Task: Move emails with specific subjects from Sent Items to designated folders.
Action: Mouse moved to (220, 404)
Screenshot: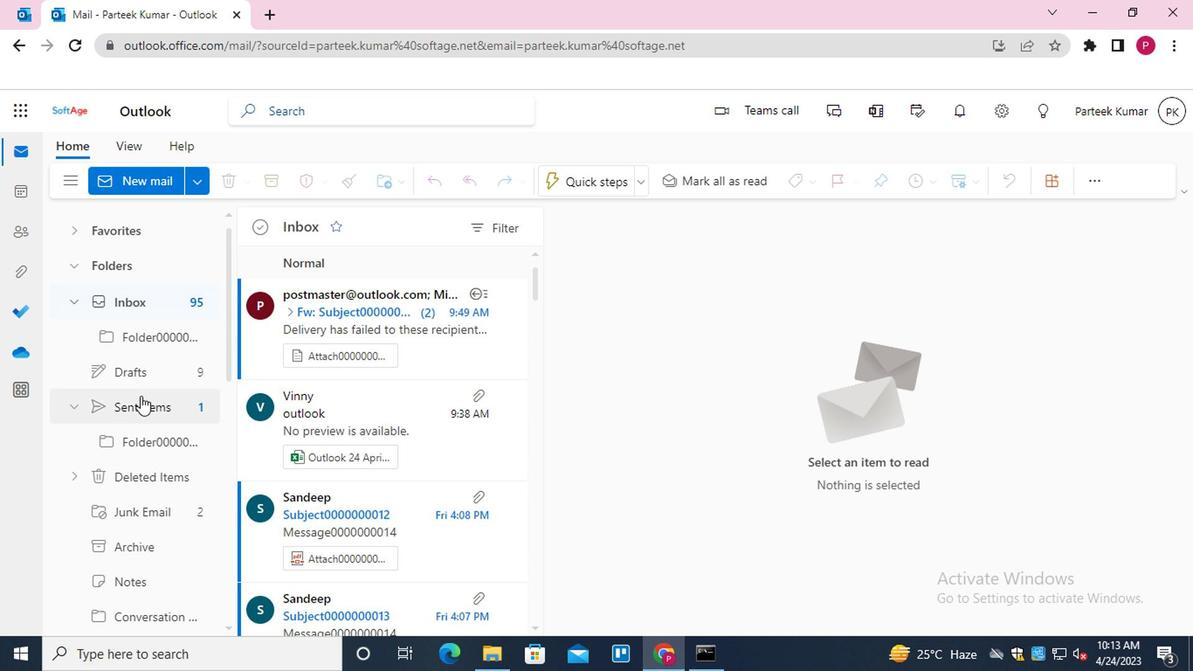 
Action: Mouse pressed left at (220, 404)
Screenshot: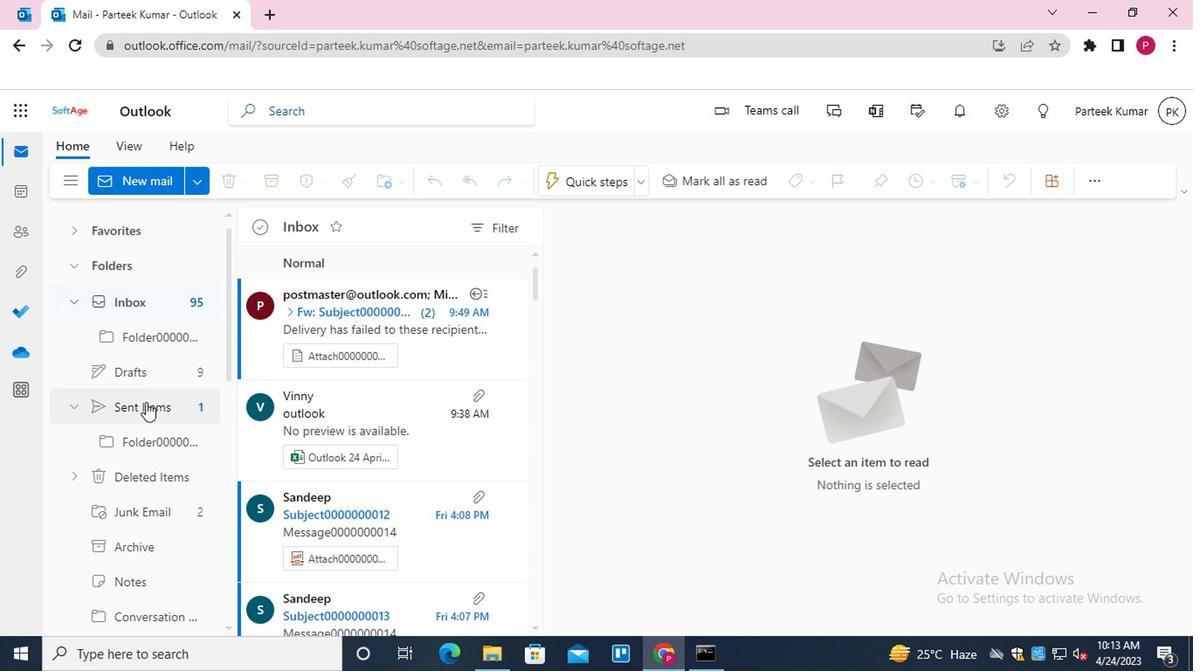 
Action: Mouse moved to (396, 391)
Screenshot: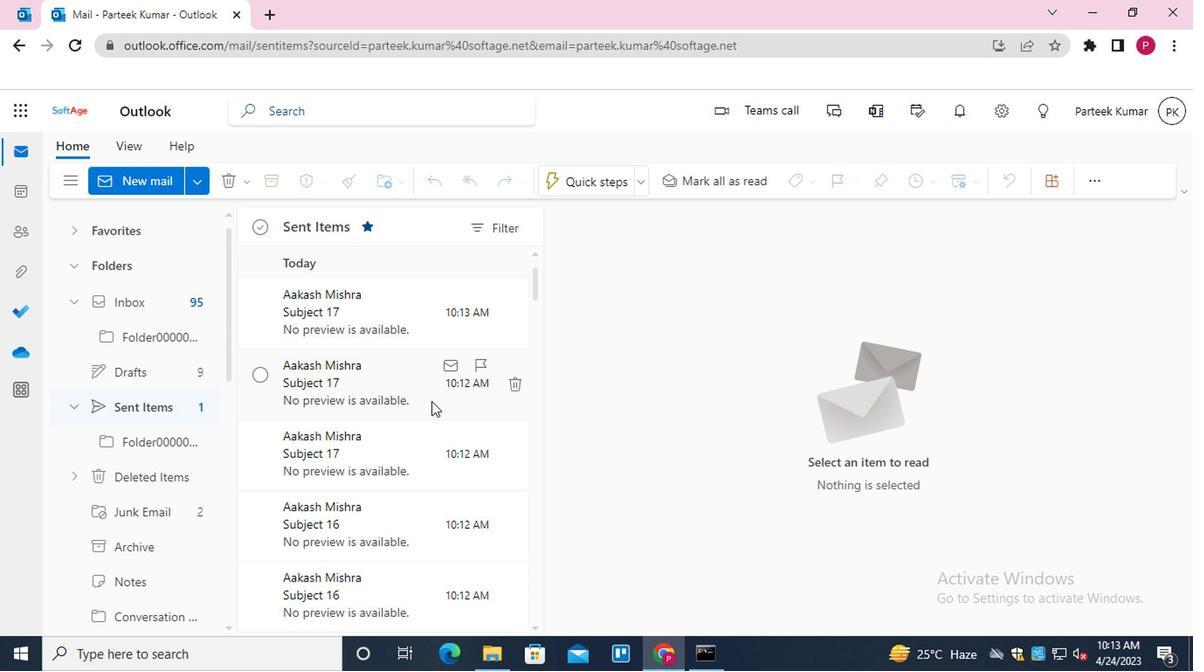
Action: Mouse scrolled (396, 391) with delta (0, 0)
Screenshot: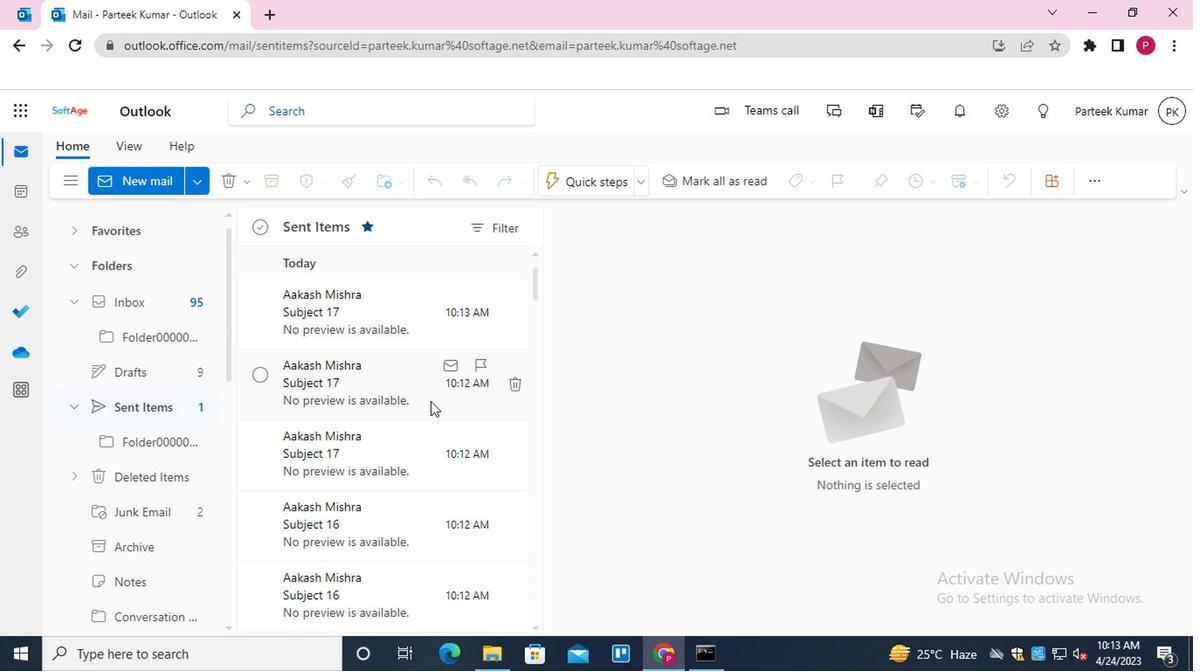 
Action: Mouse scrolled (396, 391) with delta (0, 0)
Screenshot: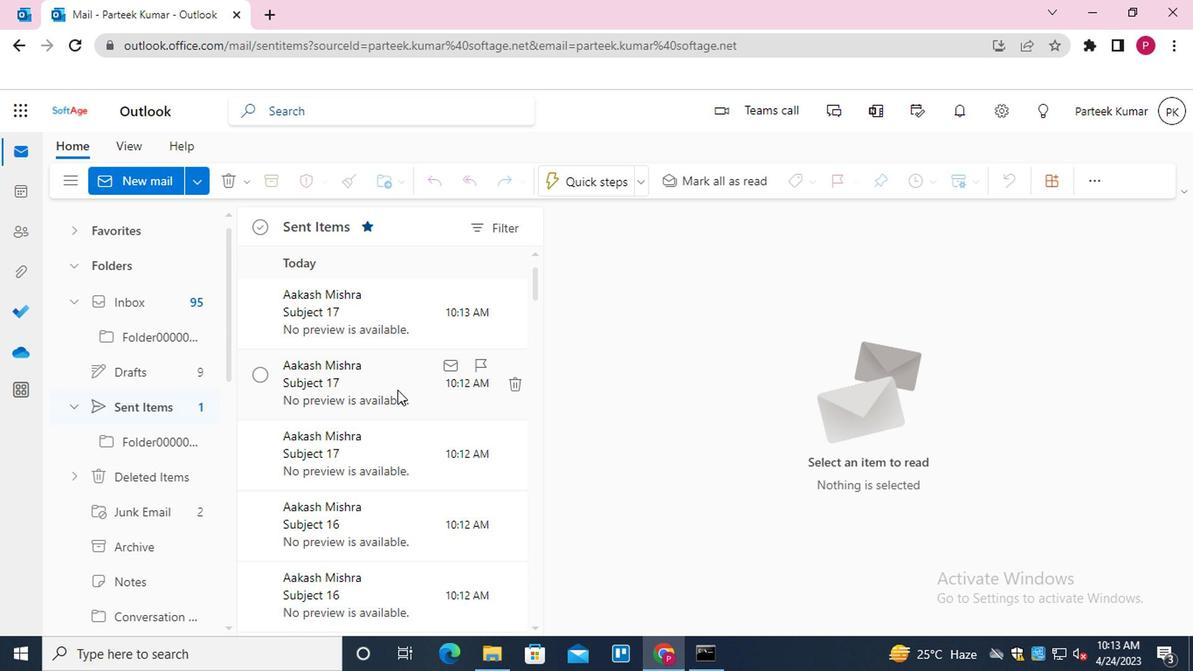 
Action: Mouse scrolled (396, 391) with delta (0, 0)
Screenshot: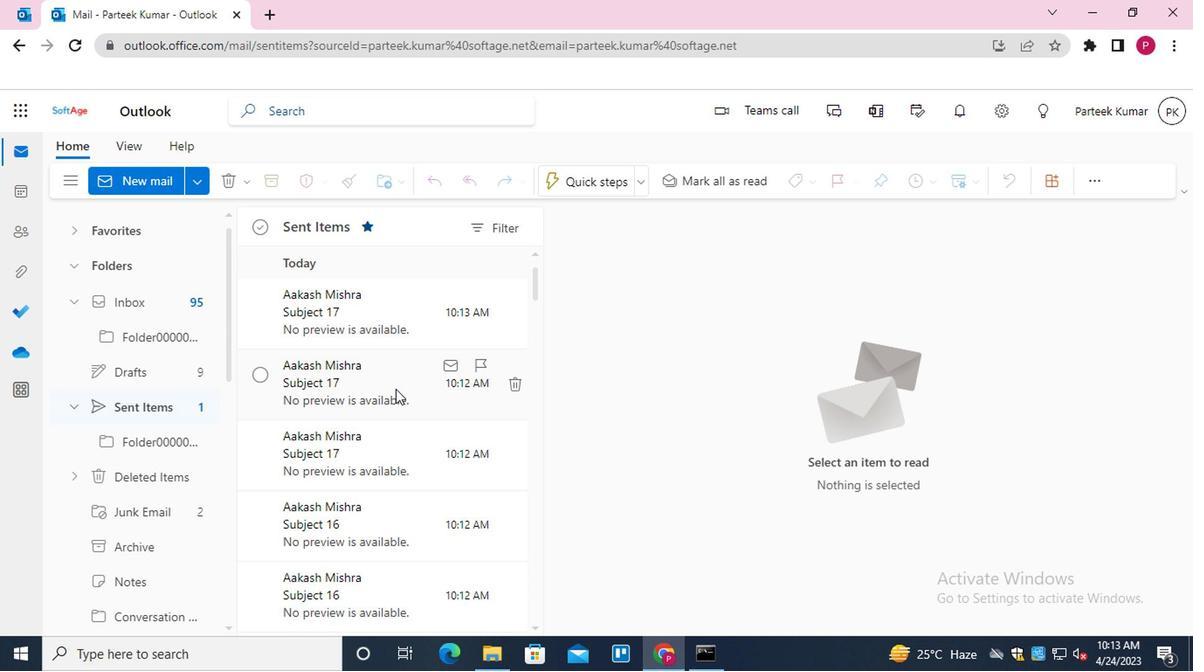 
Action: Mouse moved to (395, 402)
Screenshot: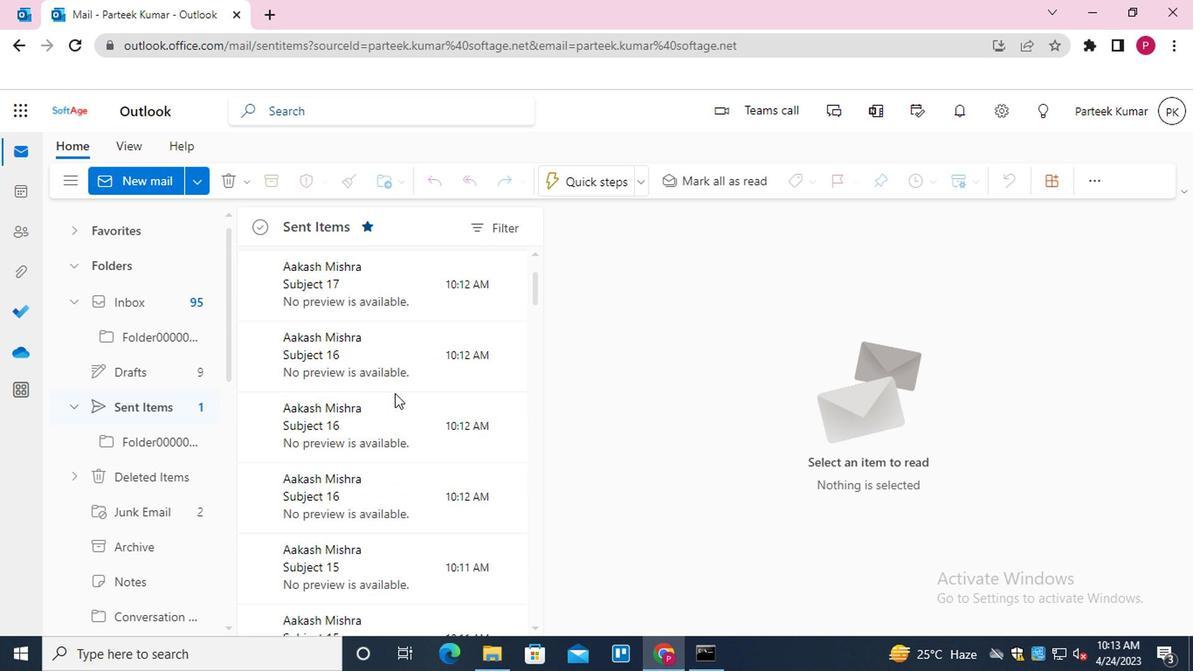 
Action: Mouse scrolled (395, 401) with delta (0, 0)
Screenshot: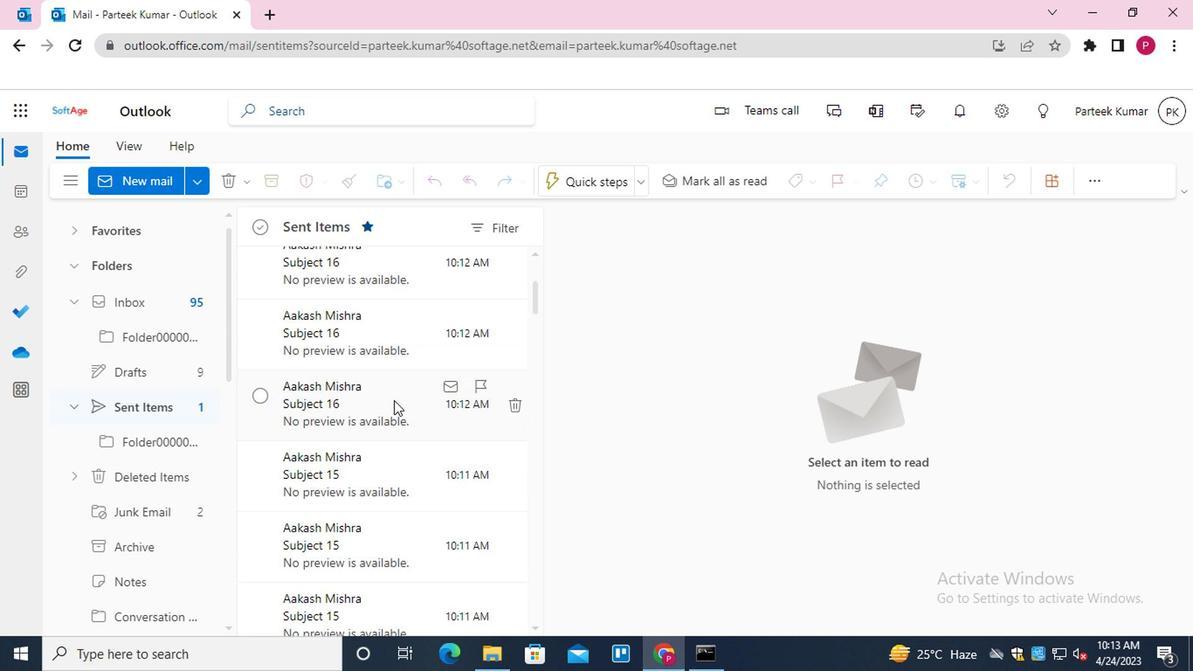 
Action: Mouse moved to (391, 405)
Screenshot: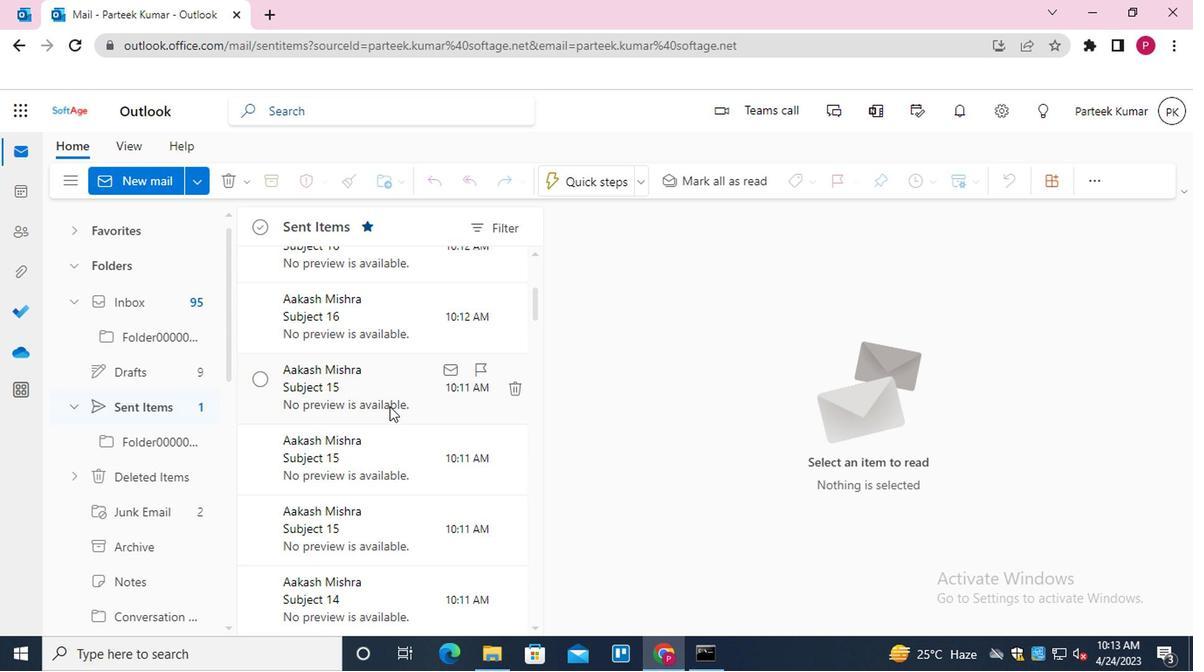 
Action: Mouse scrolled (391, 405) with delta (0, 0)
Screenshot: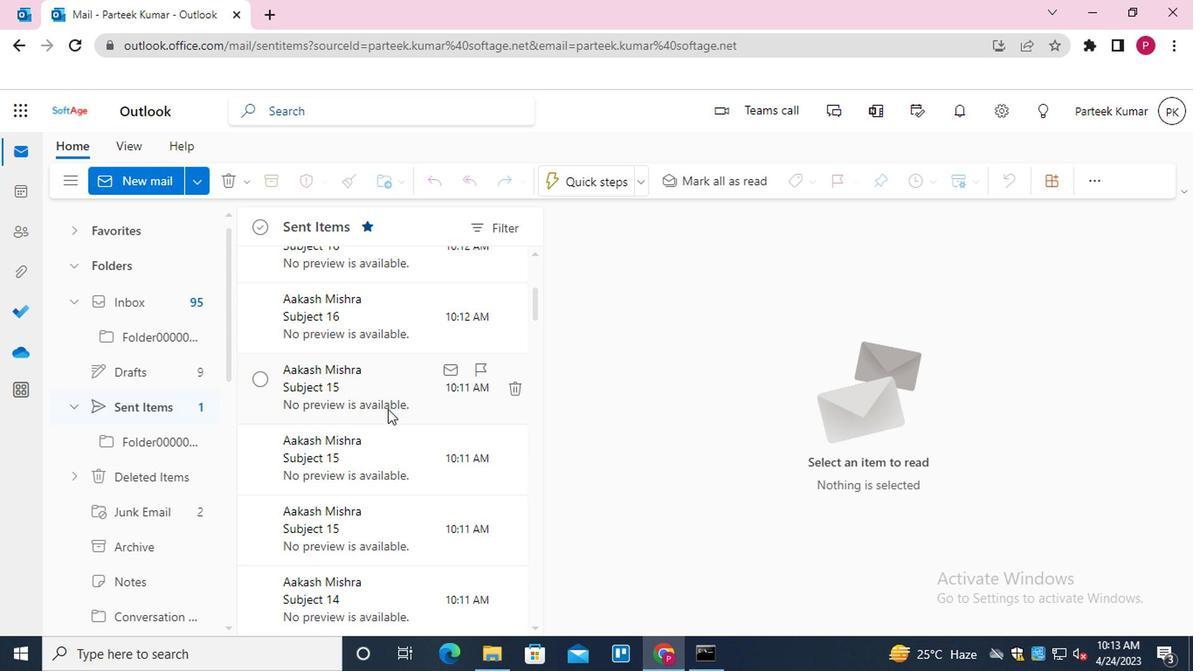 
Action: Mouse scrolled (391, 405) with delta (0, 0)
Screenshot: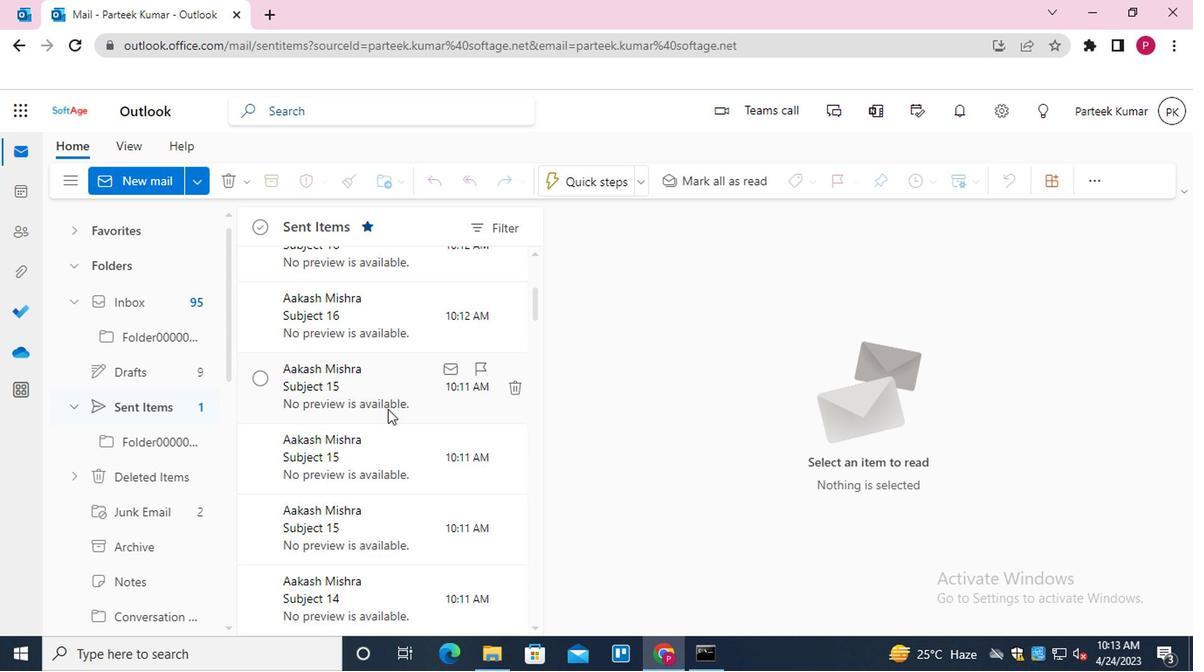 
Action: Mouse moved to (297, 463)
Screenshot: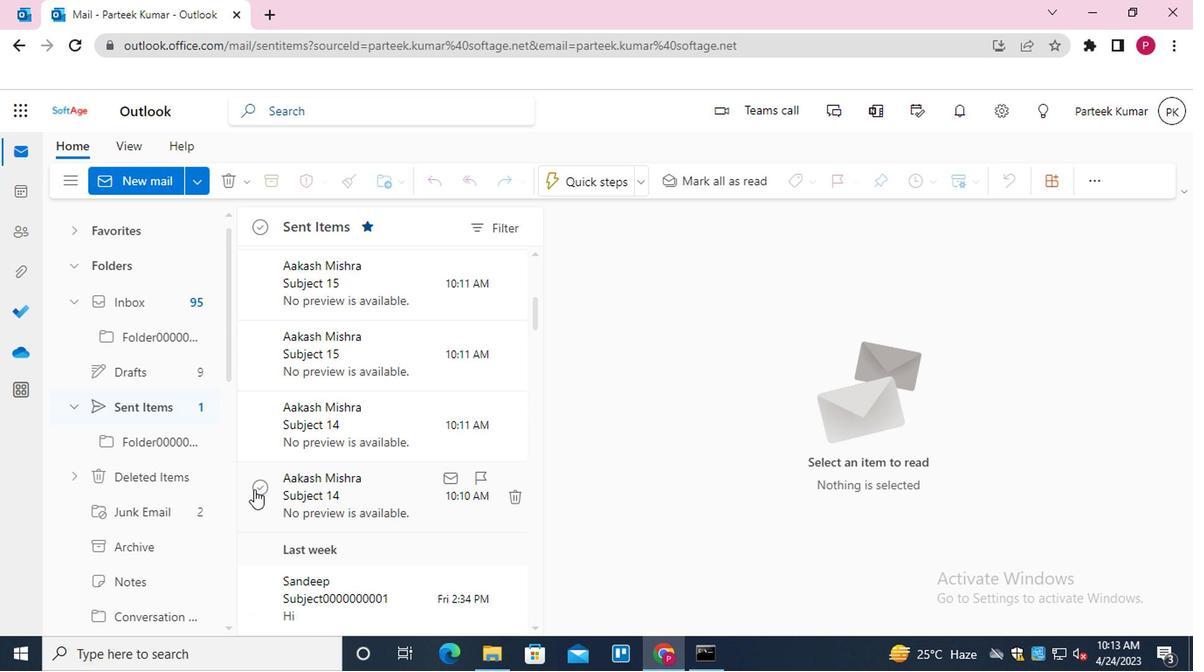 
Action: Mouse pressed left at (297, 463)
Screenshot: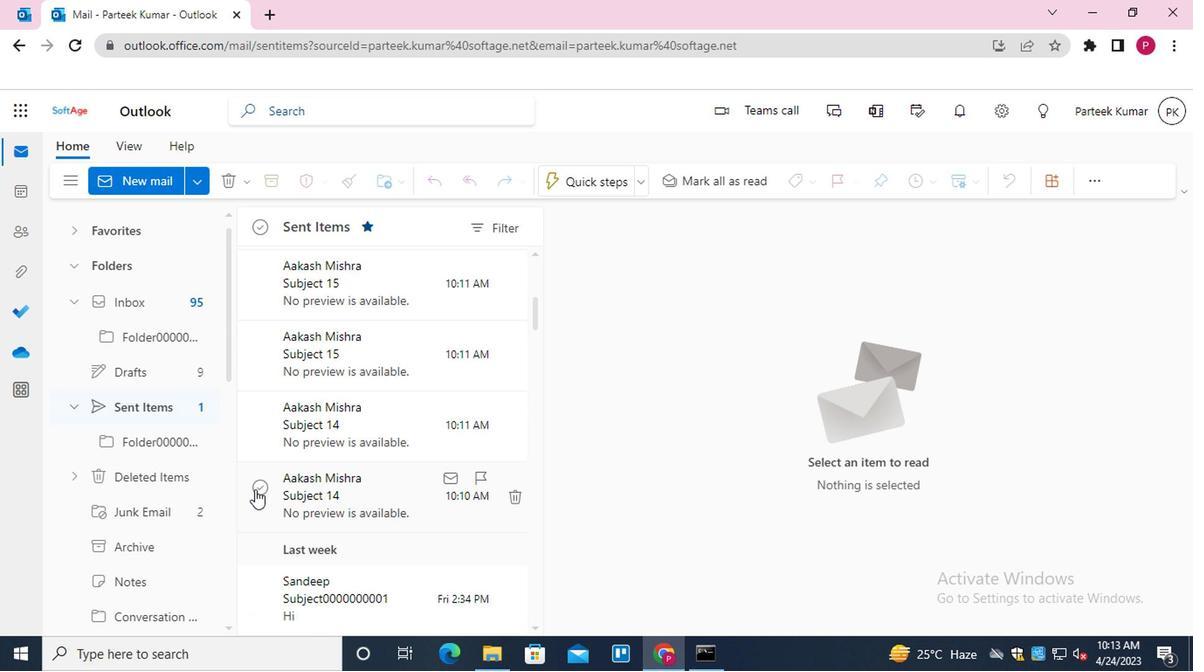 
Action: Mouse moved to (299, 408)
Screenshot: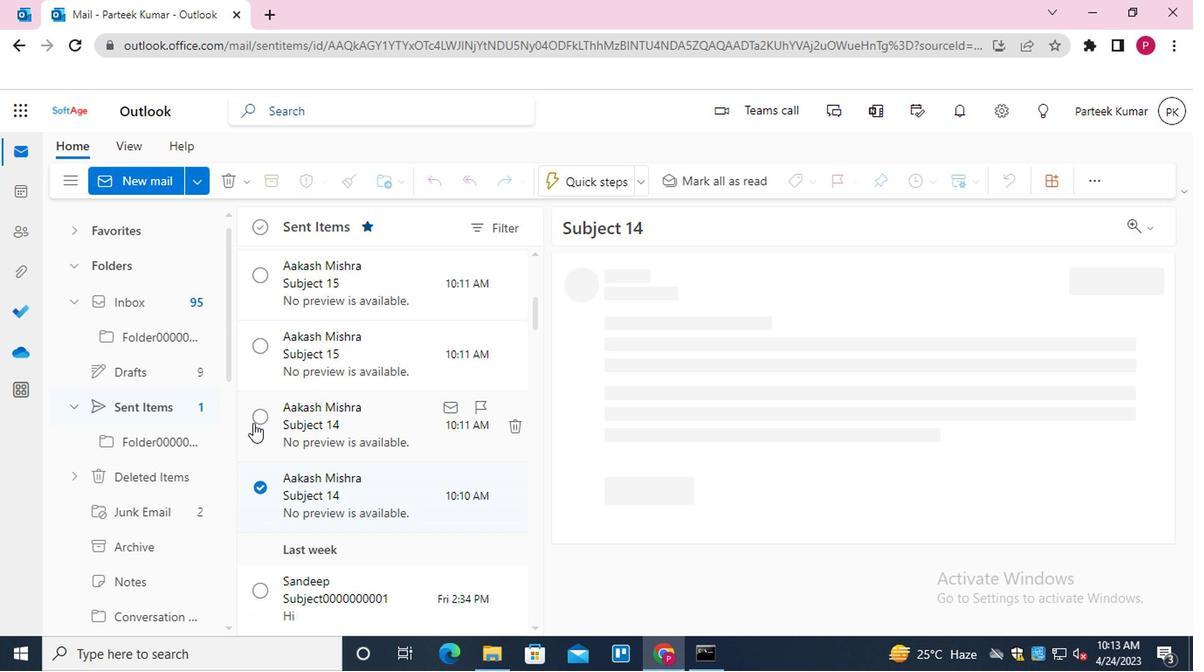 
Action: Mouse pressed left at (299, 408)
Screenshot: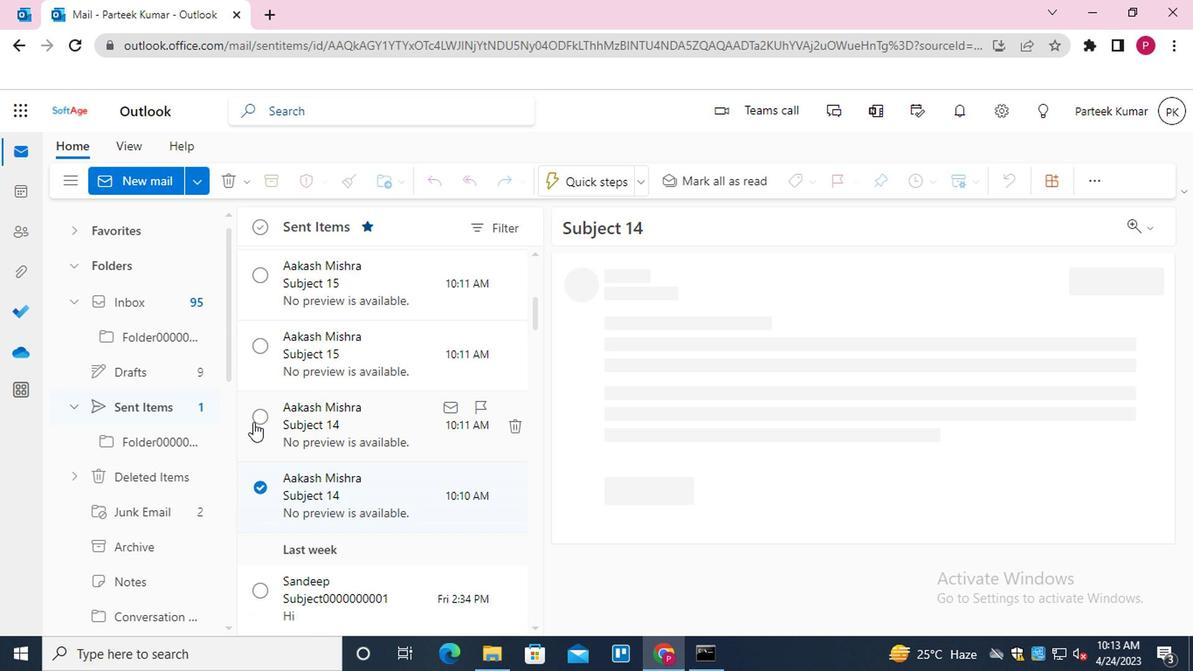 
Action: Mouse moved to (385, 463)
Screenshot: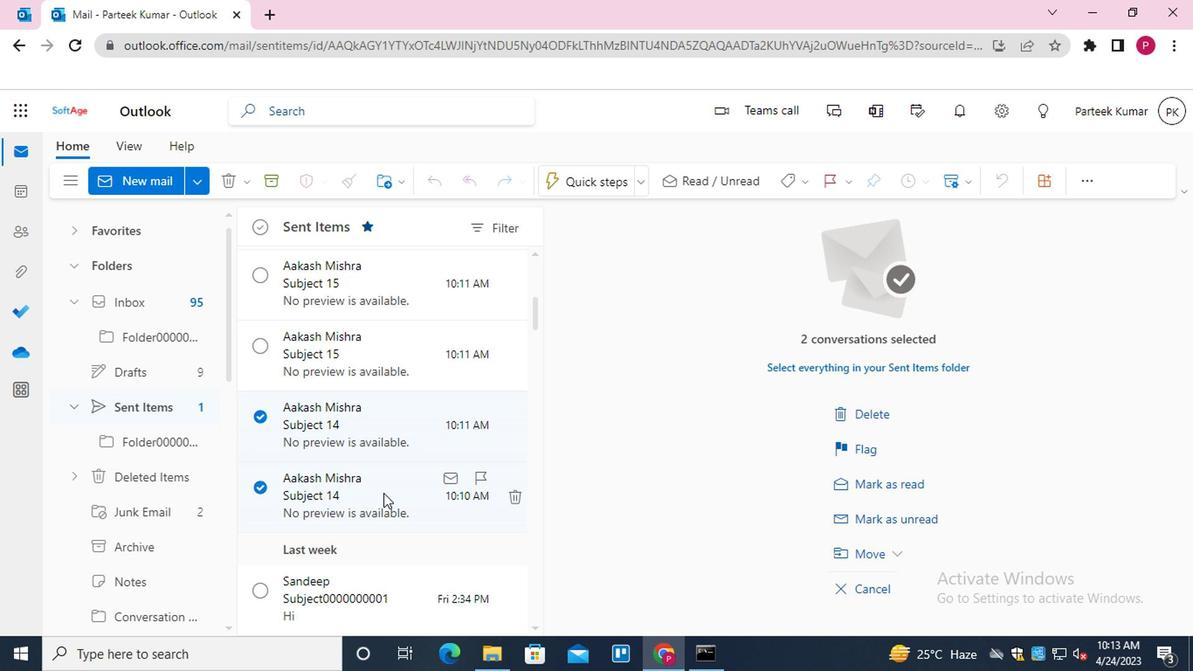 
Action: Mouse scrolled (385, 462) with delta (0, 0)
Screenshot: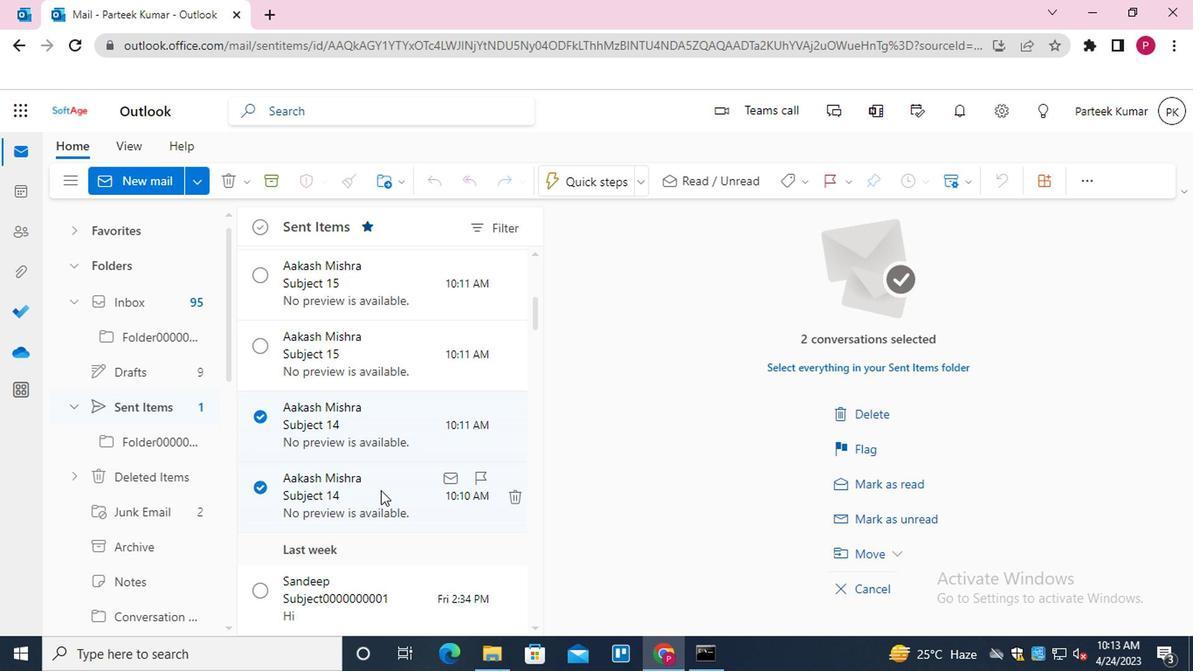 
Action: Mouse scrolled (385, 462) with delta (0, 0)
Screenshot: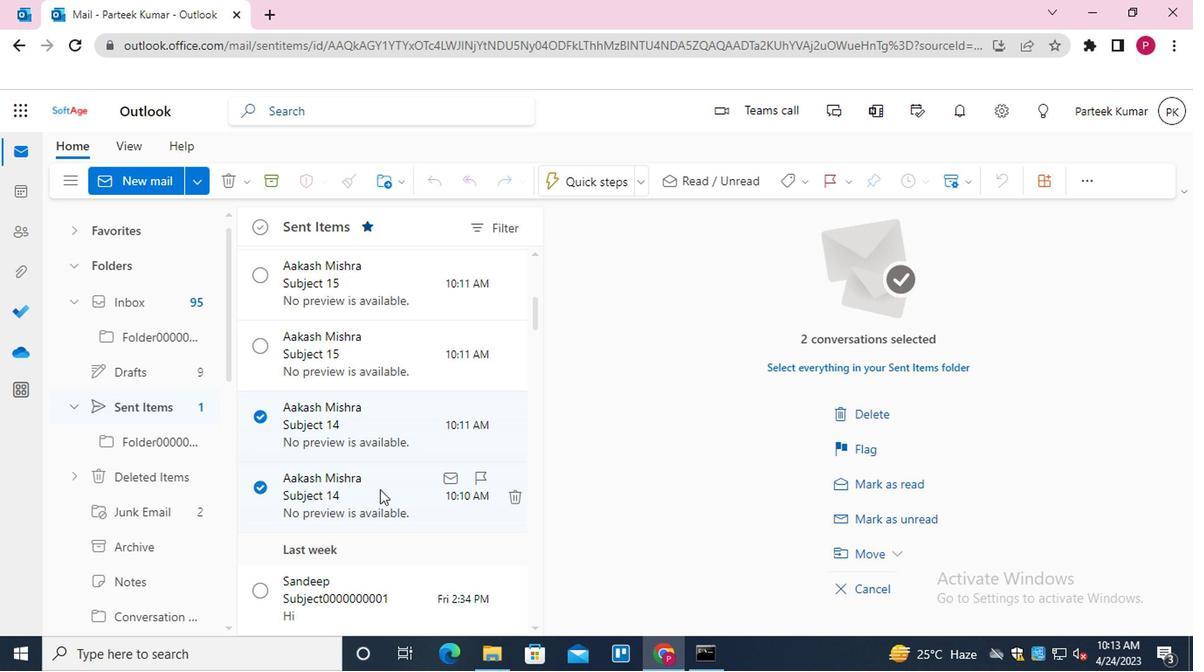 
Action: Mouse moved to (384, 463)
Screenshot: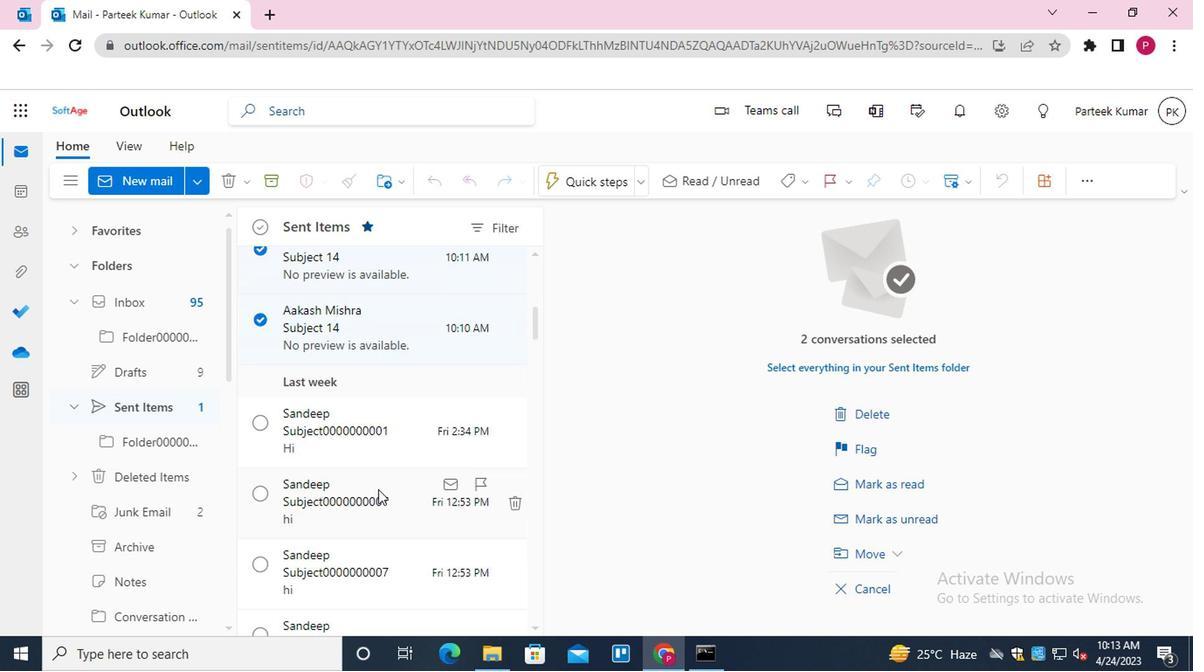 
Action: Mouse scrolled (384, 462) with delta (0, 0)
Screenshot: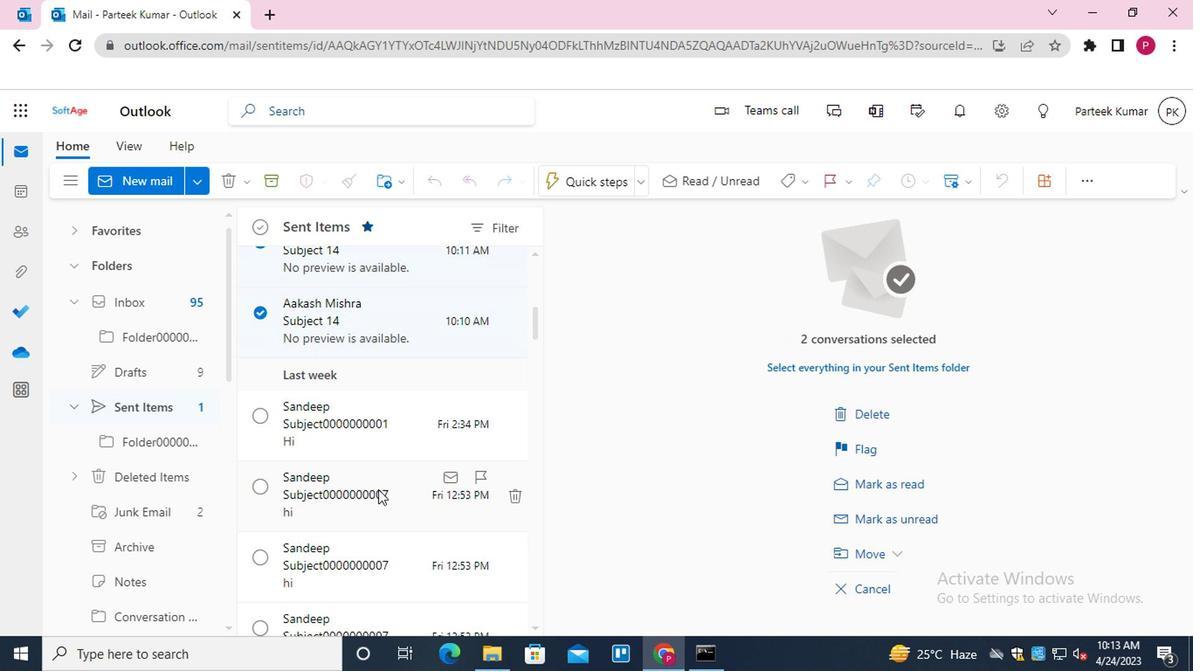 
Action: Mouse moved to (384, 463)
Screenshot: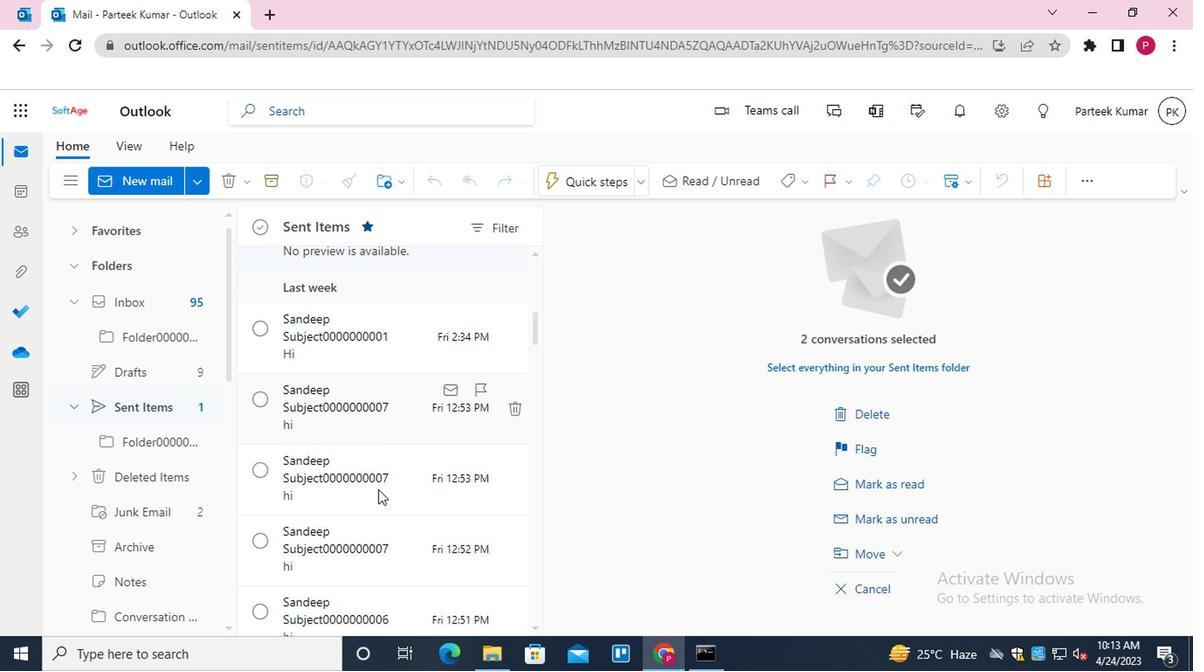 
Action: Mouse scrolled (384, 462) with delta (0, 0)
Screenshot: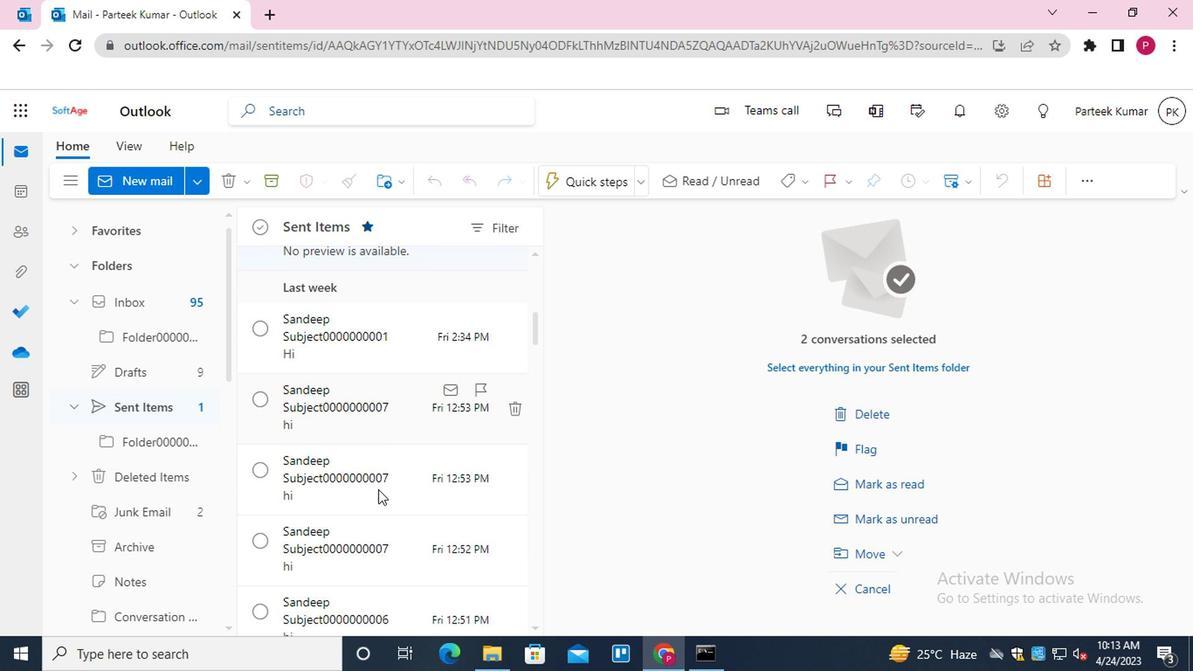 
Action: Mouse scrolled (384, 462) with delta (0, 0)
Screenshot: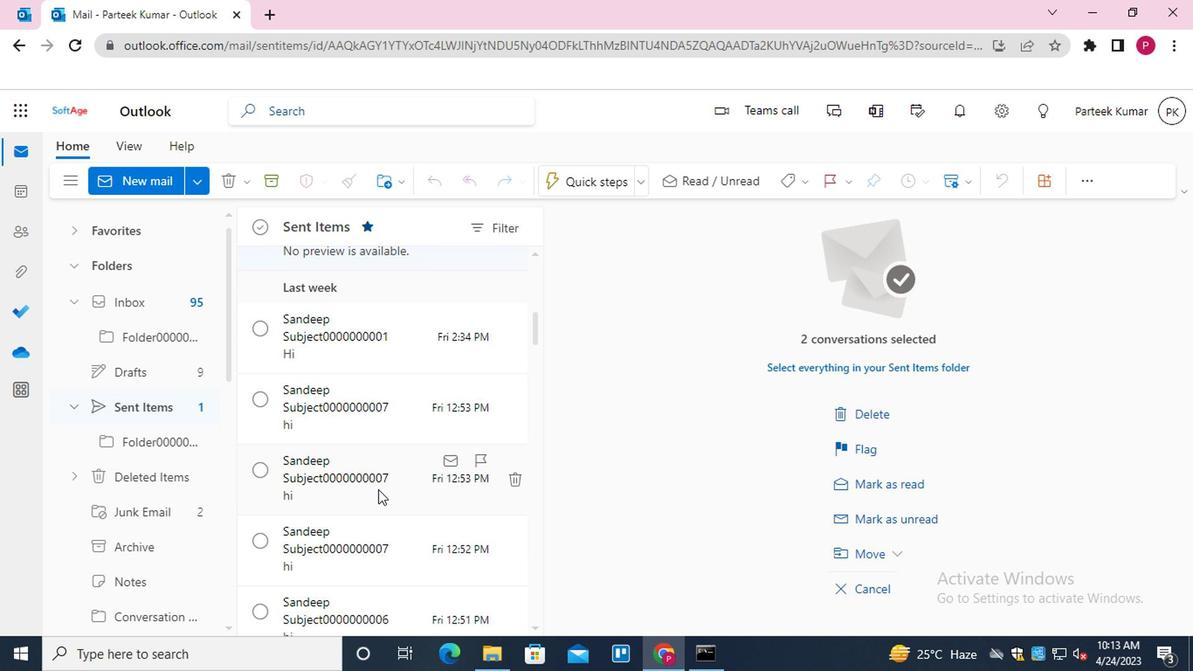 
Action: Mouse moved to (386, 437)
Screenshot: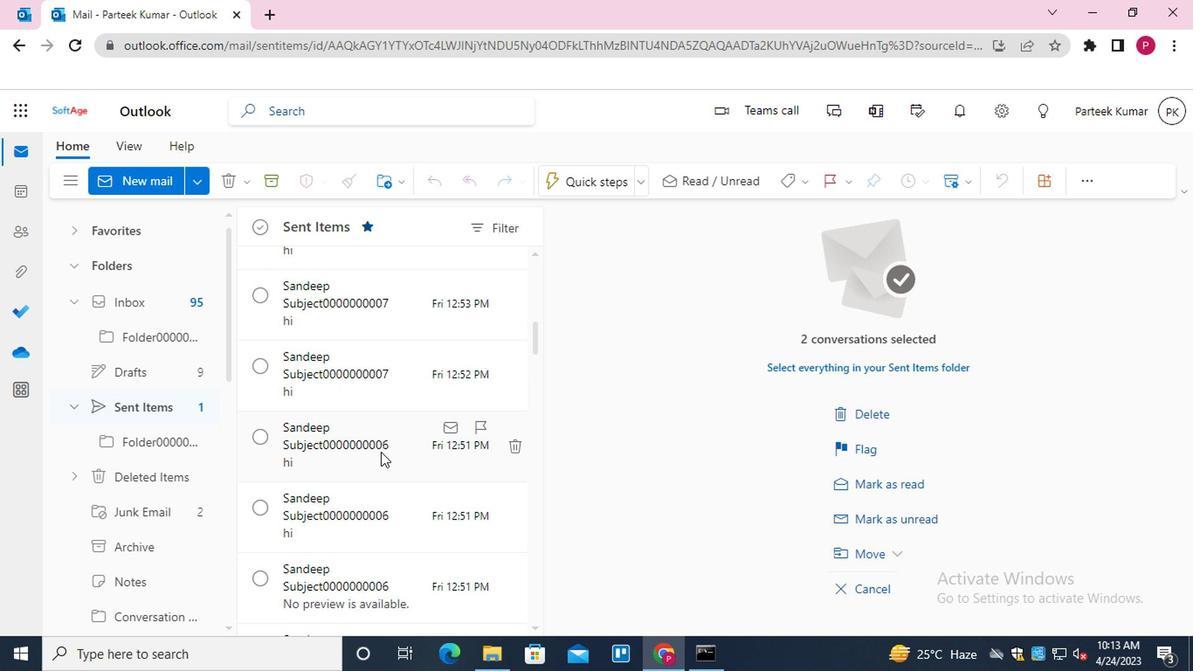 
Action: Mouse scrolled (386, 436) with delta (0, 0)
Screenshot: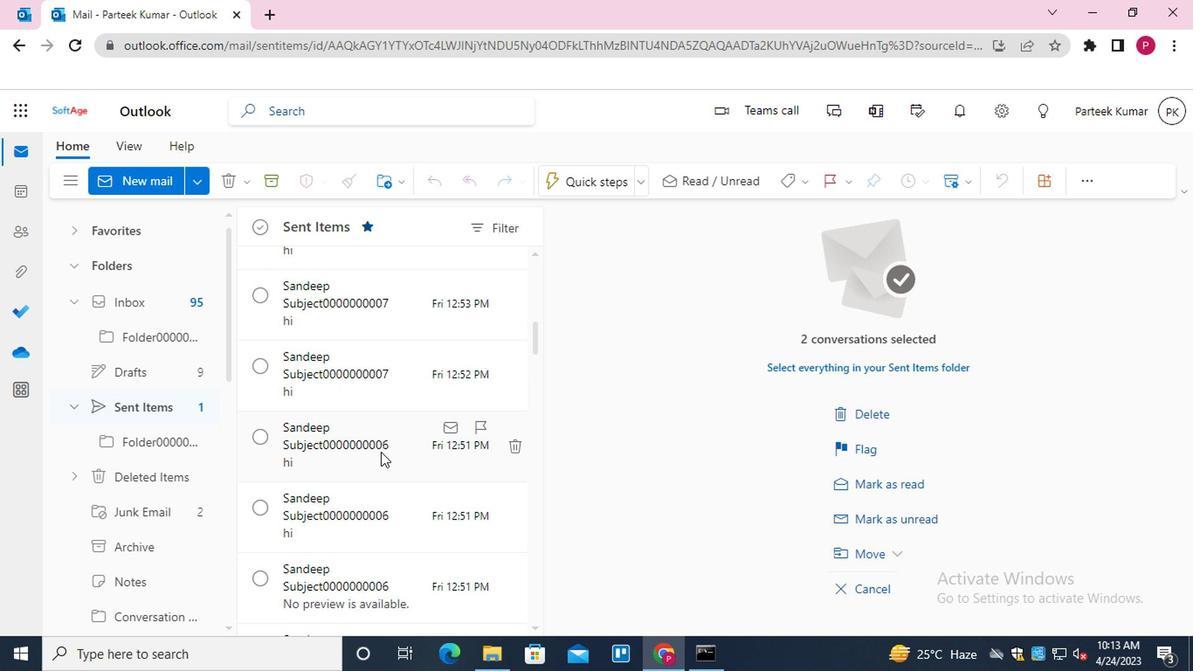 
Action: Mouse scrolled (386, 436) with delta (0, 0)
Screenshot: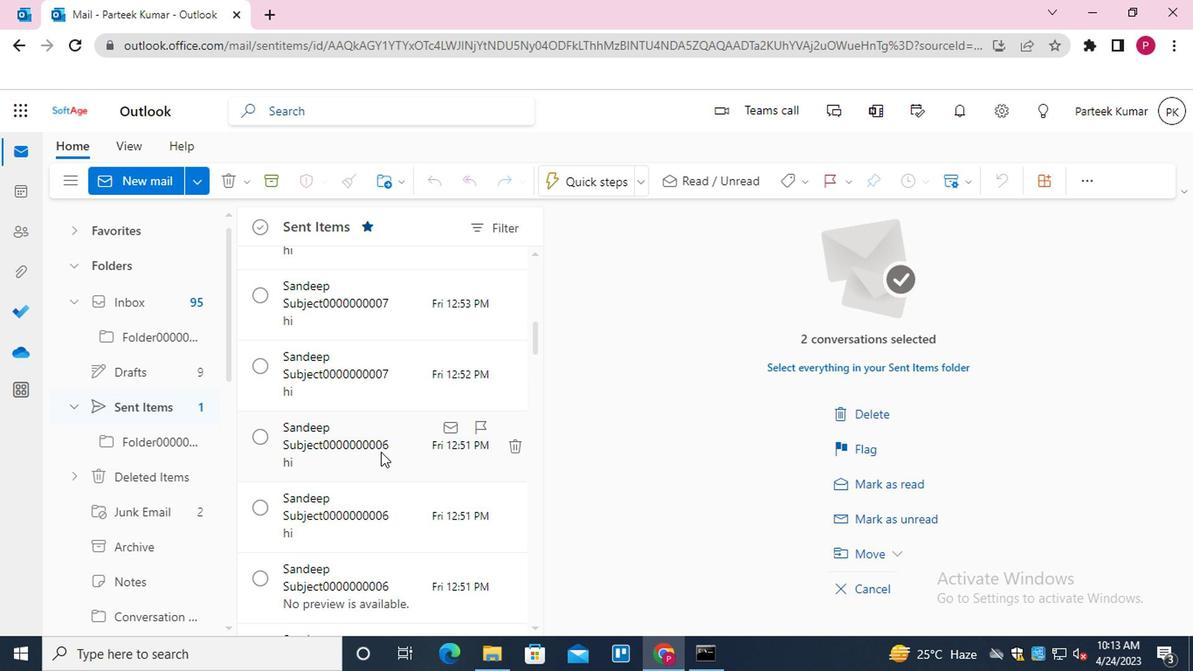 
Action: Mouse scrolled (386, 436) with delta (0, 0)
Screenshot: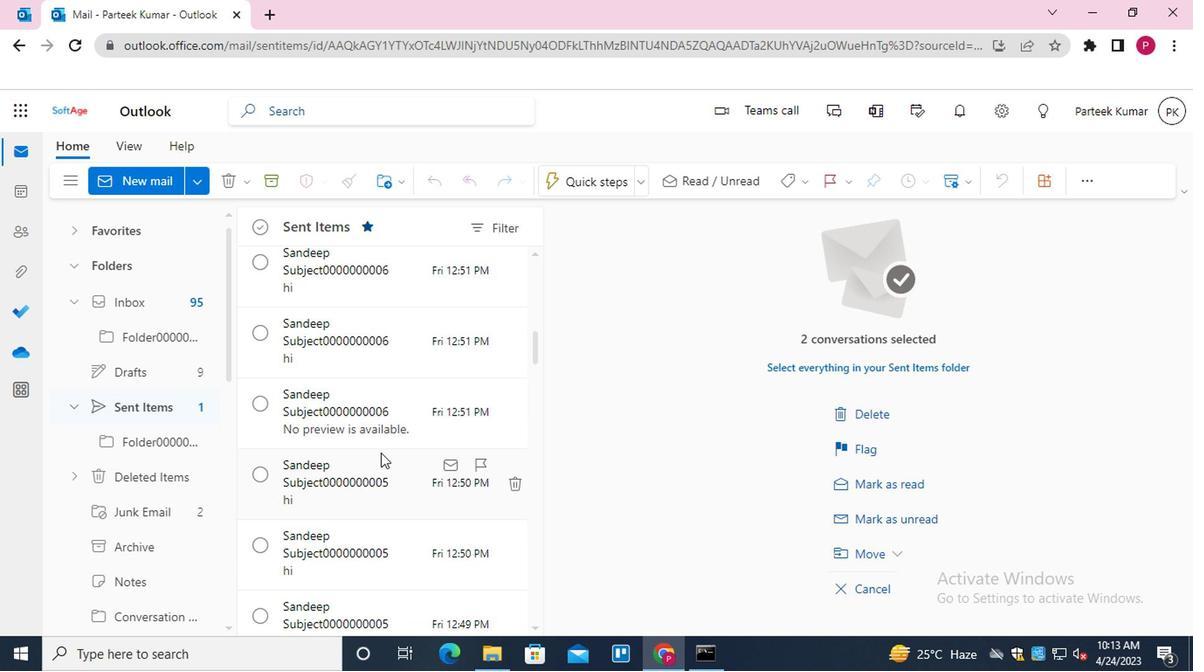 
Action: Mouse scrolled (386, 436) with delta (0, 0)
Screenshot: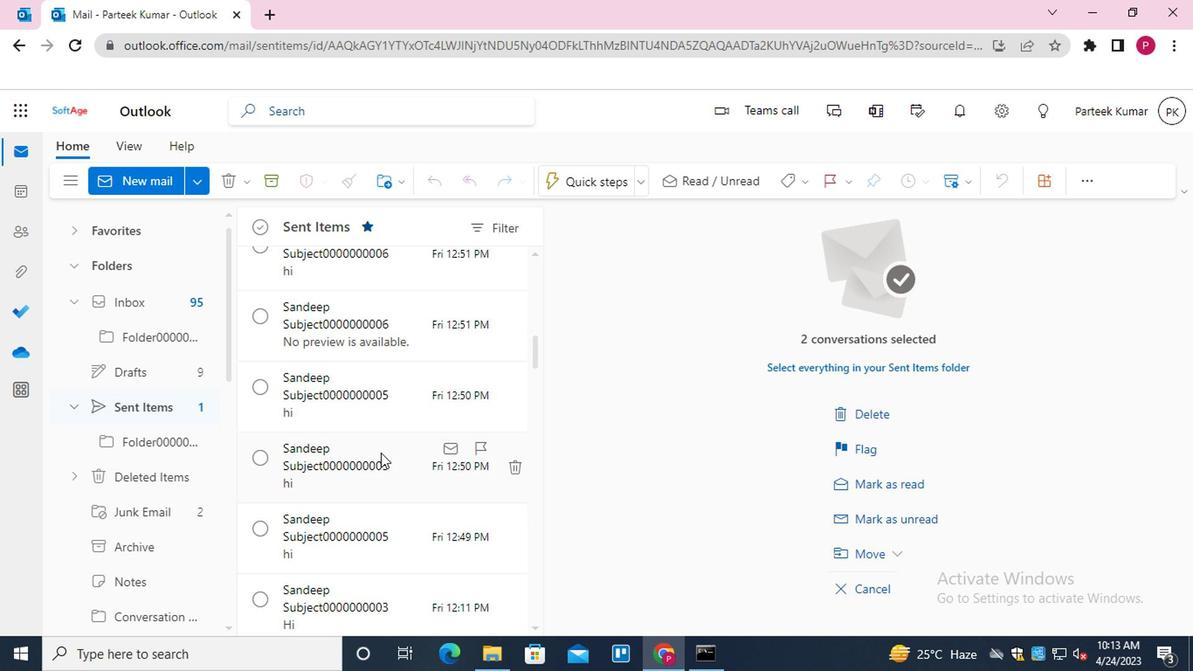 
Action: Mouse moved to (386, 438)
Screenshot: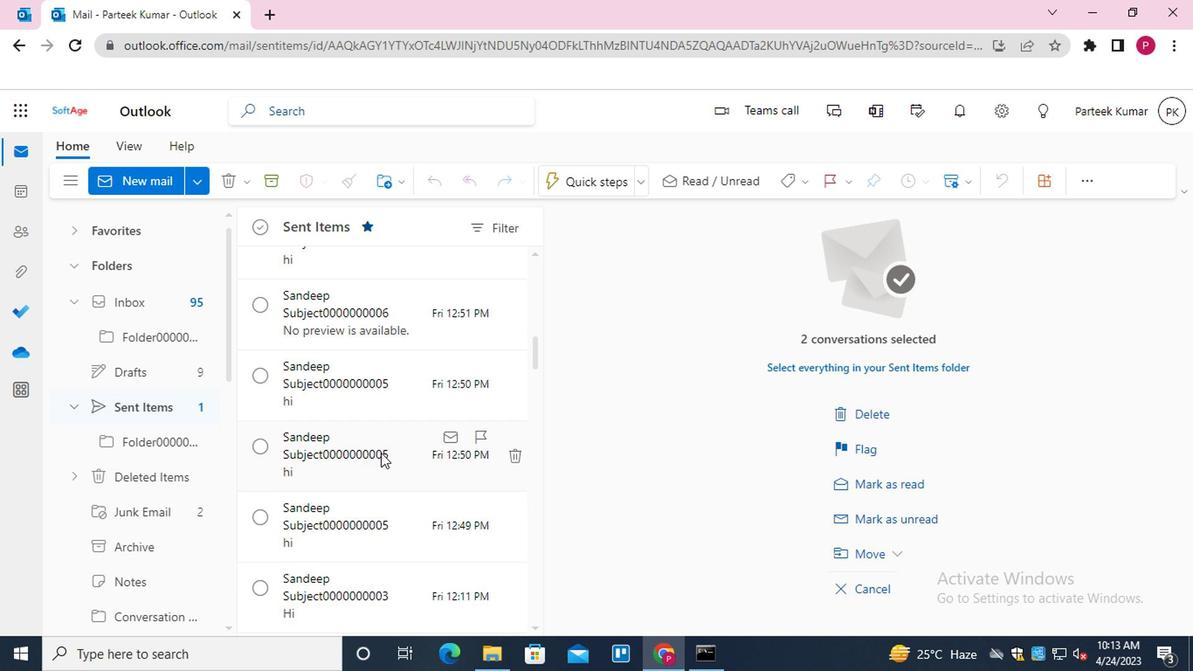 
Action: Mouse scrolled (386, 437) with delta (0, 0)
Screenshot: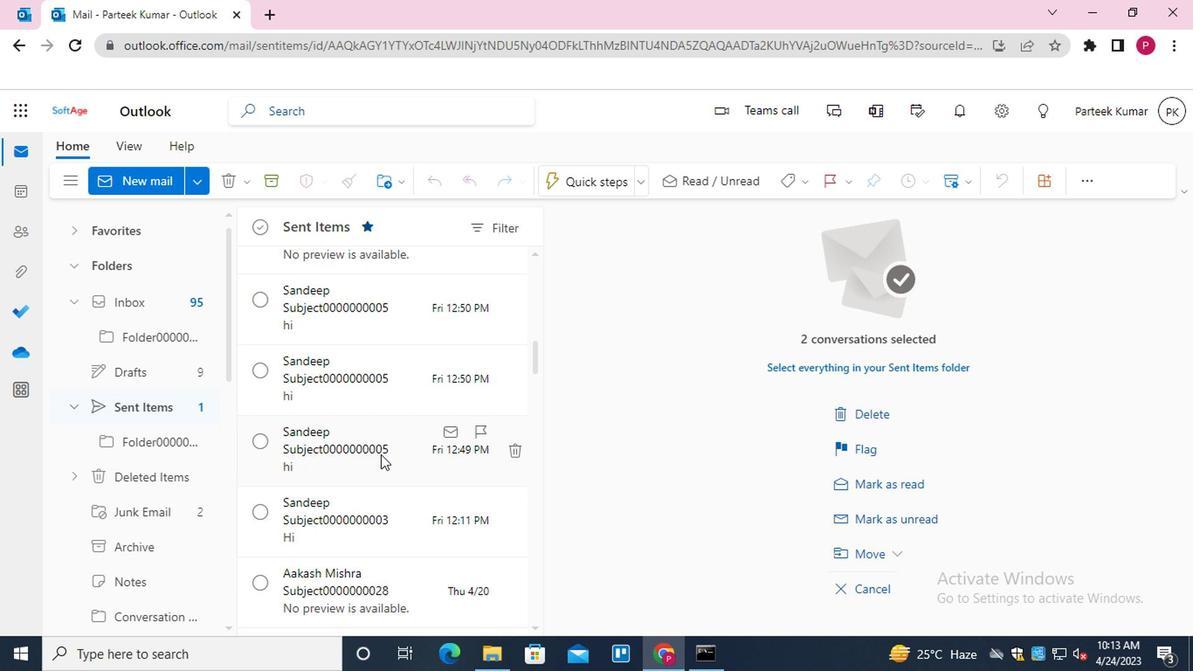 
Action: Mouse scrolled (386, 437) with delta (0, 0)
Screenshot: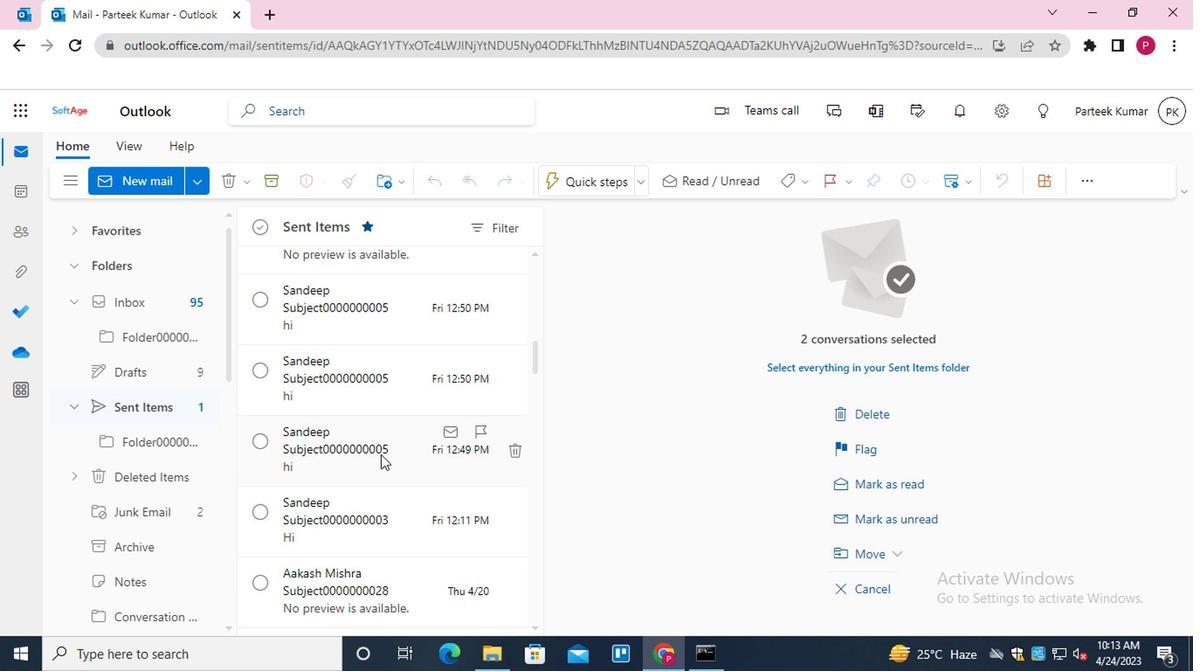 
Action: Mouse scrolled (386, 437) with delta (0, 0)
Screenshot: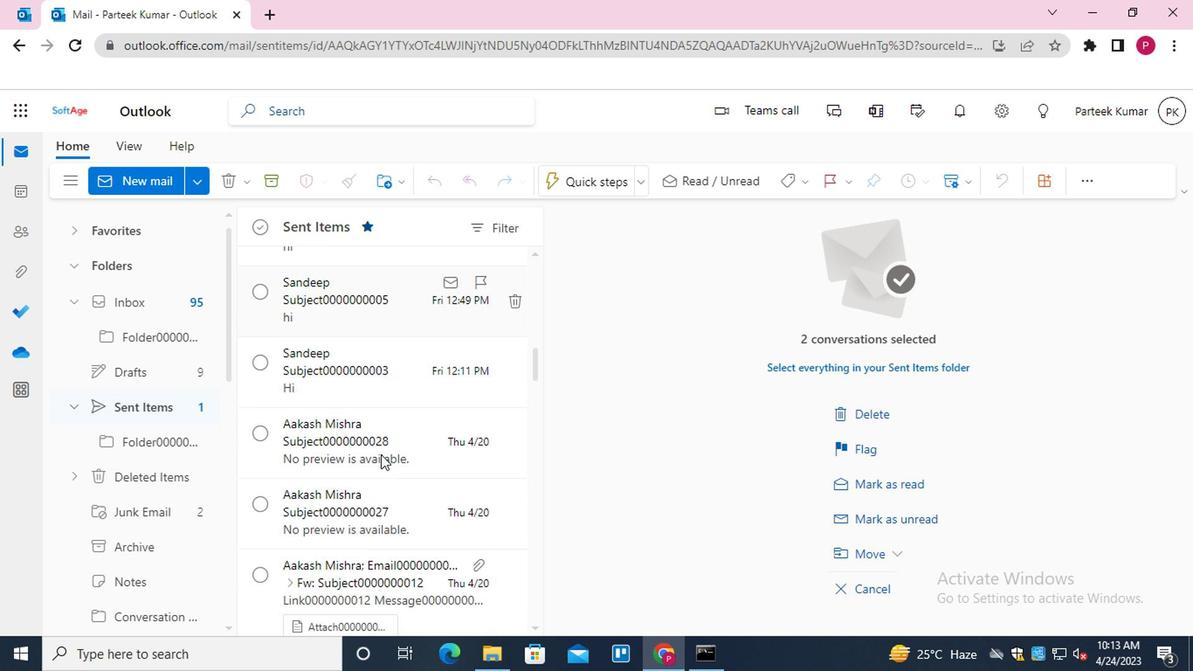 
Action: Mouse scrolled (386, 437) with delta (0, 0)
Screenshot: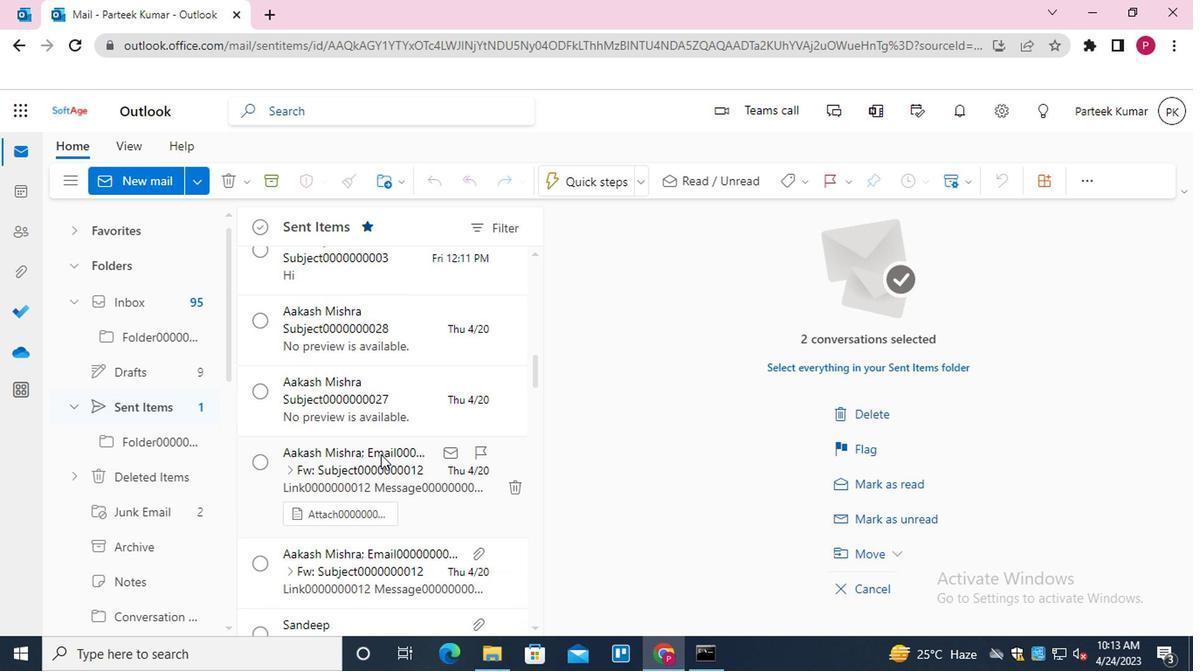
Action: Mouse scrolled (386, 438) with delta (0, 0)
Screenshot: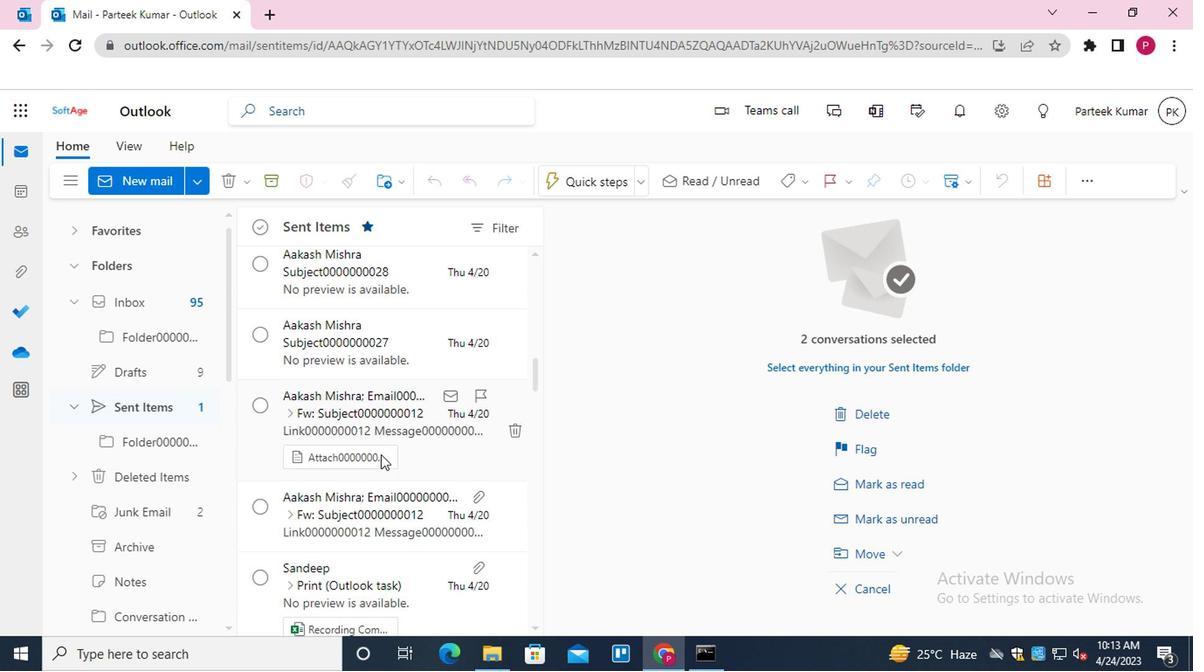 
Action: Mouse scrolled (386, 437) with delta (0, 0)
Screenshot: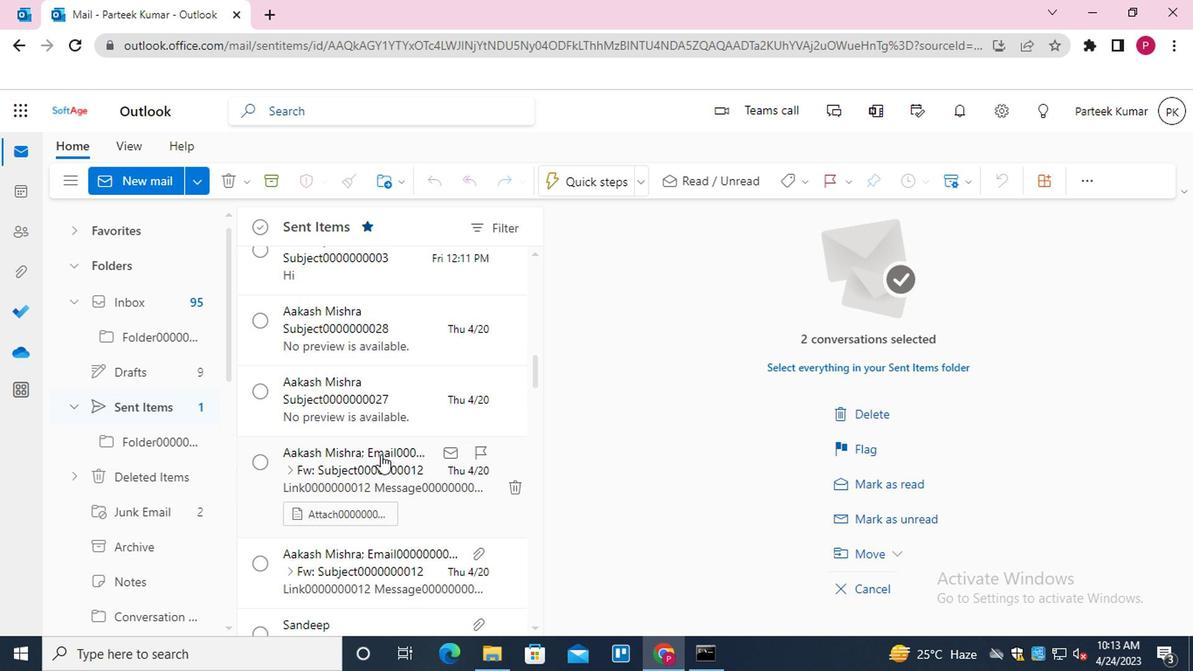 
Action: Mouse scrolled (386, 437) with delta (0, 0)
Screenshot: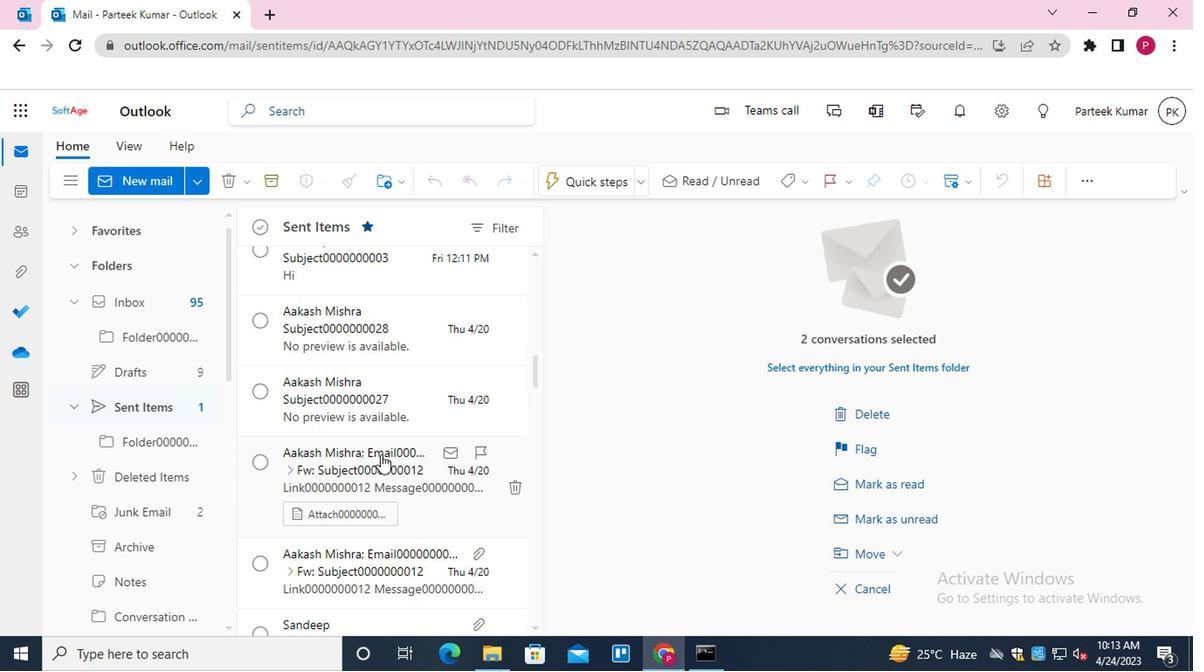 
Action: Mouse scrolled (386, 437) with delta (0, 0)
Screenshot: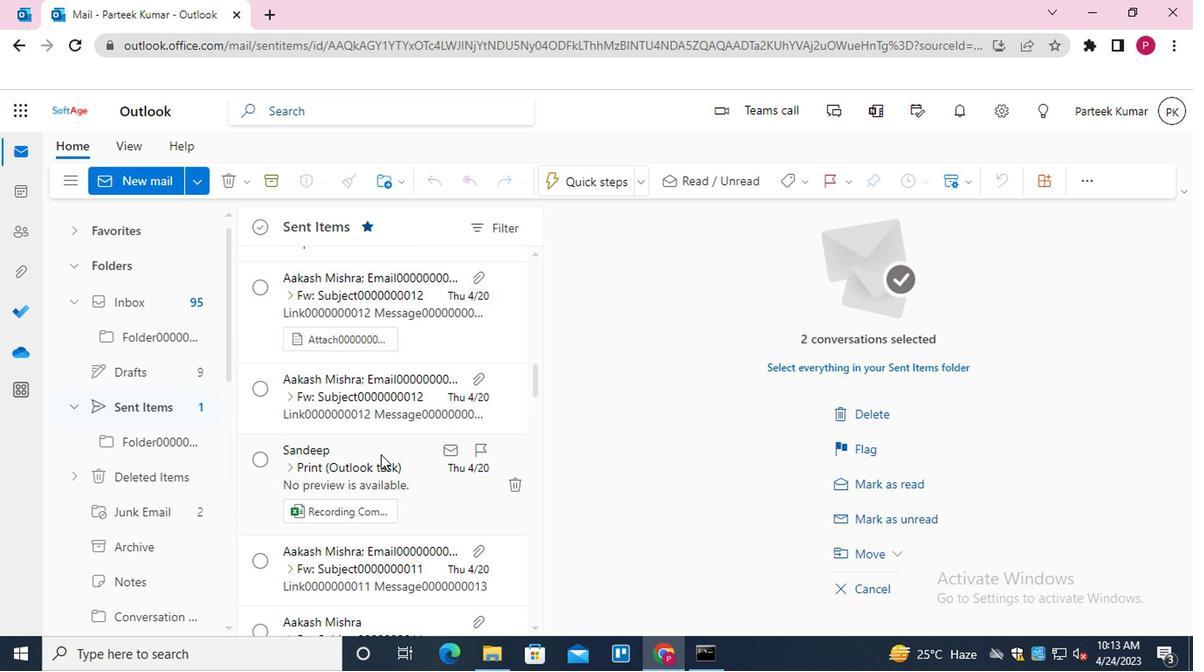 
Action: Mouse scrolled (386, 437) with delta (0, 0)
Screenshot: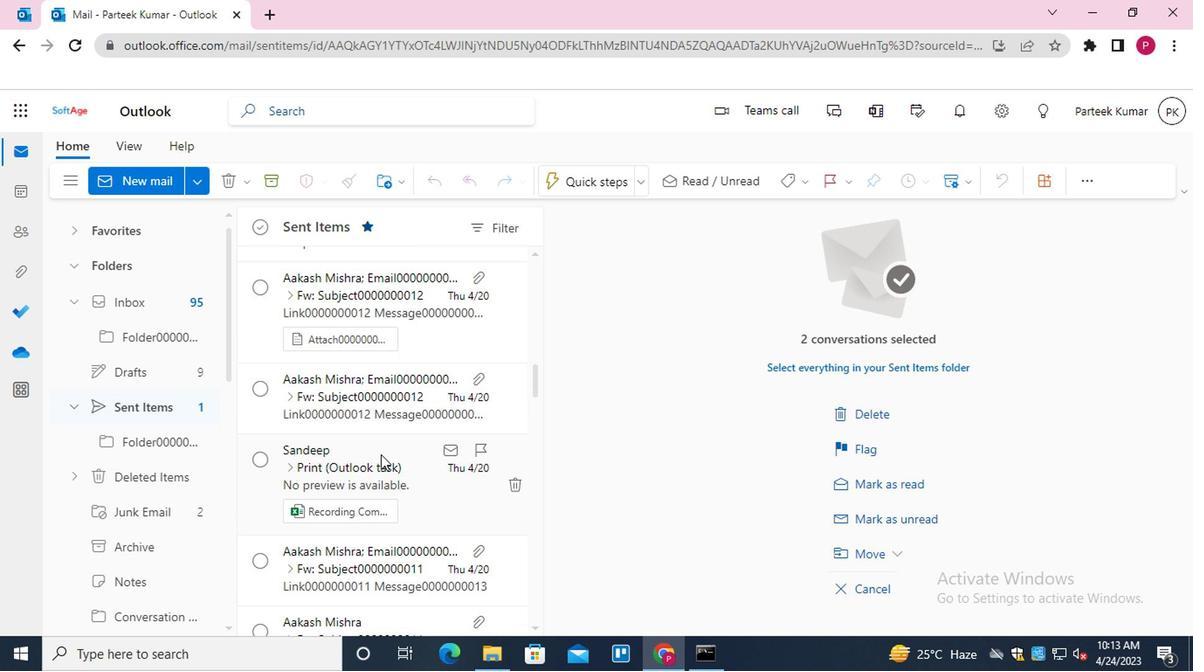 
Action: Mouse scrolled (386, 437) with delta (0, 0)
Screenshot: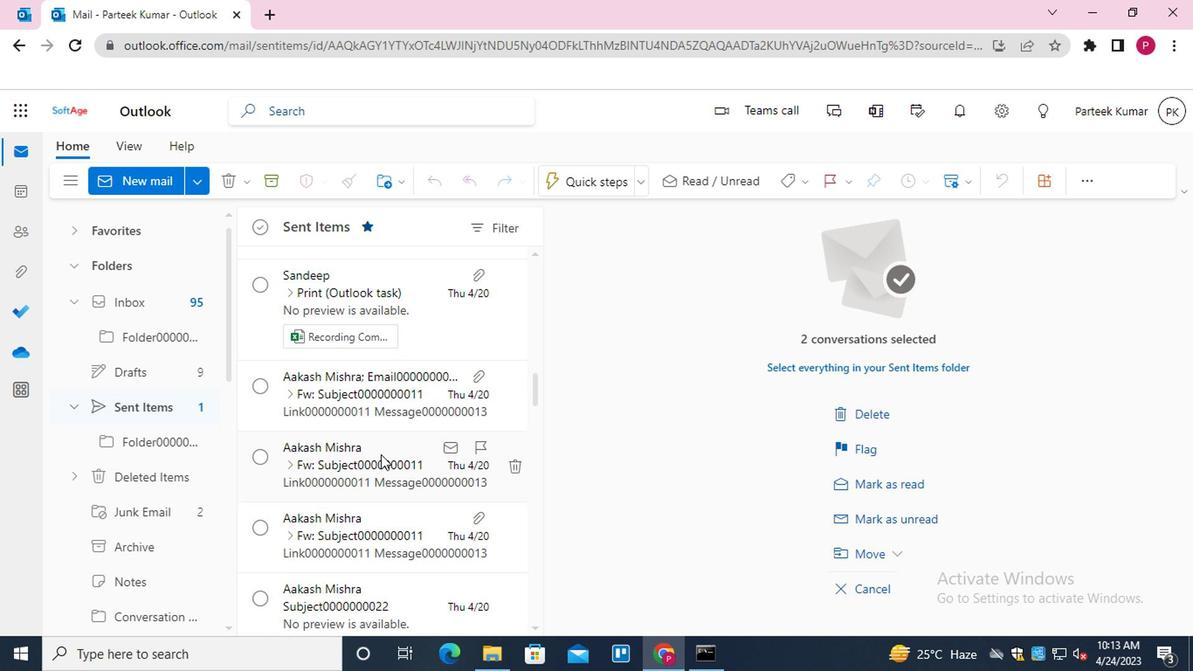 
Action: Mouse scrolled (386, 437) with delta (0, 0)
Screenshot: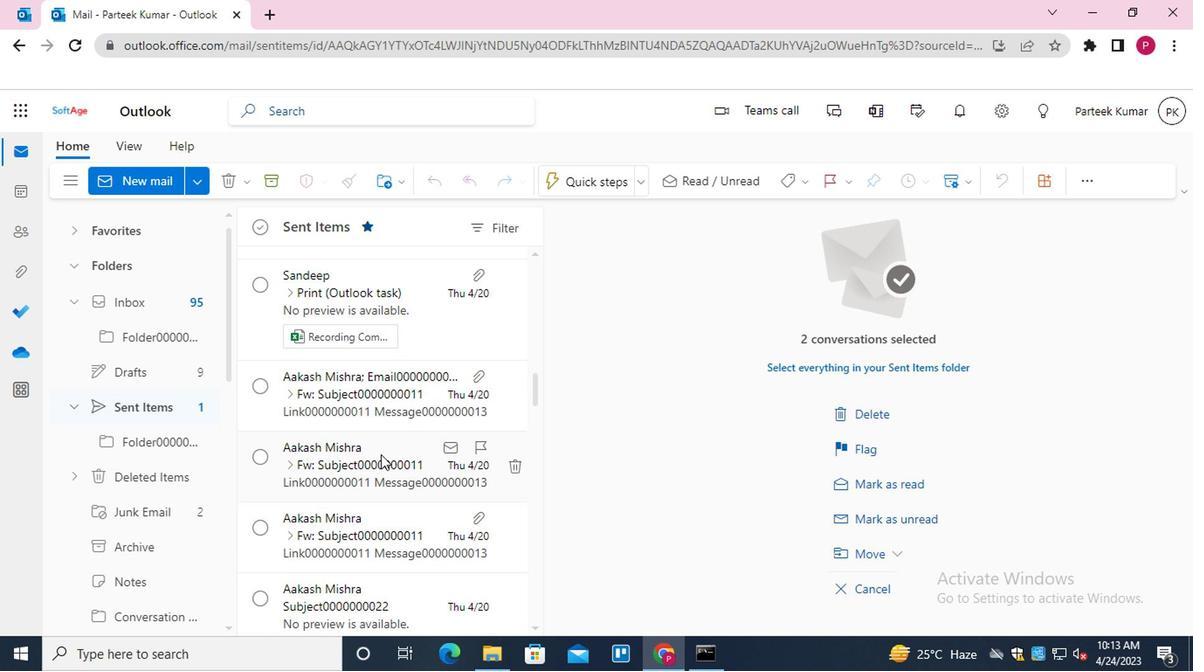 
Action: Mouse scrolled (386, 437) with delta (0, 0)
Screenshot: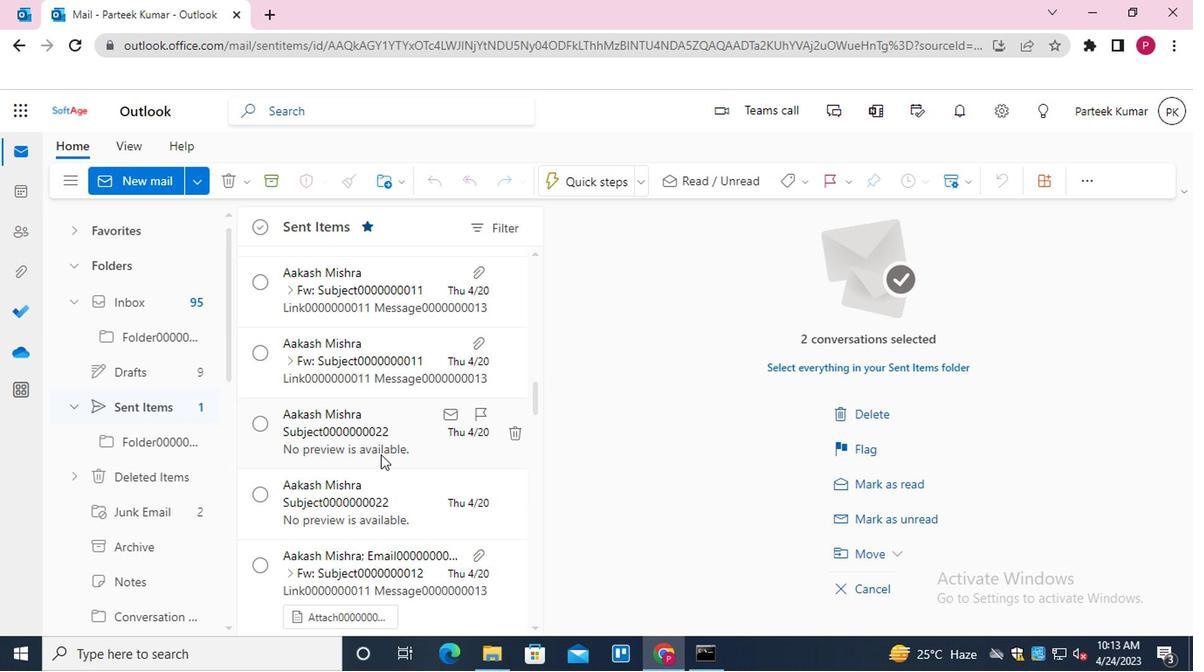 
Action: Mouse scrolled (386, 437) with delta (0, 0)
Screenshot: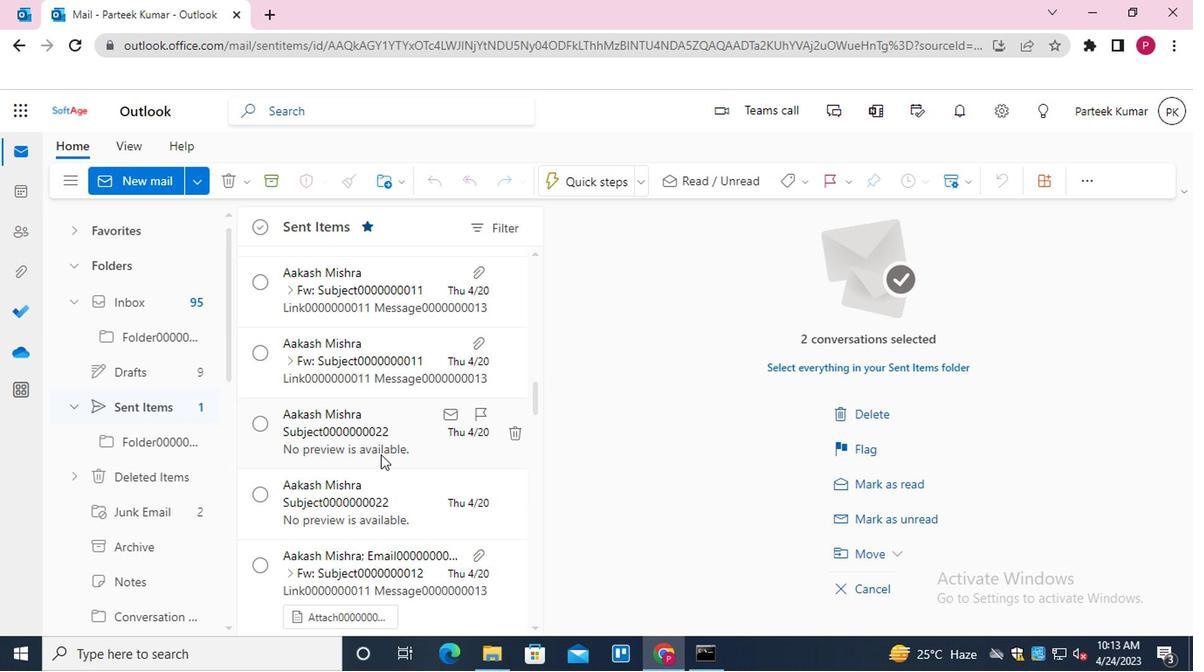 
Action: Mouse scrolled (386, 437) with delta (0, 0)
Screenshot: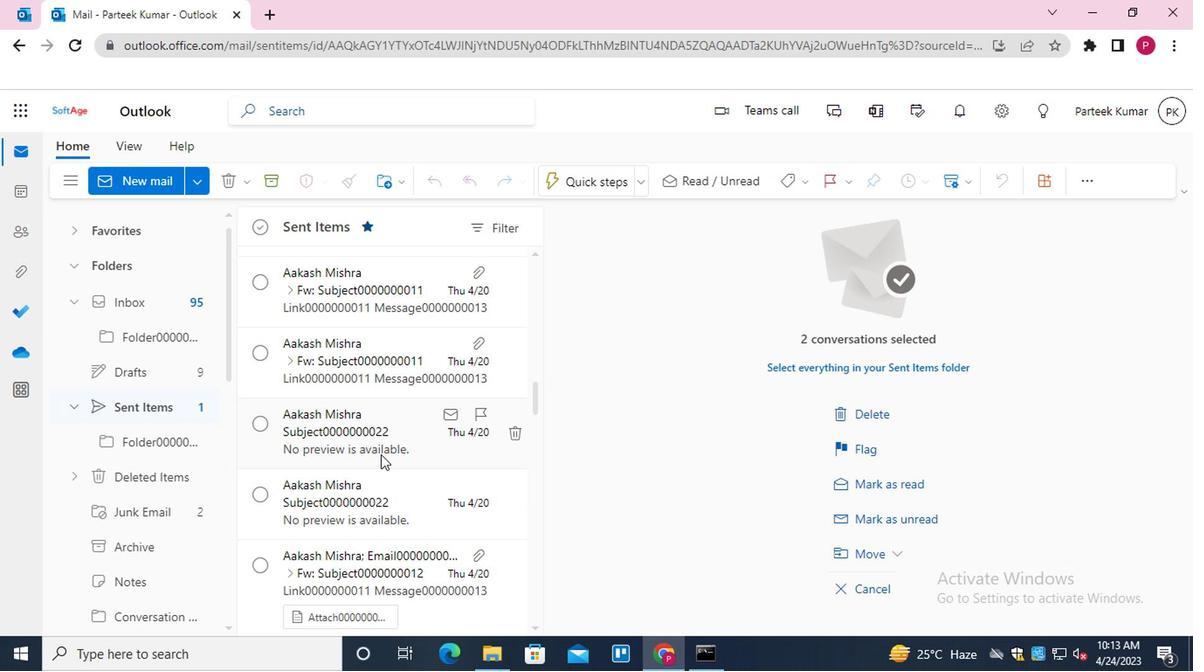 
Action: Mouse scrolled (386, 437) with delta (0, 0)
Screenshot: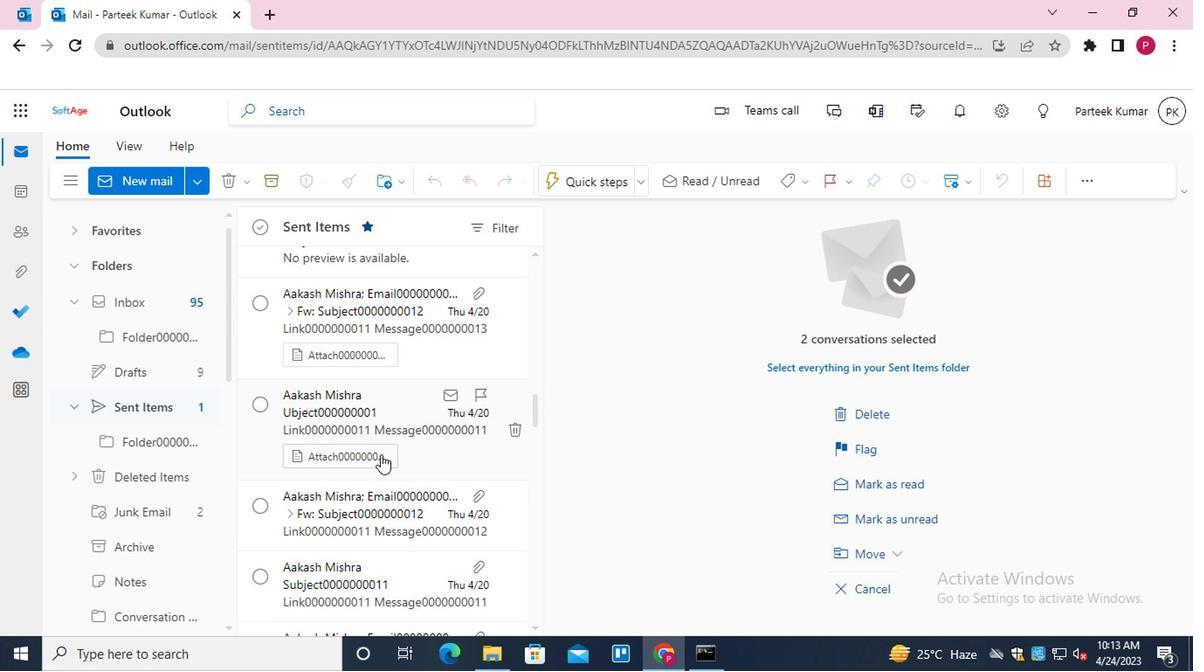 
Action: Mouse scrolled (386, 437) with delta (0, 0)
Screenshot: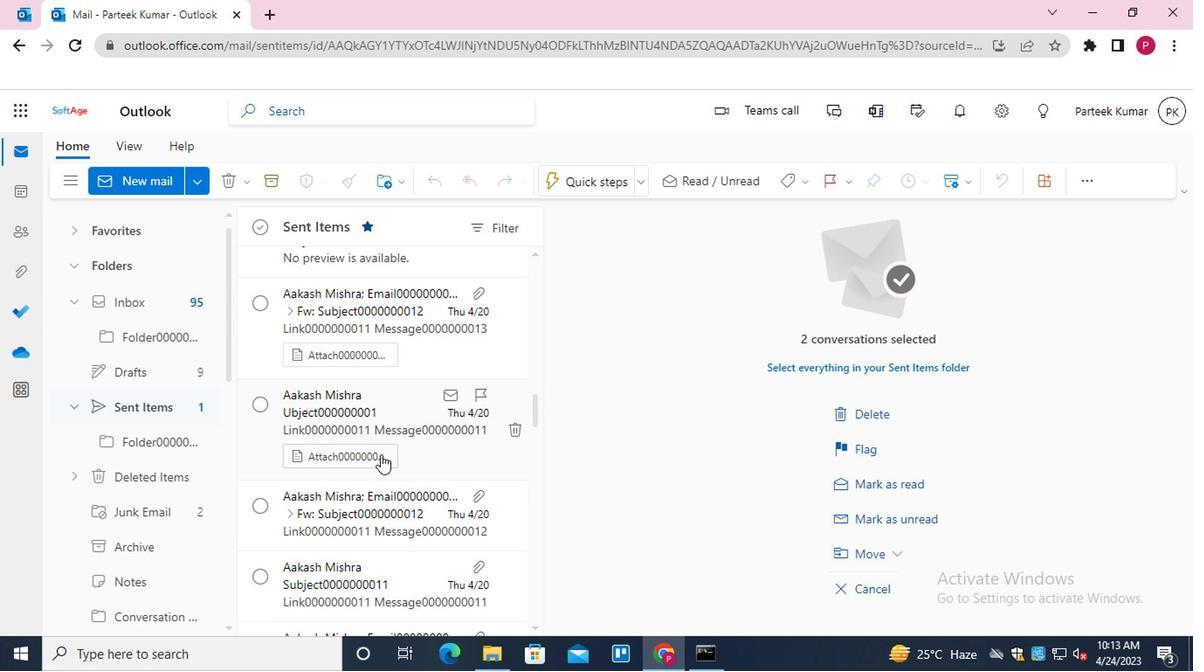 
Action: Mouse scrolled (386, 437) with delta (0, 0)
Screenshot: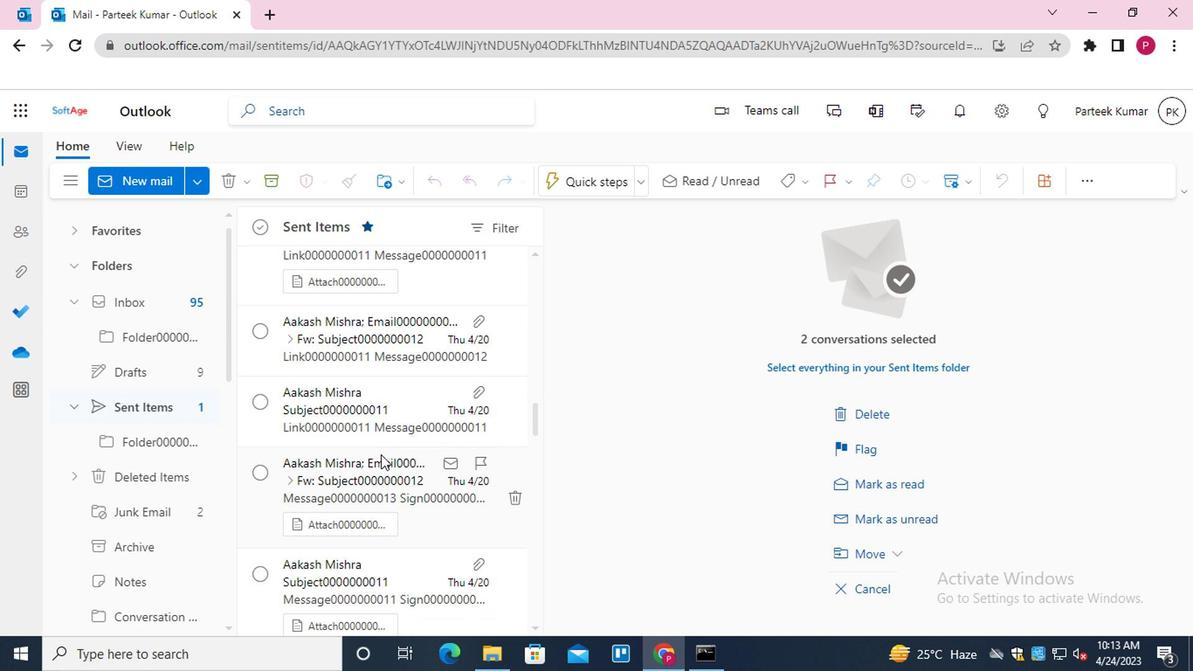
Action: Mouse scrolled (386, 437) with delta (0, 0)
Screenshot: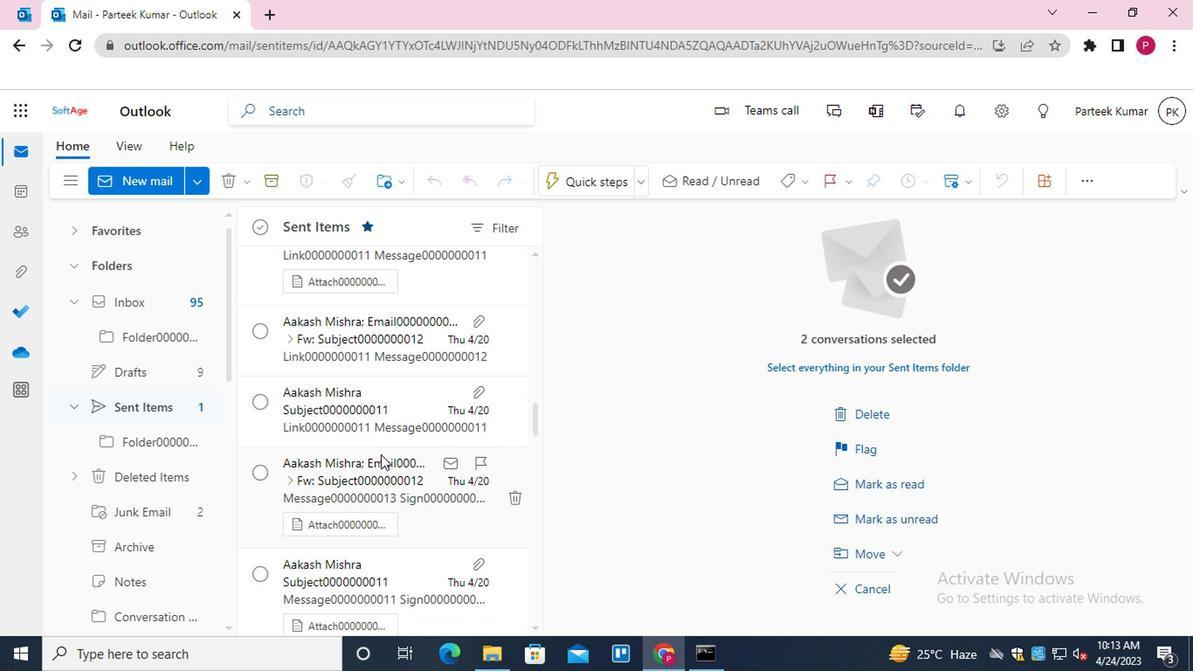 
Action: Mouse scrolled (386, 437) with delta (0, 0)
Screenshot: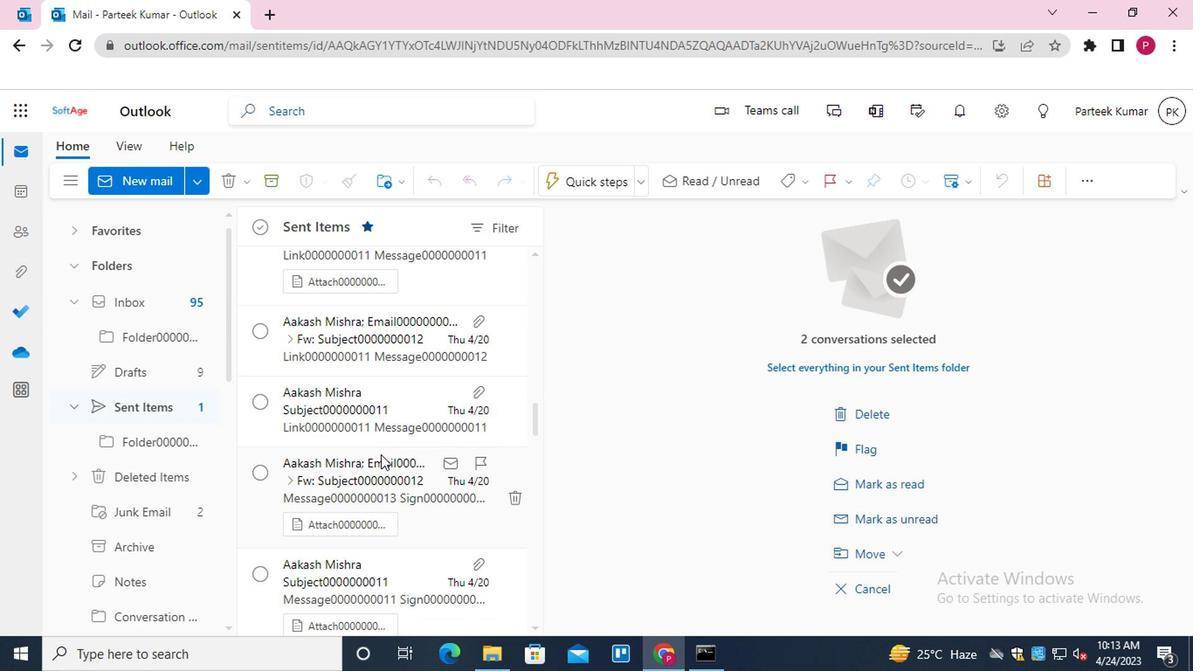 
Action: Mouse scrolled (386, 437) with delta (0, 0)
Screenshot: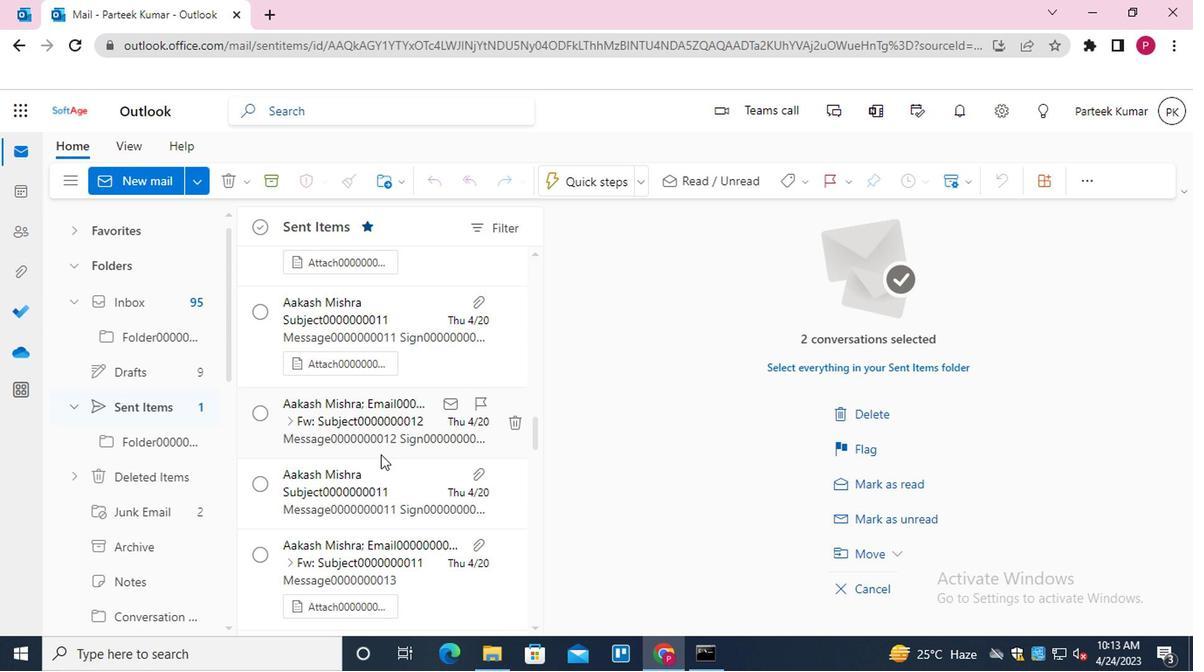 
Action: Mouse scrolled (386, 437) with delta (0, 0)
Screenshot: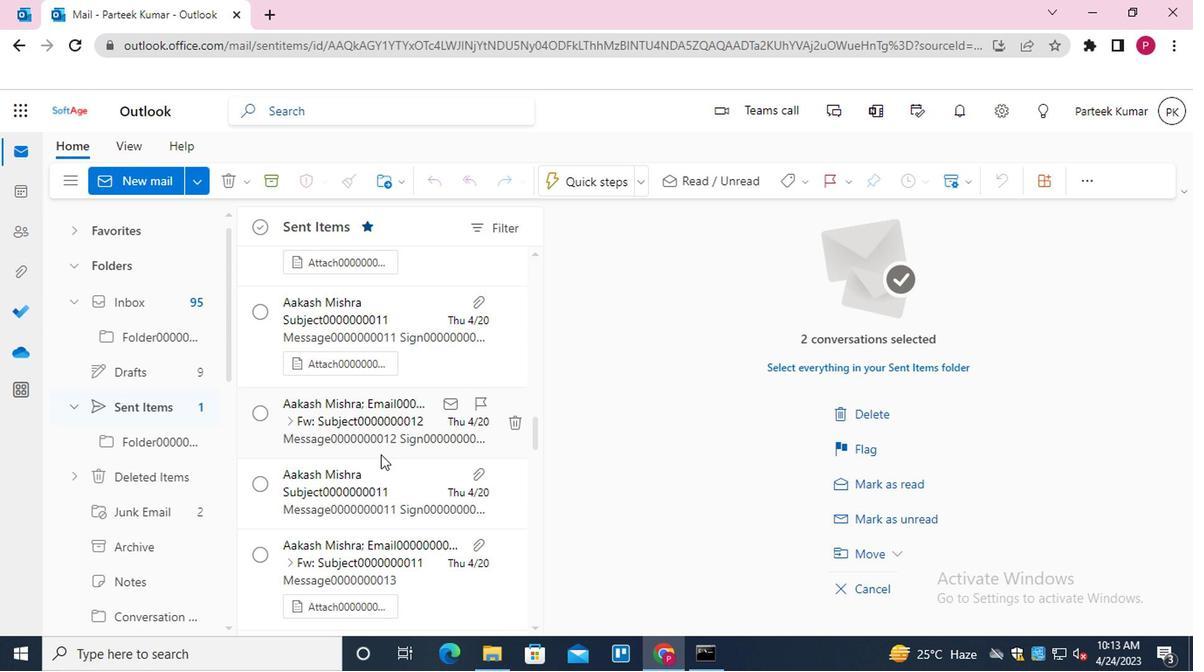 
Action: Mouse scrolled (386, 437) with delta (0, 0)
Screenshot: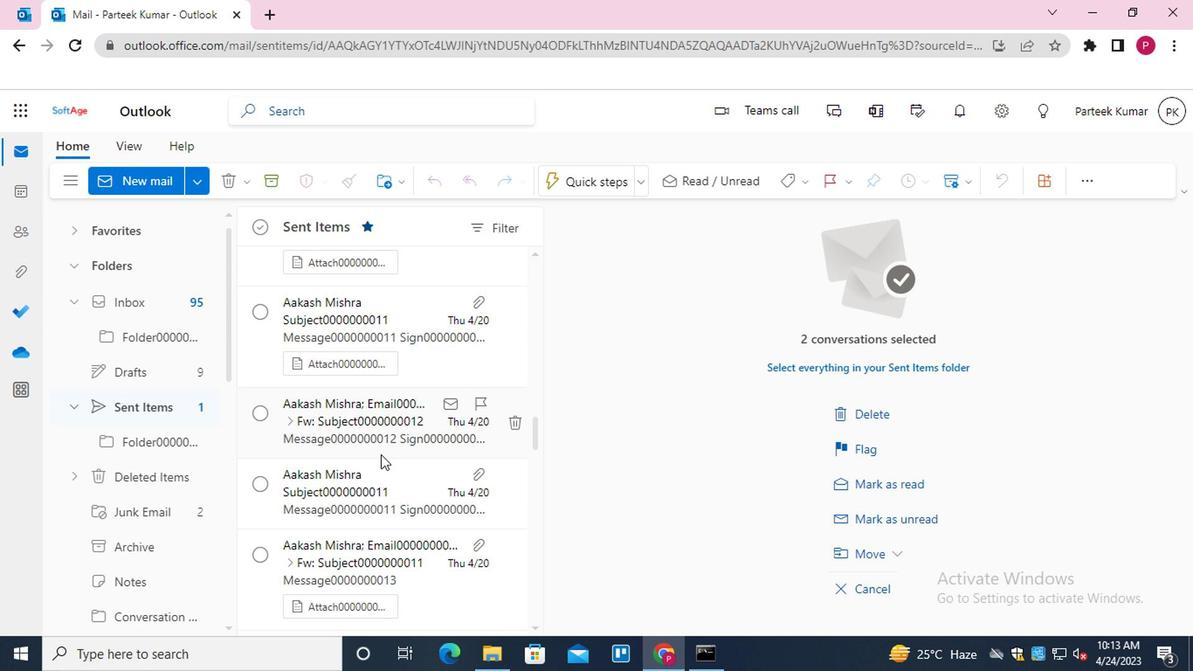 
Action: Mouse scrolled (386, 437) with delta (0, 0)
Screenshot: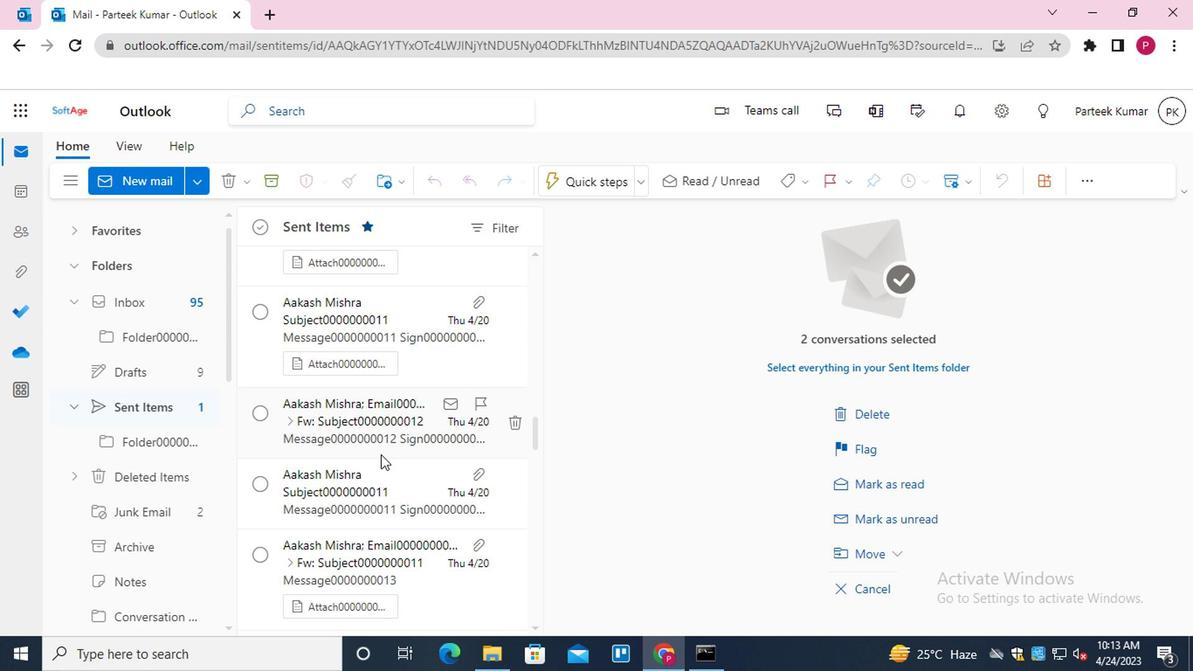 
Action: Mouse scrolled (386, 437) with delta (0, 0)
Screenshot: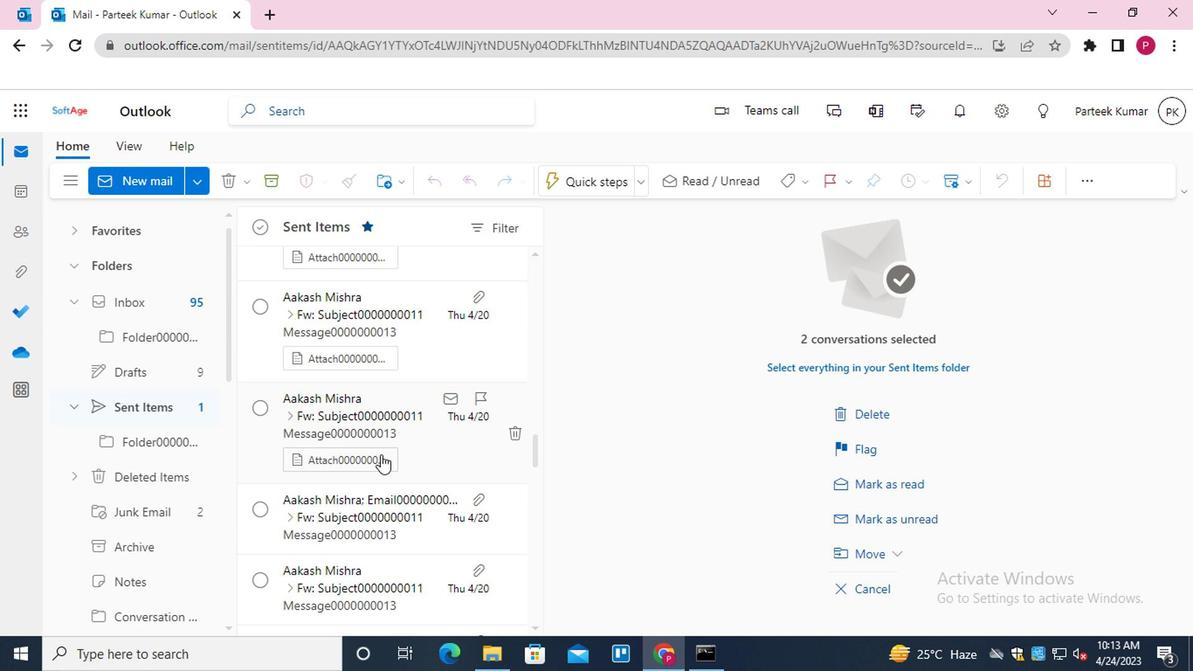 
Action: Mouse scrolled (386, 437) with delta (0, 0)
Screenshot: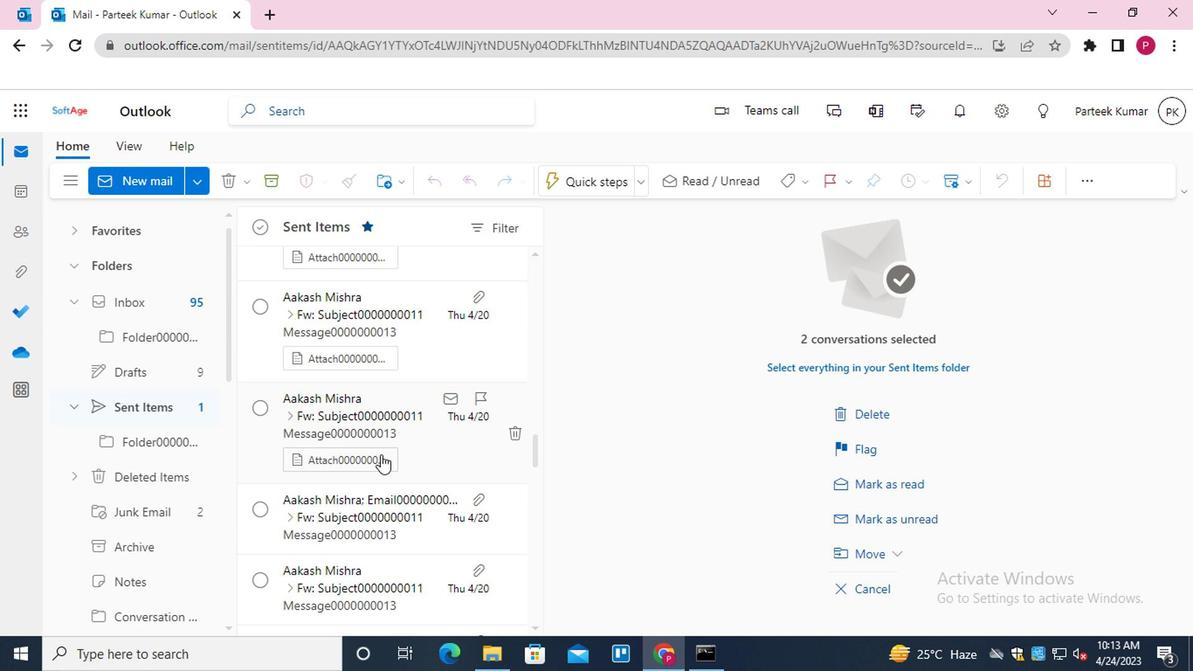 
Action: Mouse scrolled (386, 437) with delta (0, 0)
Screenshot: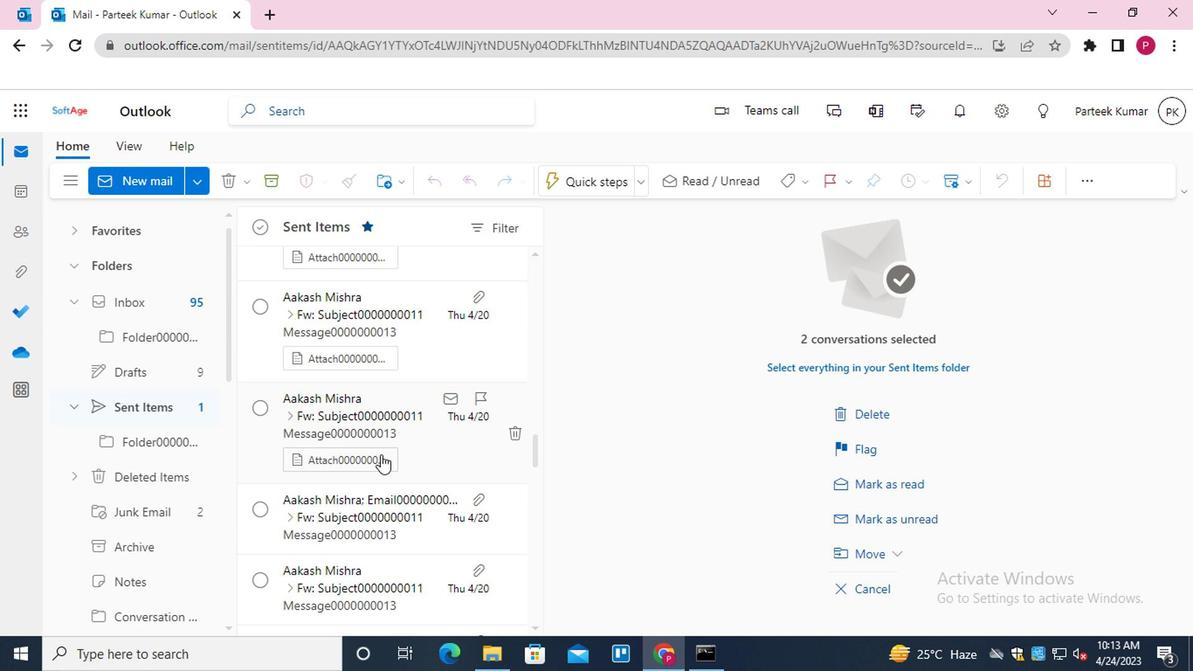 
Action: Mouse scrolled (386, 437) with delta (0, 0)
Screenshot: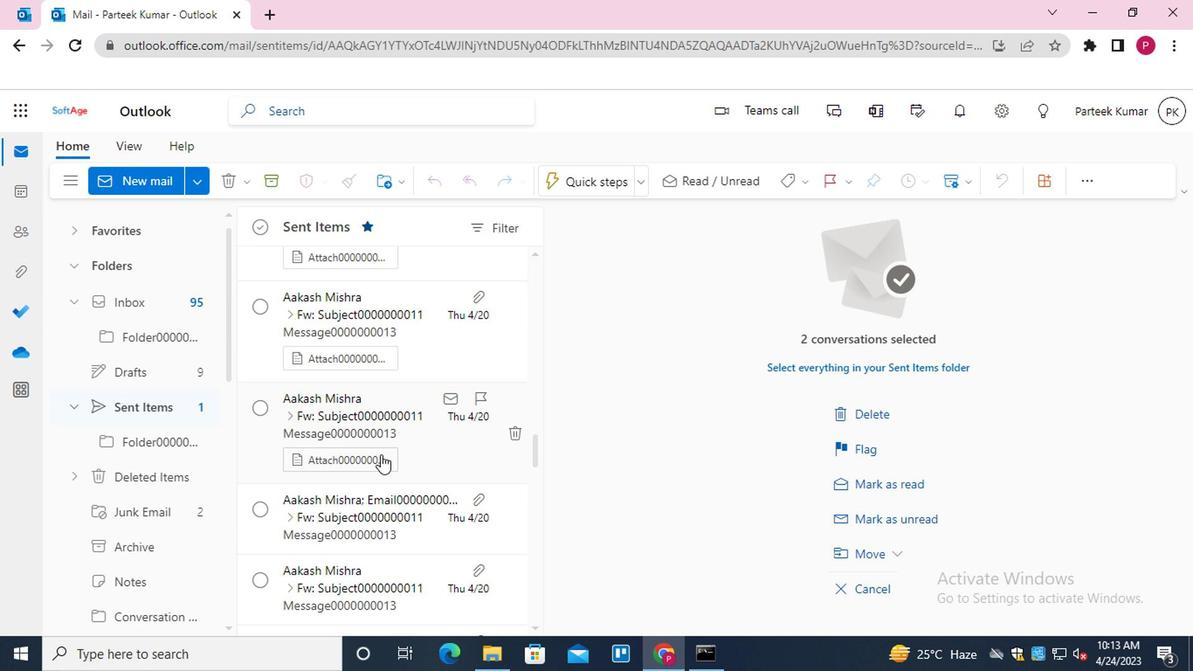 
Action: Mouse scrolled (386, 437) with delta (0, 0)
Screenshot: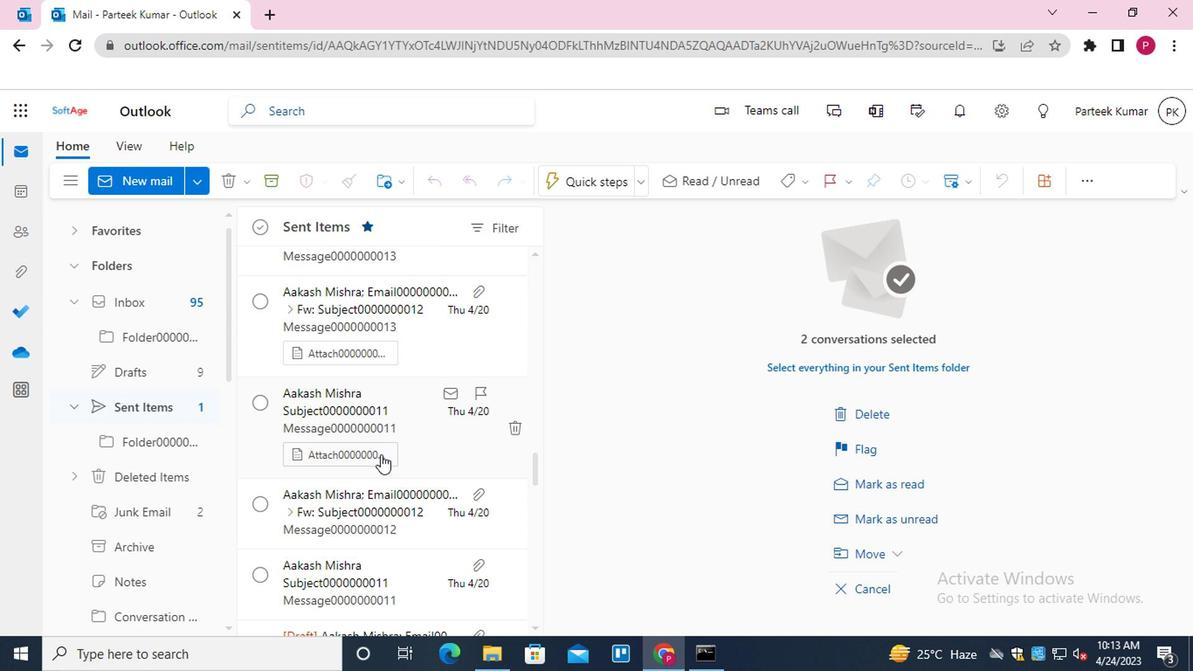 
Action: Mouse scrolled (386, 437) with delta (0, 0)
Screenshot: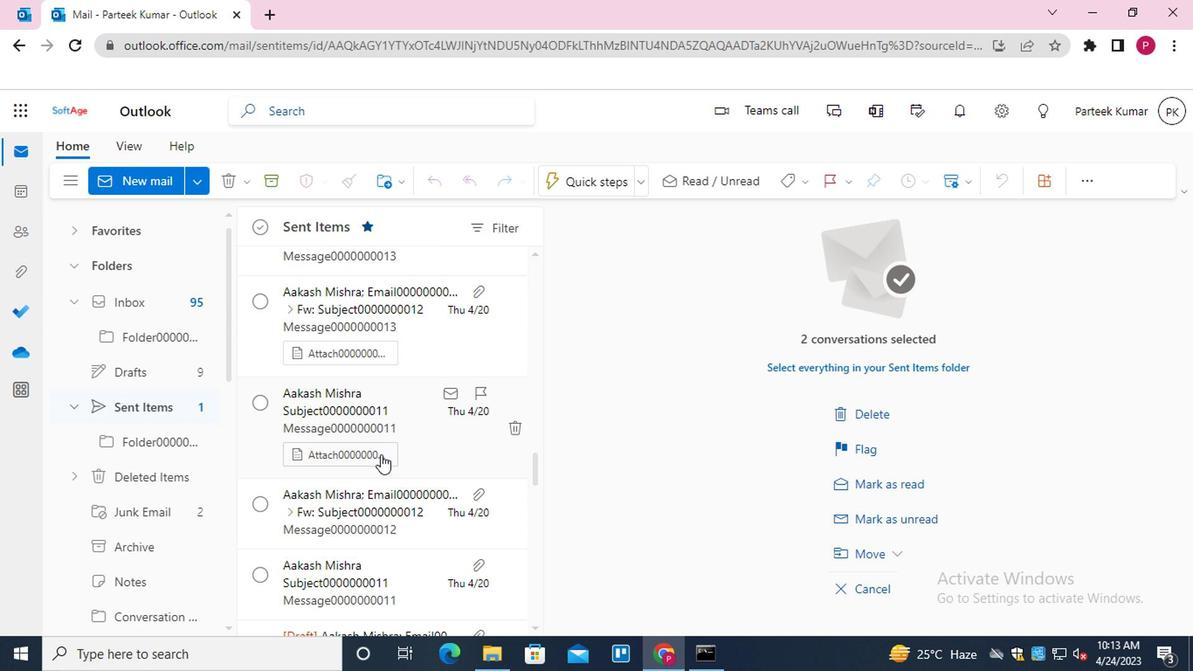 
Action: Mouse scrolled (386, 437) with delta (0, 0)
Screenshot: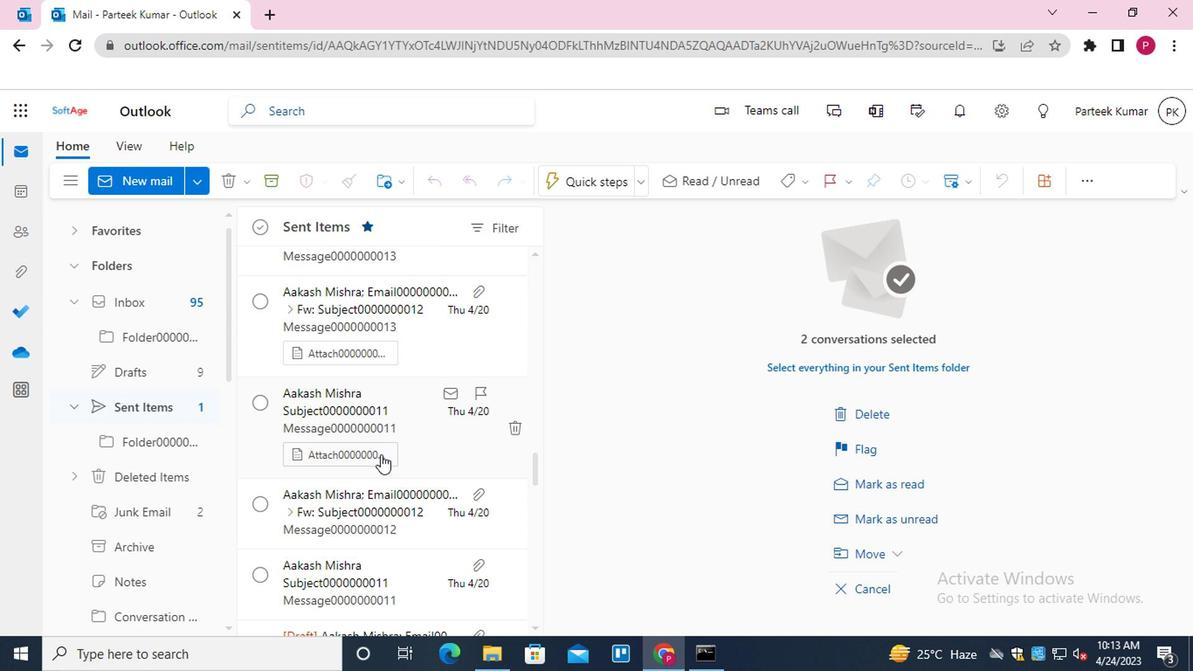 
Action: Mouse scrolled (386, 437) with delta (0, 0)
Screenshot: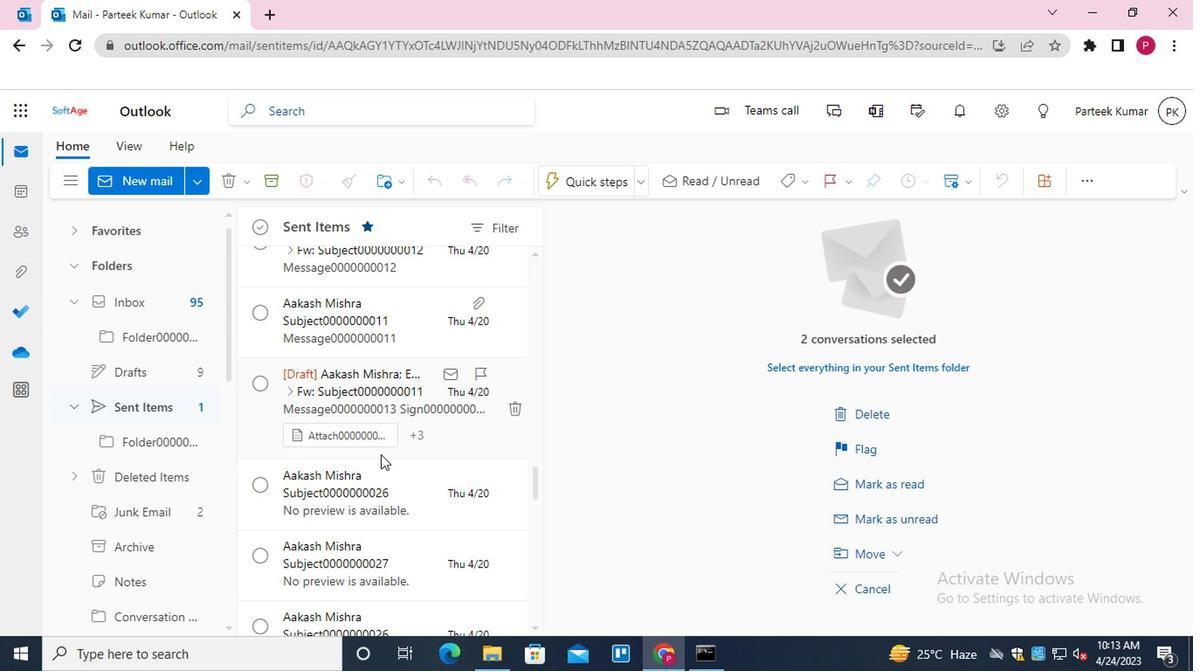 
Action: Mouse scrolled (386, 437) with delta (0, 0)
Screenshot: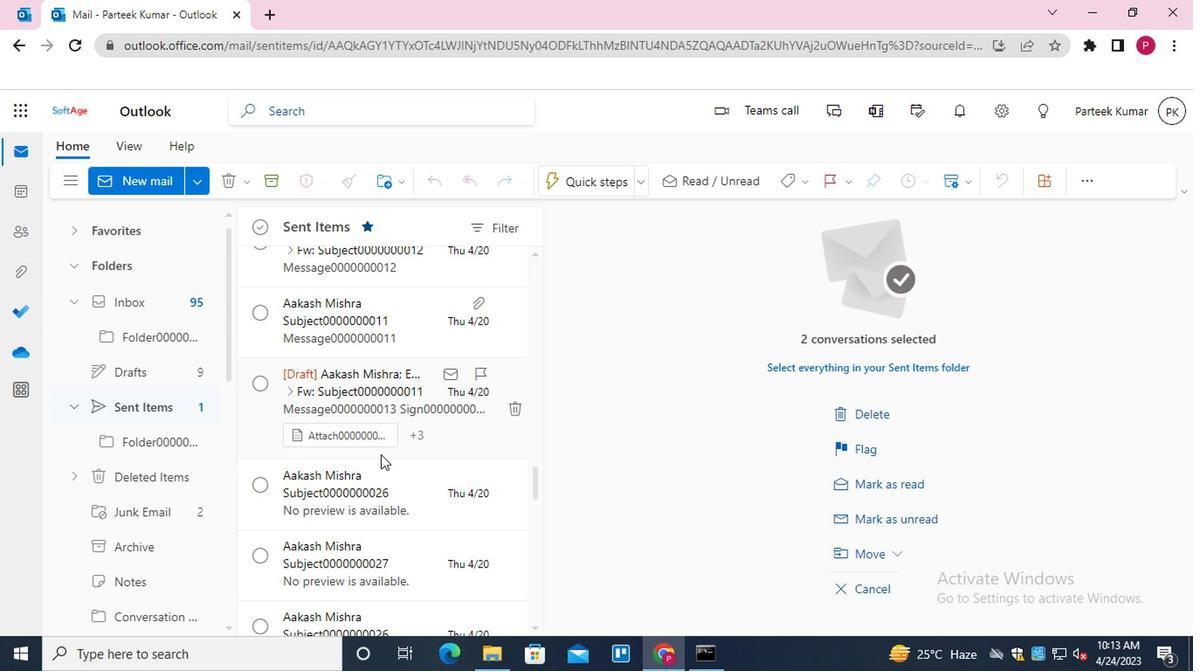 
Action: Mouse scrolled (386, 437) with delta (0, 0)
Screenshot: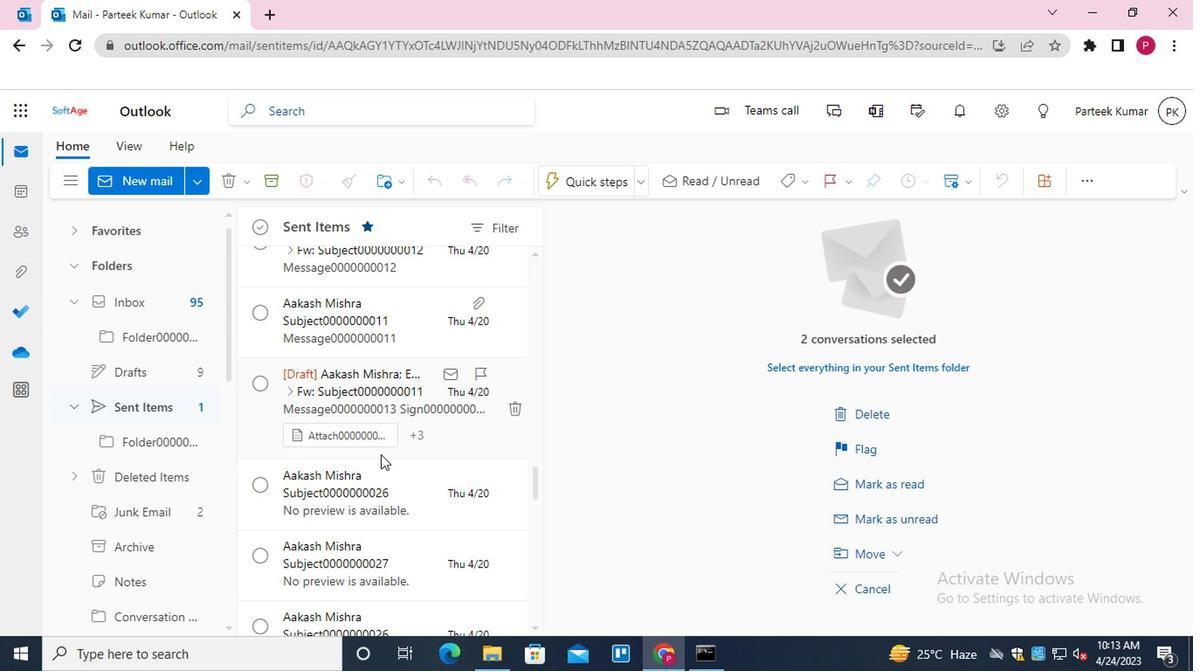 
Action: Mouse scrolled (386, 438) with delta (0, 0)
Screenshot: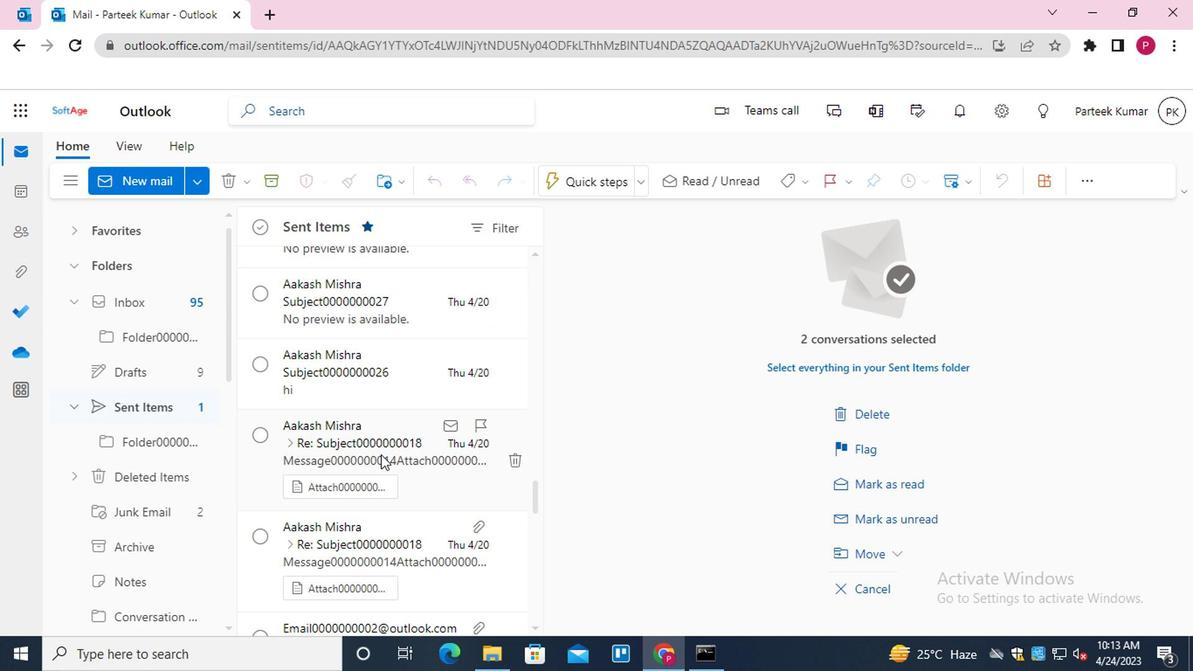 
Action: Mouse scrolled (386, 438) with delta (0, 0)
Screenshot: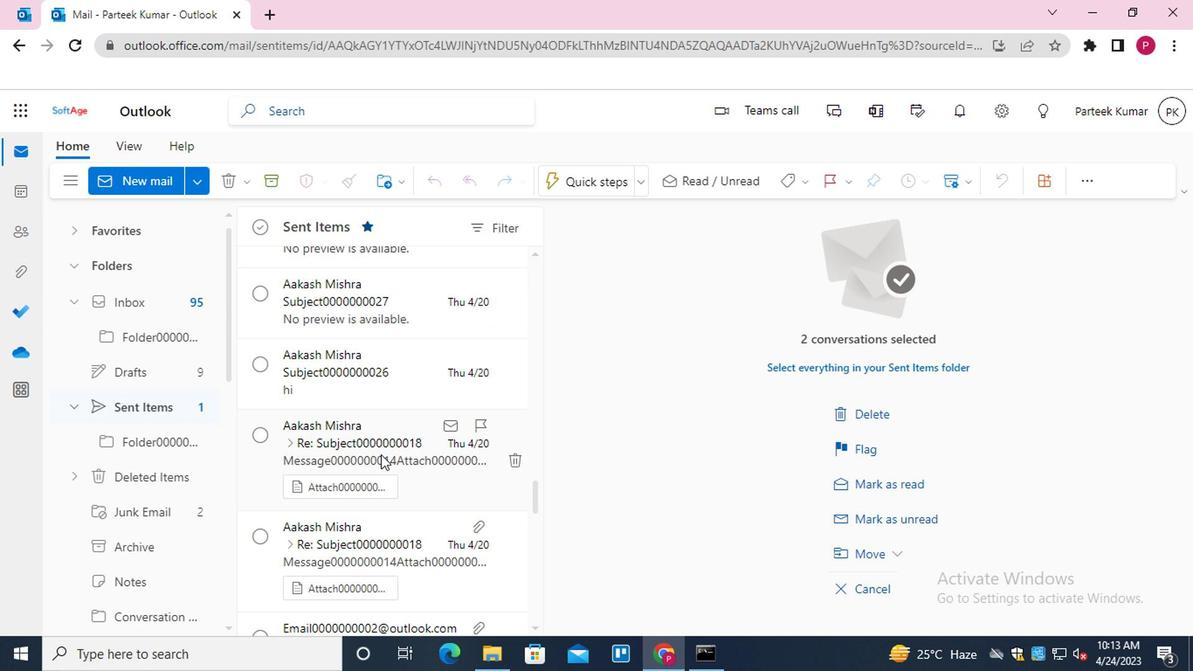 
Action: Mouse scrolled (386, 438) with delta (0, 0)
Screenshot: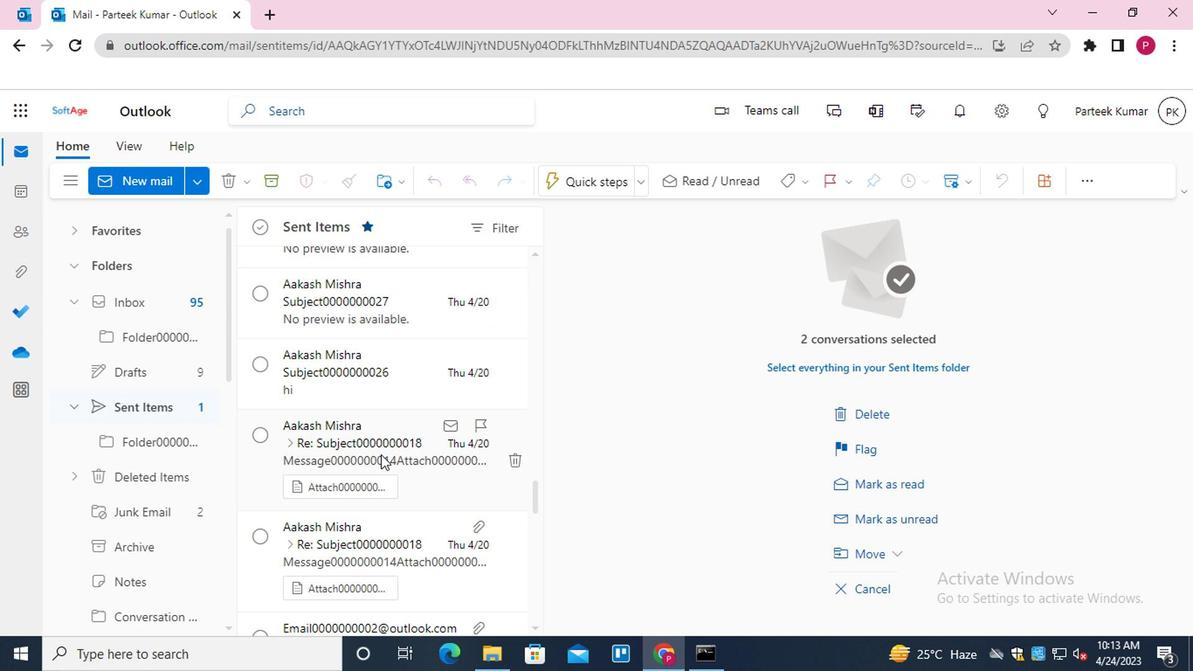 
Action: Mouse scrolled (386, 438) with delta (0, 0)
Screenshot: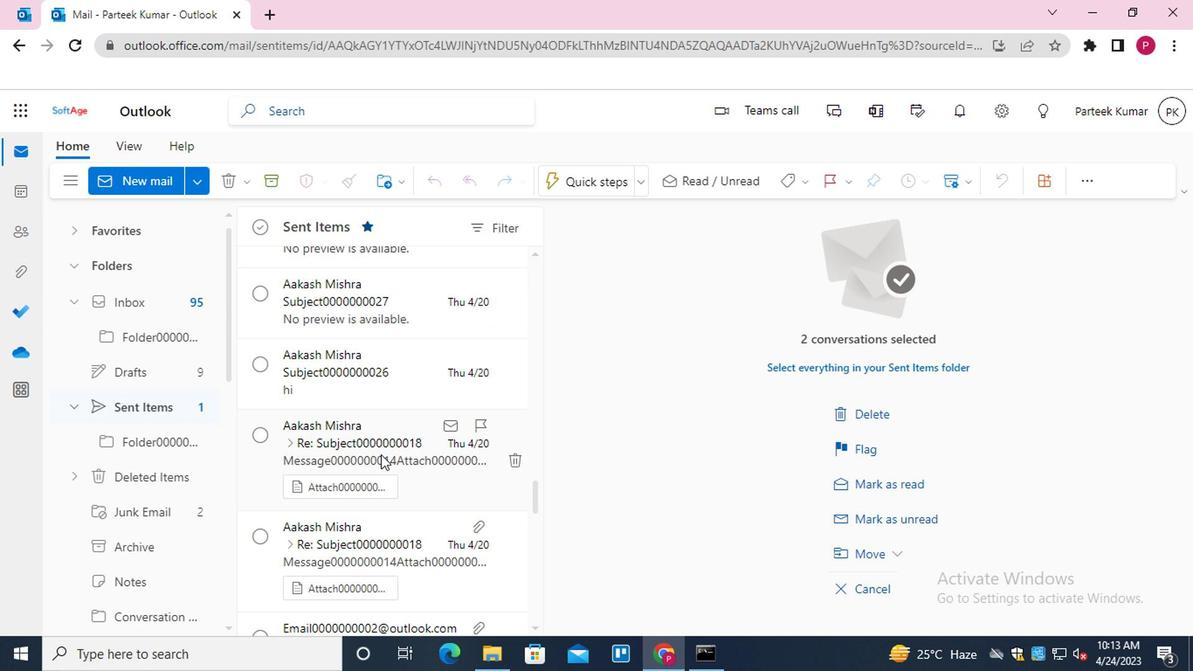 
Action: Mouse scrolled (386, 438) with delta (0, 0)
Screenshot: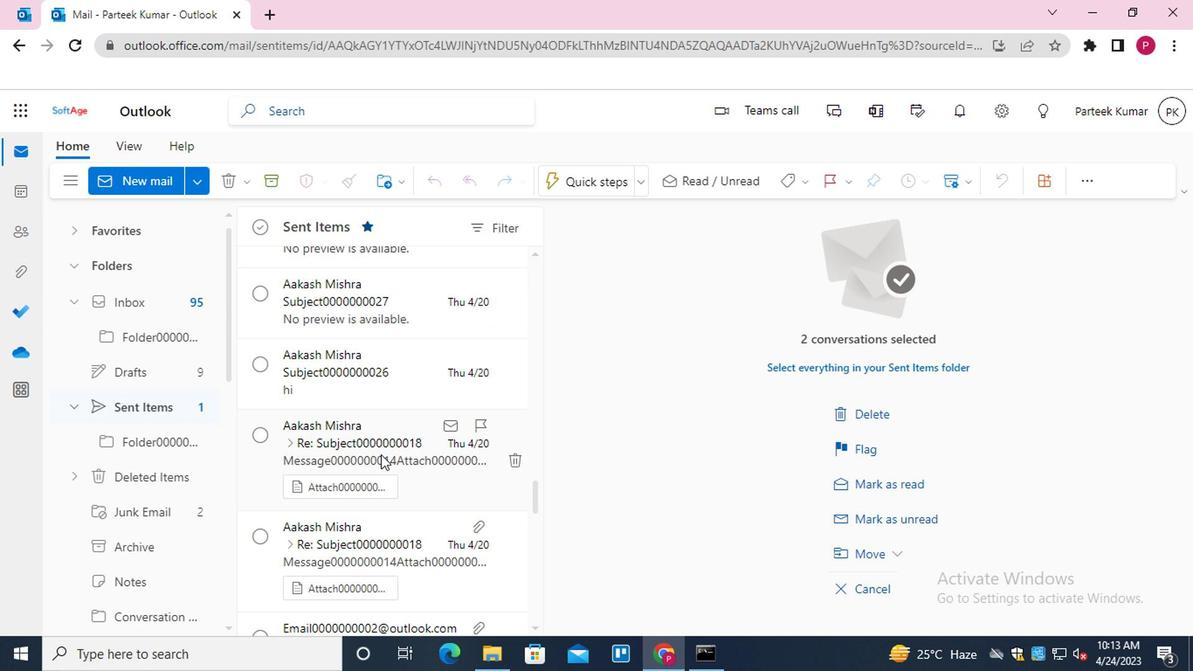
Action: Mouse scrolled (386, 438) with delta (0, 0)
Screenshot: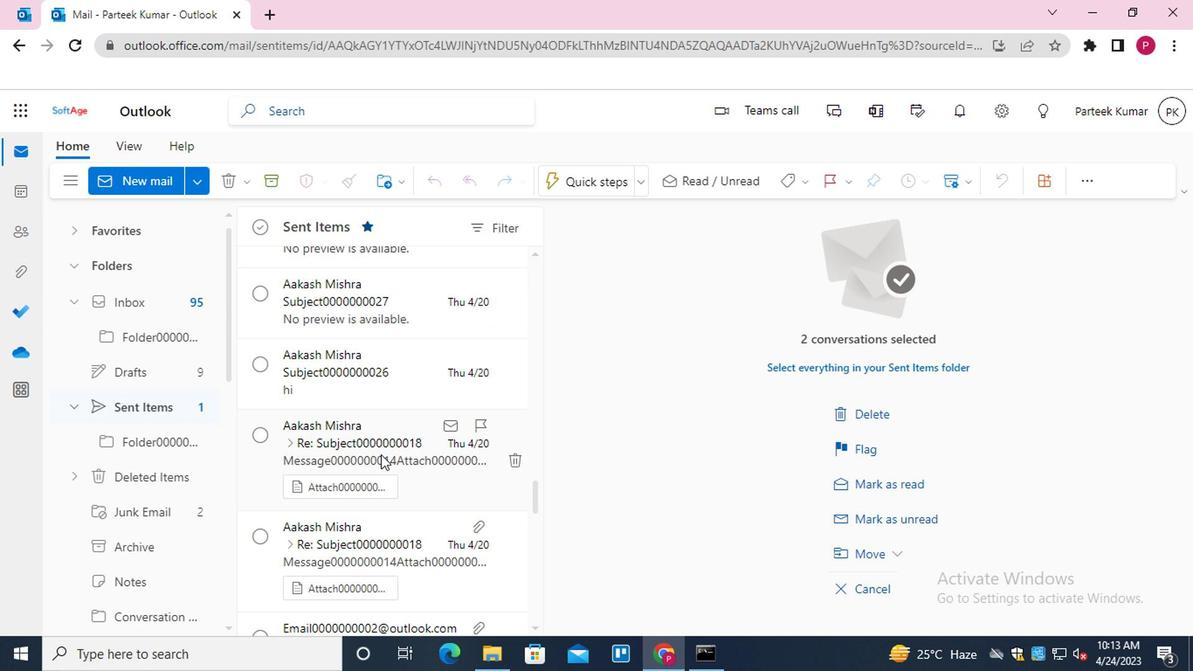 
Action: Mouse scrolled (386, 438) with delta (0, 0)
Screenshot: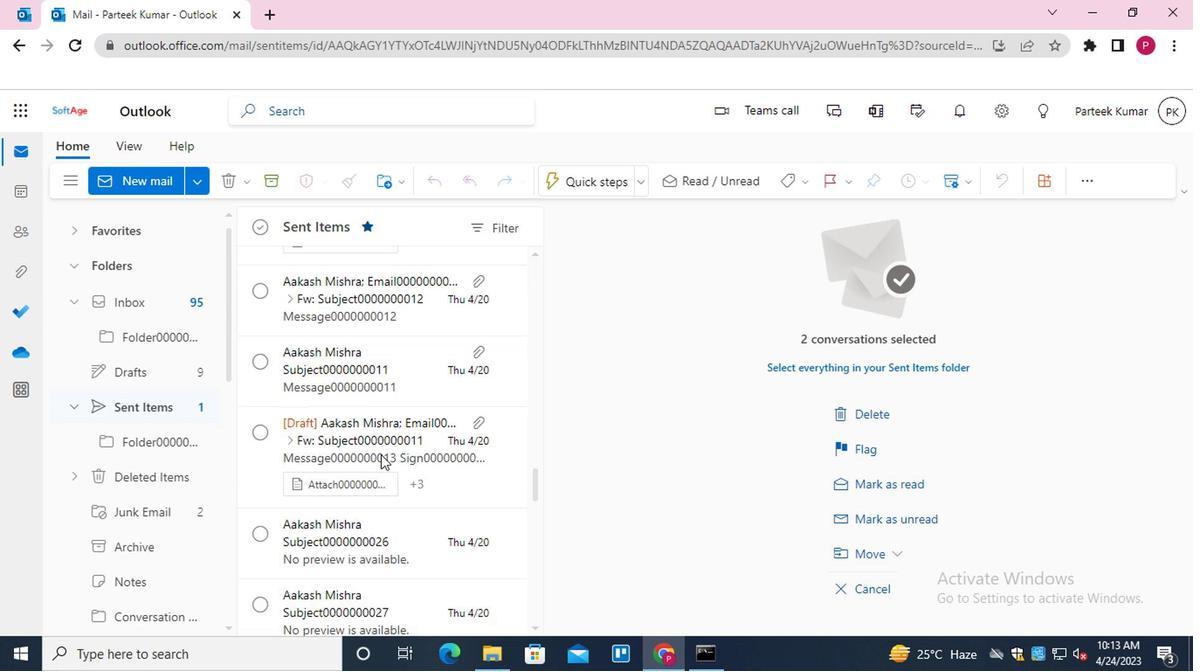 
Action: Mouse scrolled (386, 438) with delta (0, 0)
Screenshot: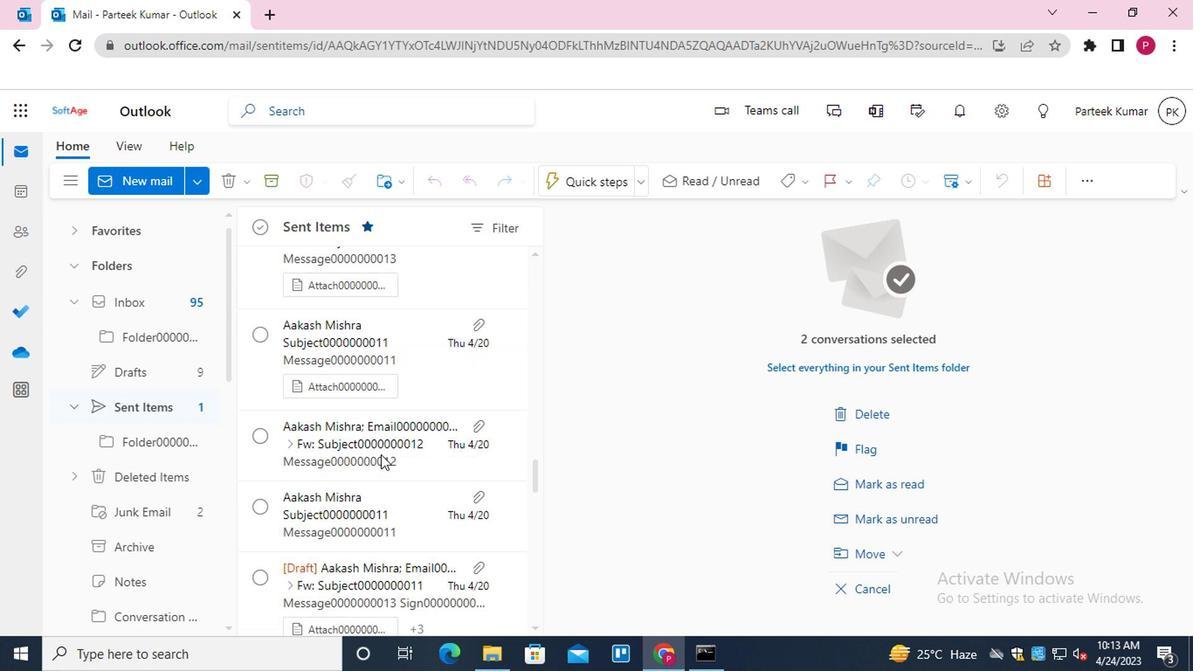 
Action: Mouse scrolled (386, 438) with delta (0, 0)
Screenshot: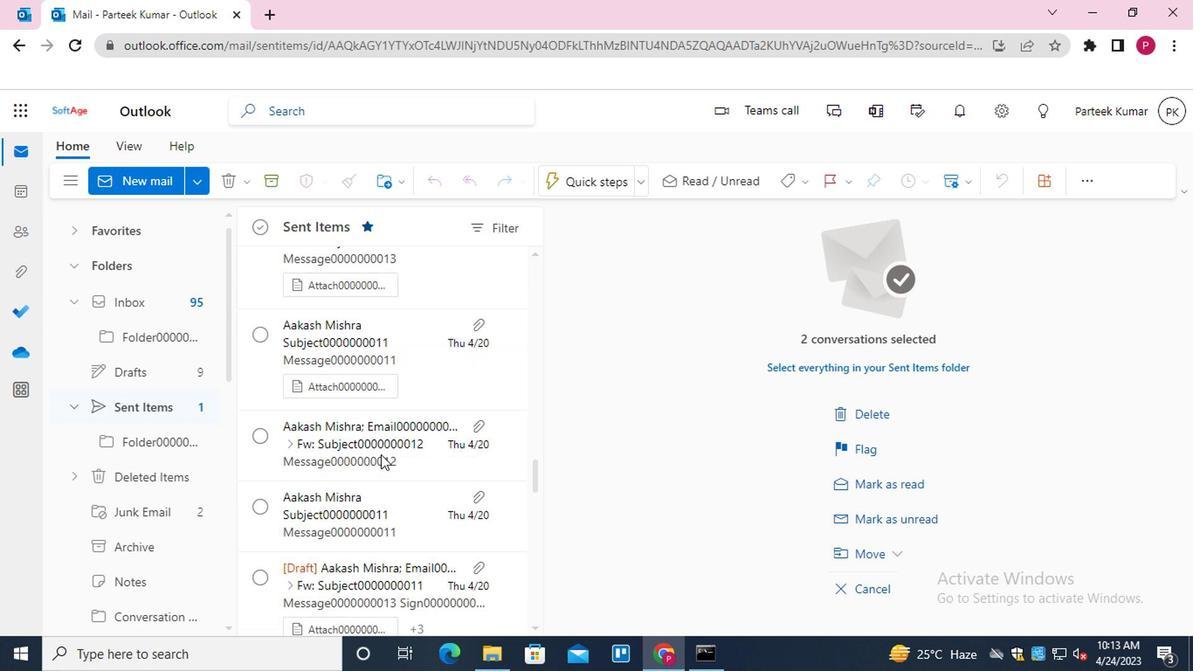
Action: Mouse scrolled (386, 438) with delta (0, 0)
Screenshot: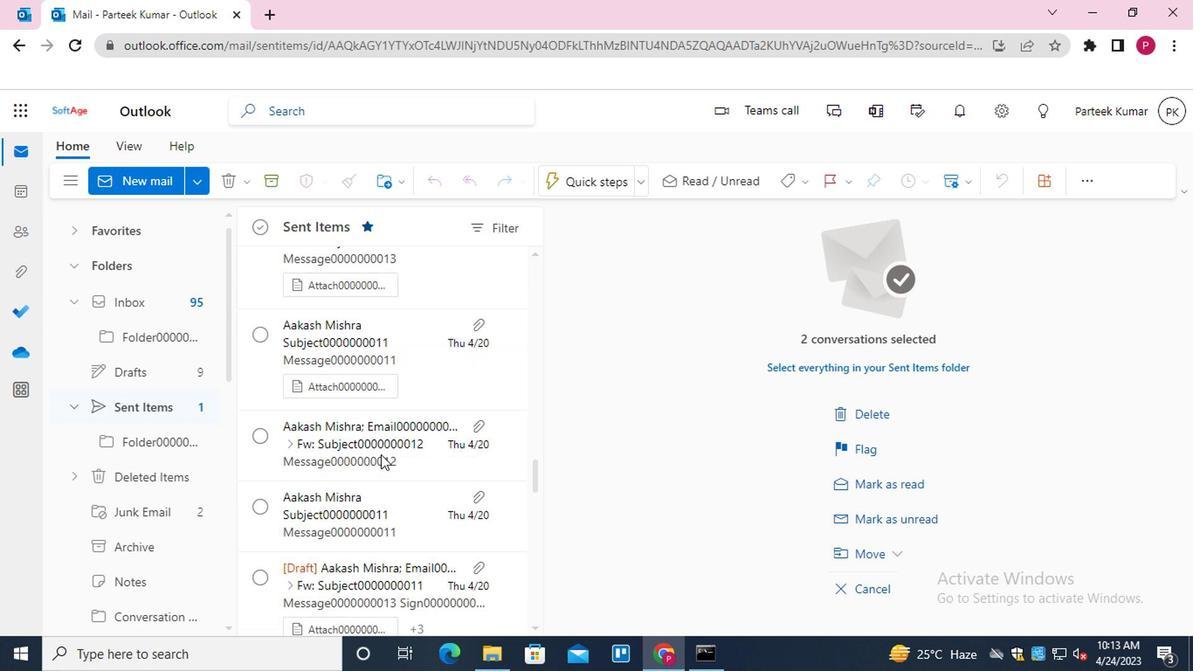 
Action: Mouse scrolled (386, 438) with delta (0, 0)
Screenshot: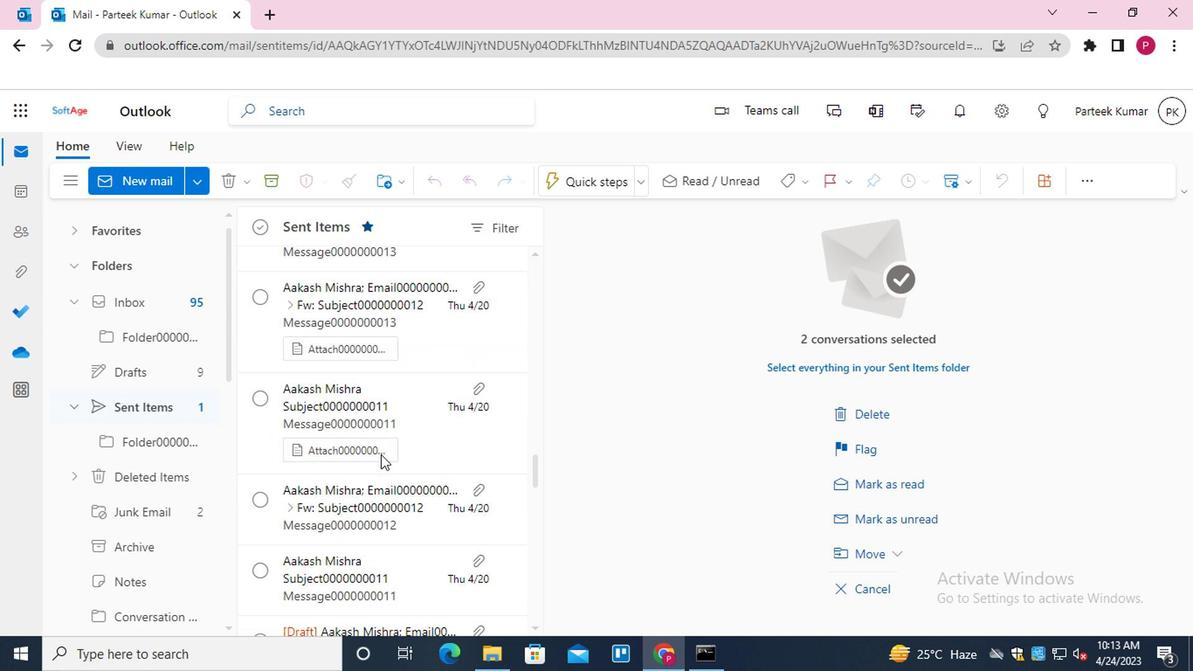 
Action: Mouse scrolled (386, 438) with delta (0, 0)
Screenshot: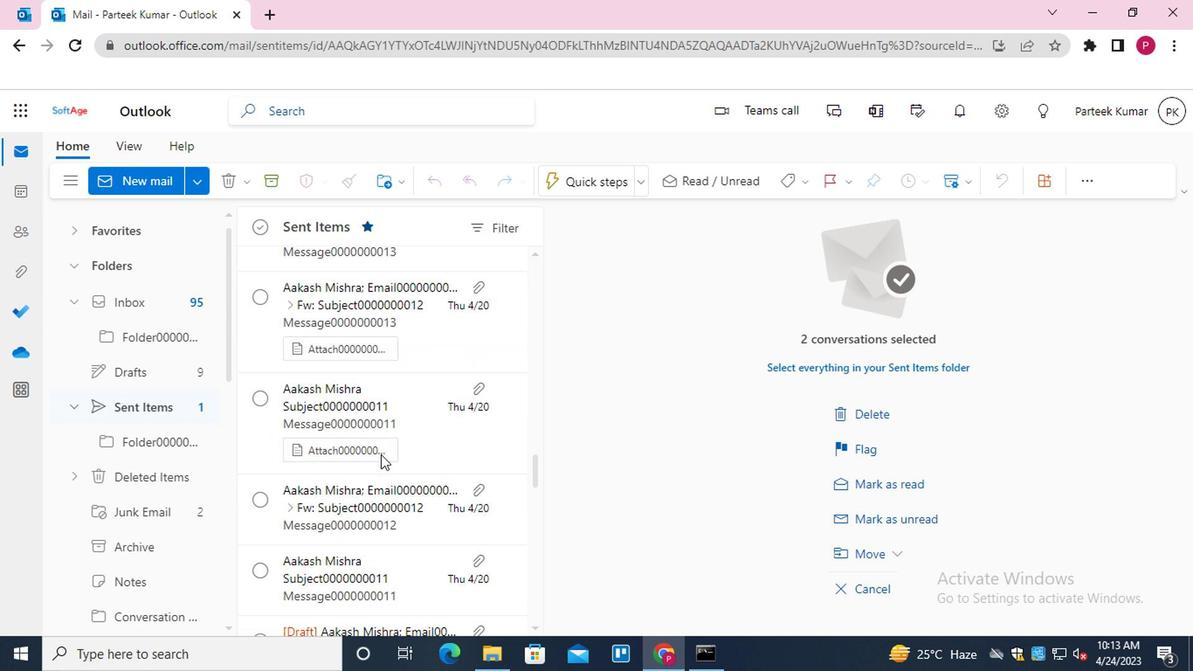
Action: Mouse moved to (389, 185)
Screenshot: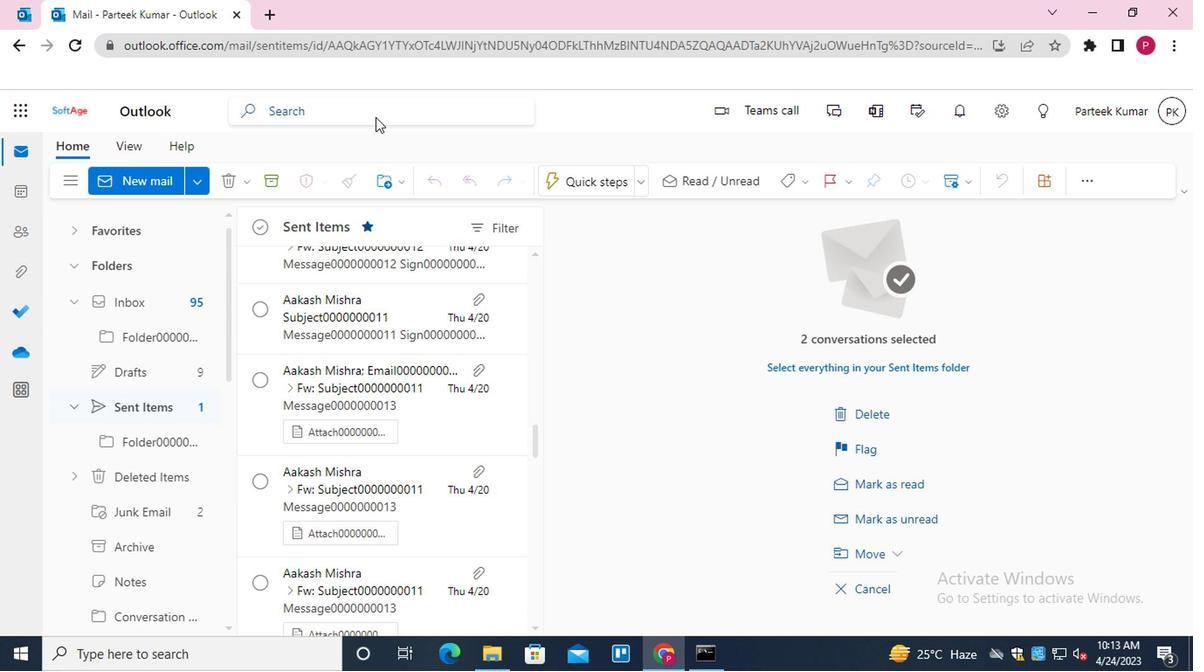 
Action: Mouse pressed left at (389, 185)
Screenshot: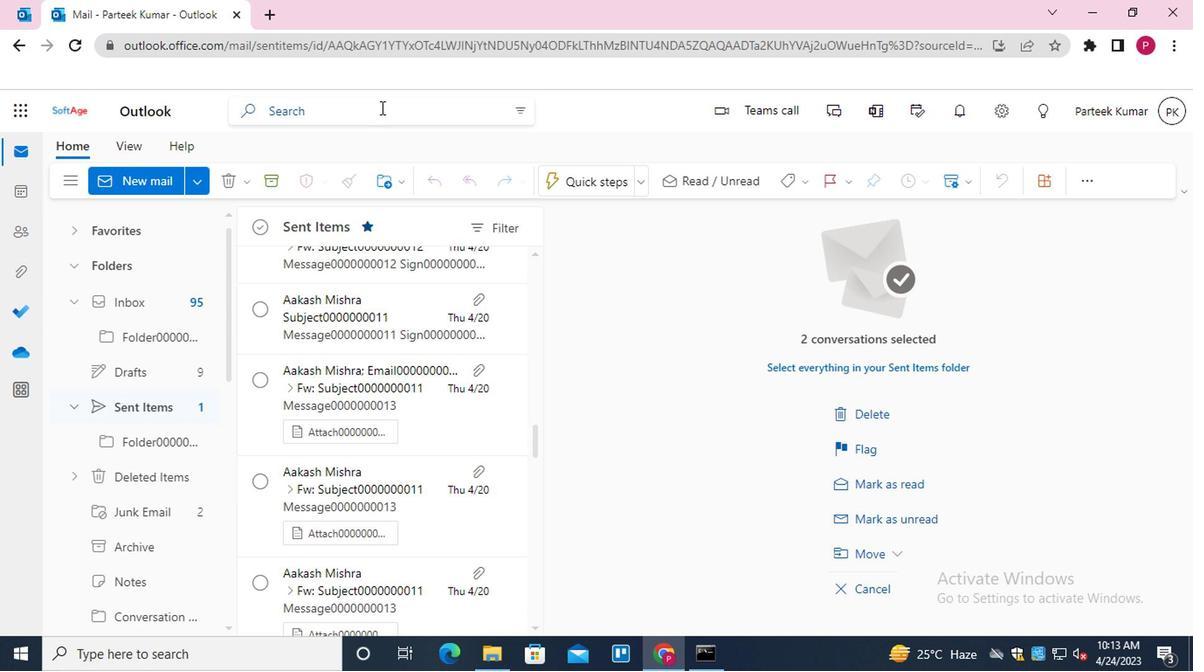 
Action: Mouse moved to (391, 189)
Screenshot: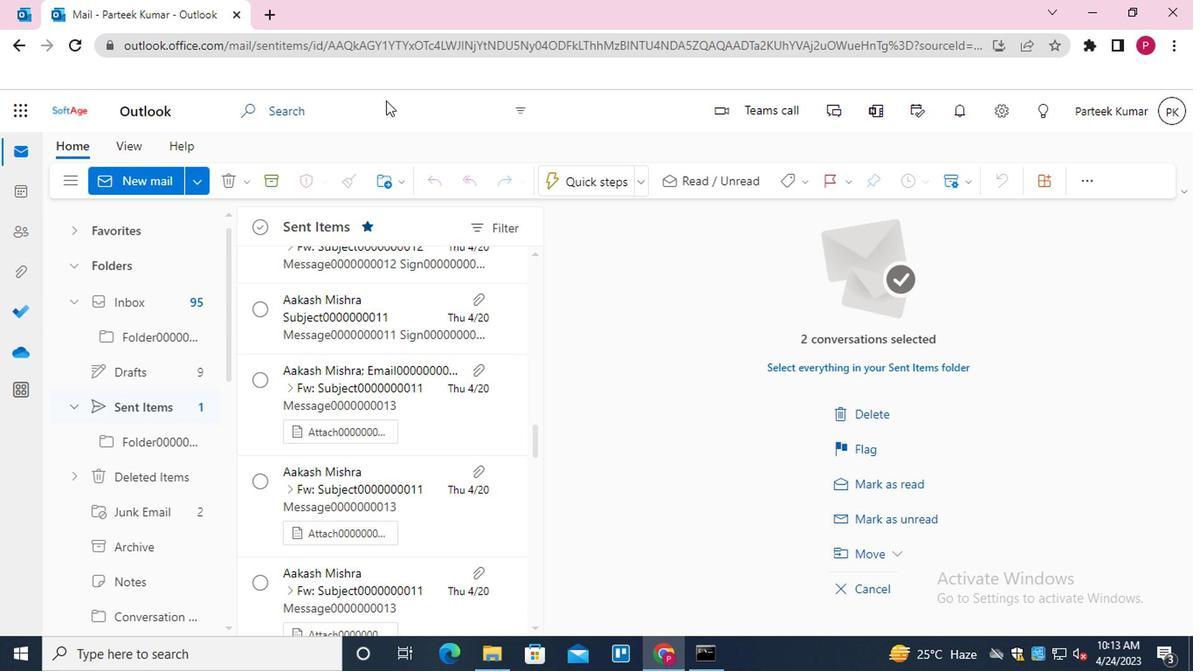 
Action: Mouse pressed left at (391, 189)
Screenshot: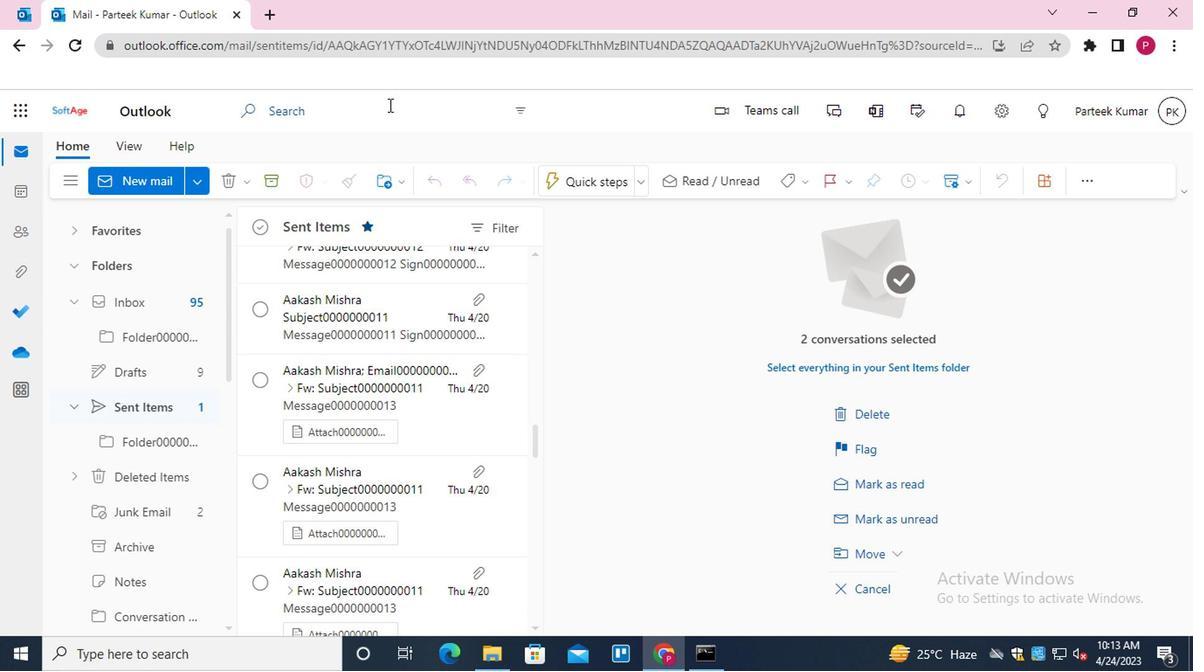 
Action: Key pressed <Key.shift>SBJECT<Key.space><Key.shift><Key.backspace><Key.backspace><Key.backspace><Key.backspace><Key.backspace><Key.backspace>UBJECT<Key.space><Key.shift>!<Key.backspace>14<Key.enter>
Screenshot: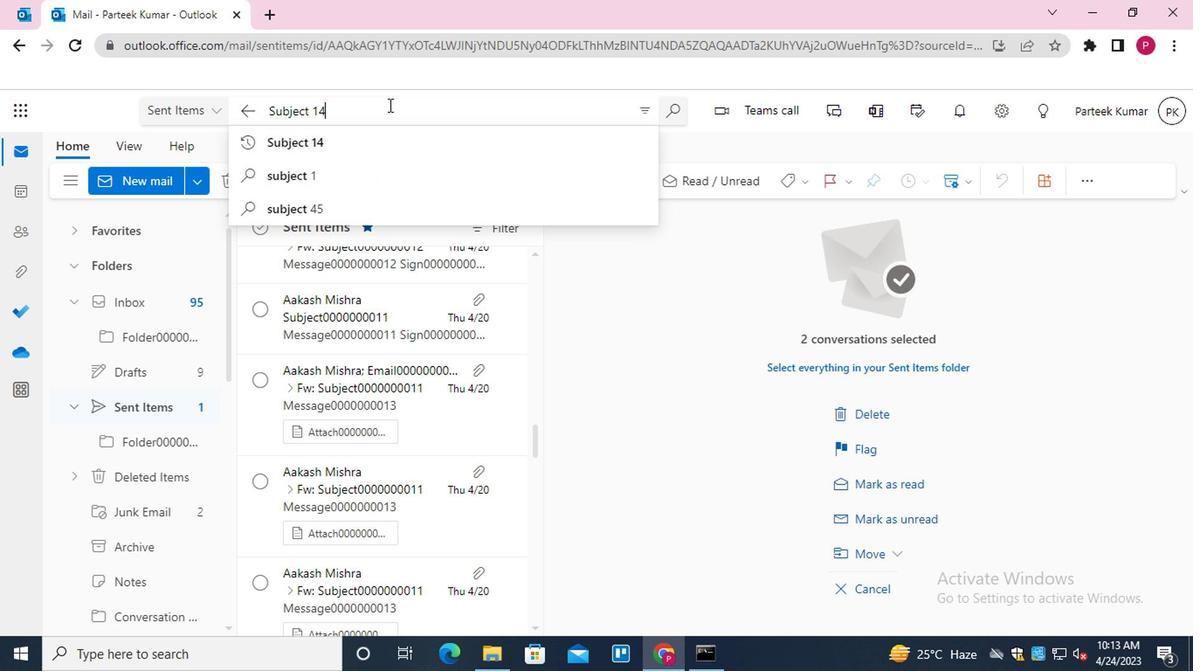 
Action: Mouse moved to (295, 335)
Screenshot: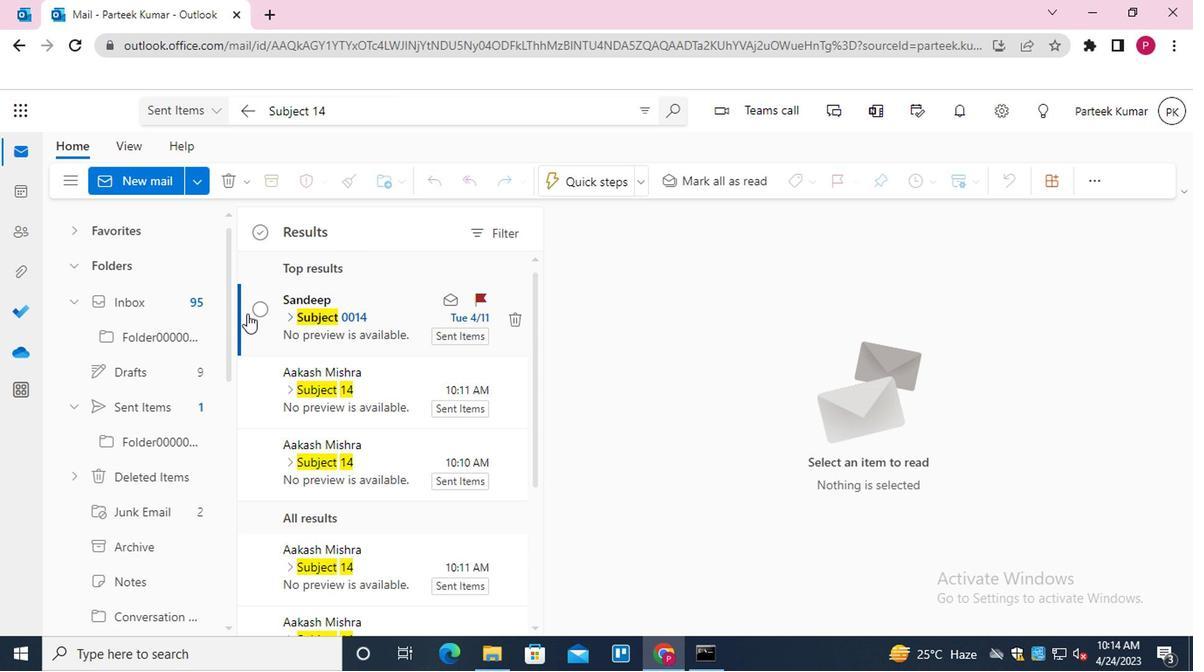 
Action: Mouse pressed left at (295, 335)
Screenshot: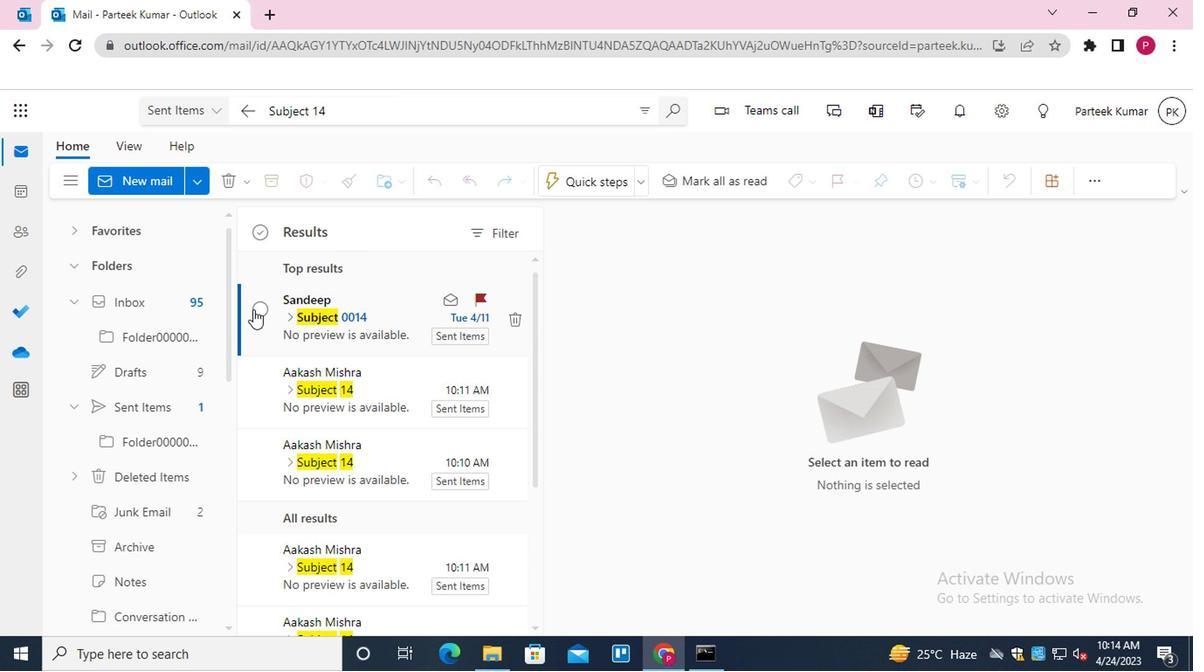 
Action: Mouse moved to (294, 383)
Screenshot: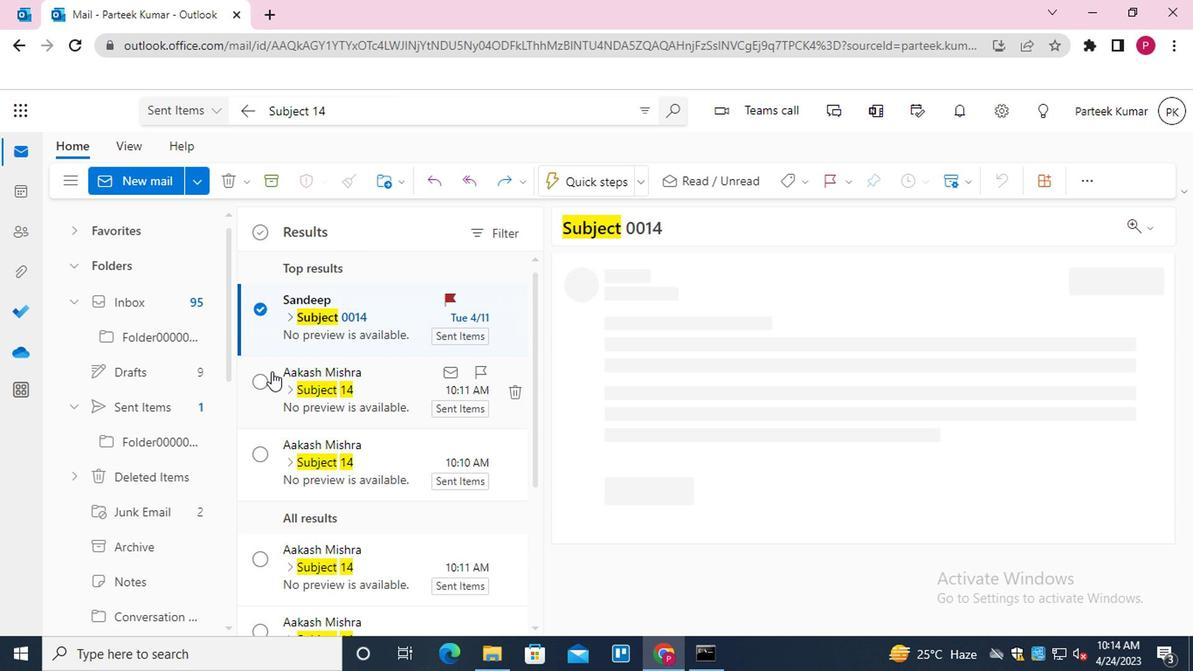 
Action: Mouse pressed left at (294, 383)
Screenshot: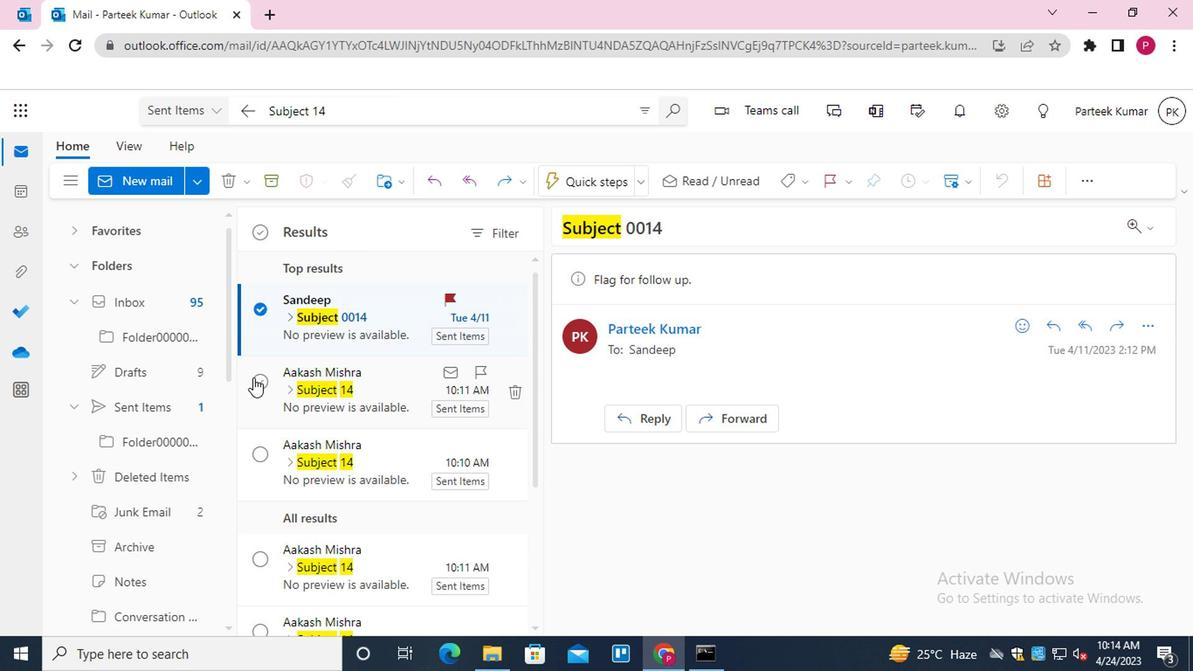 
Action: Mouse moved to (299, 437)
Screenshot: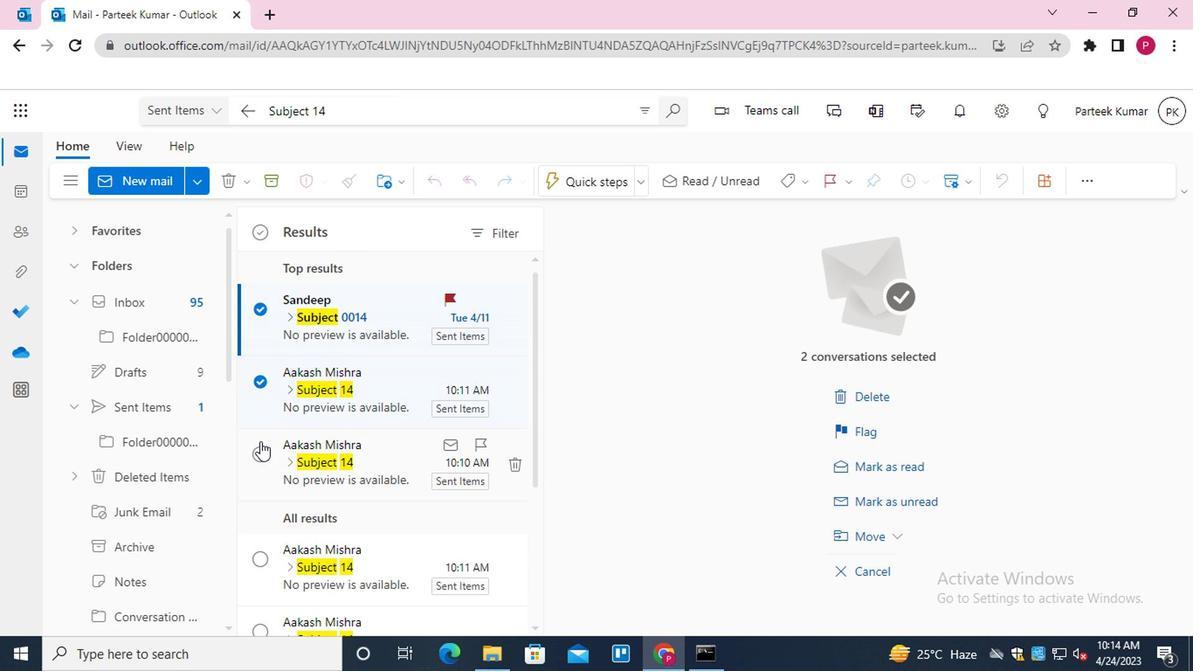 
Action: Mouse pressed left at (299, 437)
Screenshot: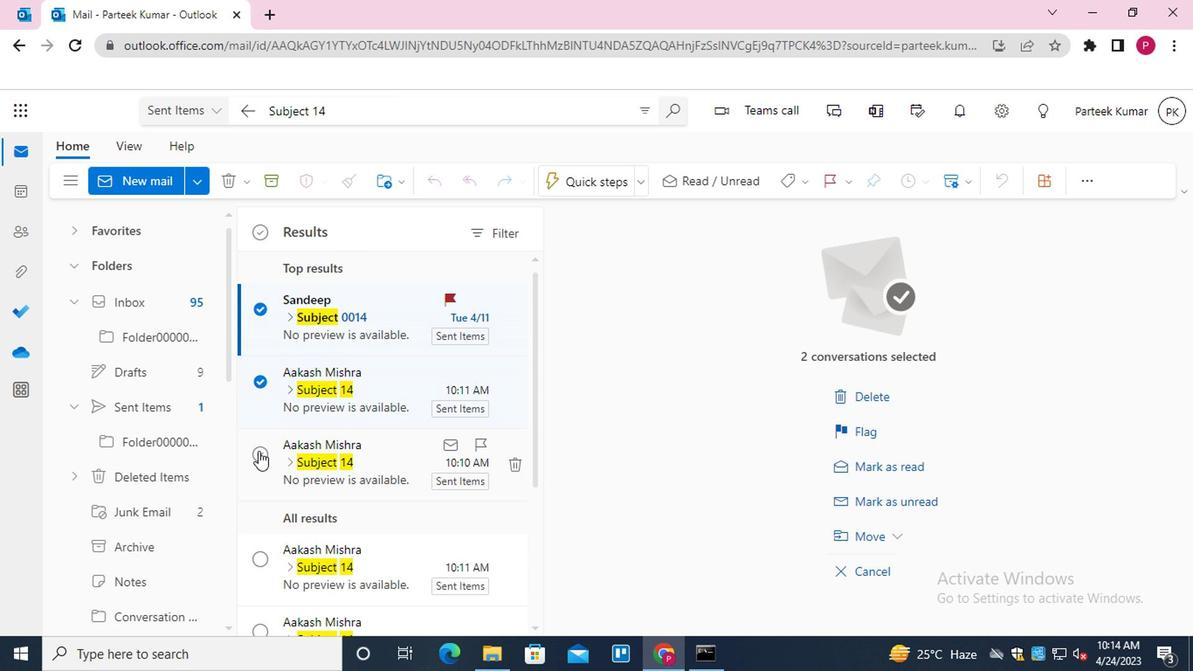 
Action: Mouse moved to (396, 373)
Screenshot: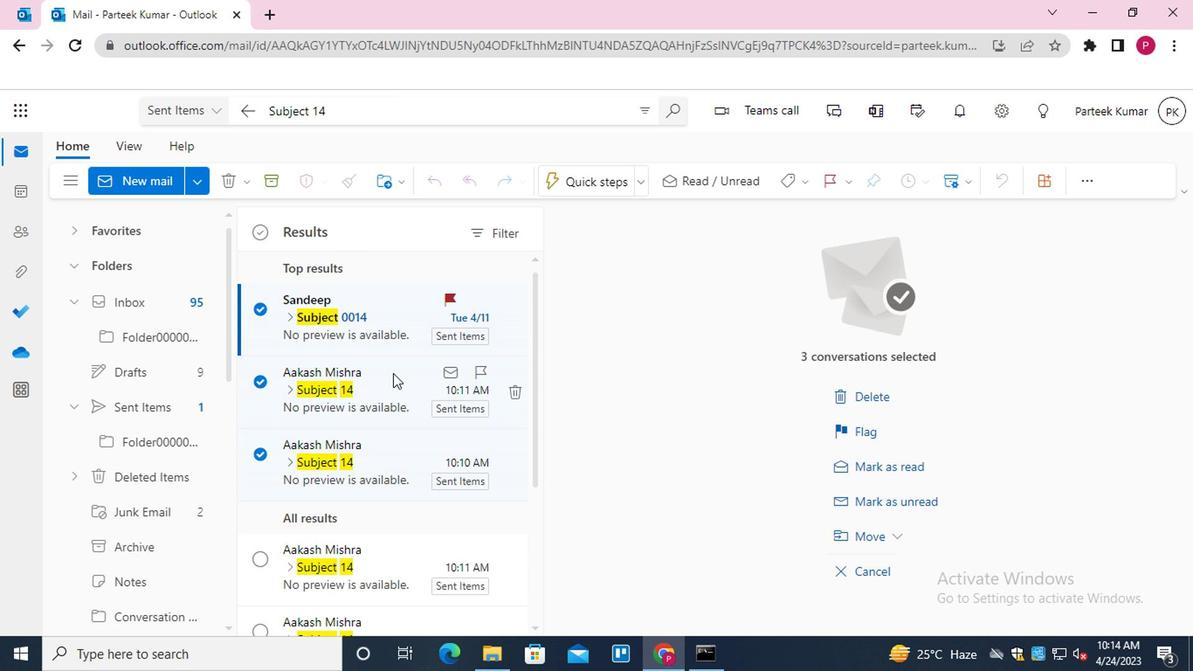 
Action: Mouse pressed right at (396, 373)
Screenshot: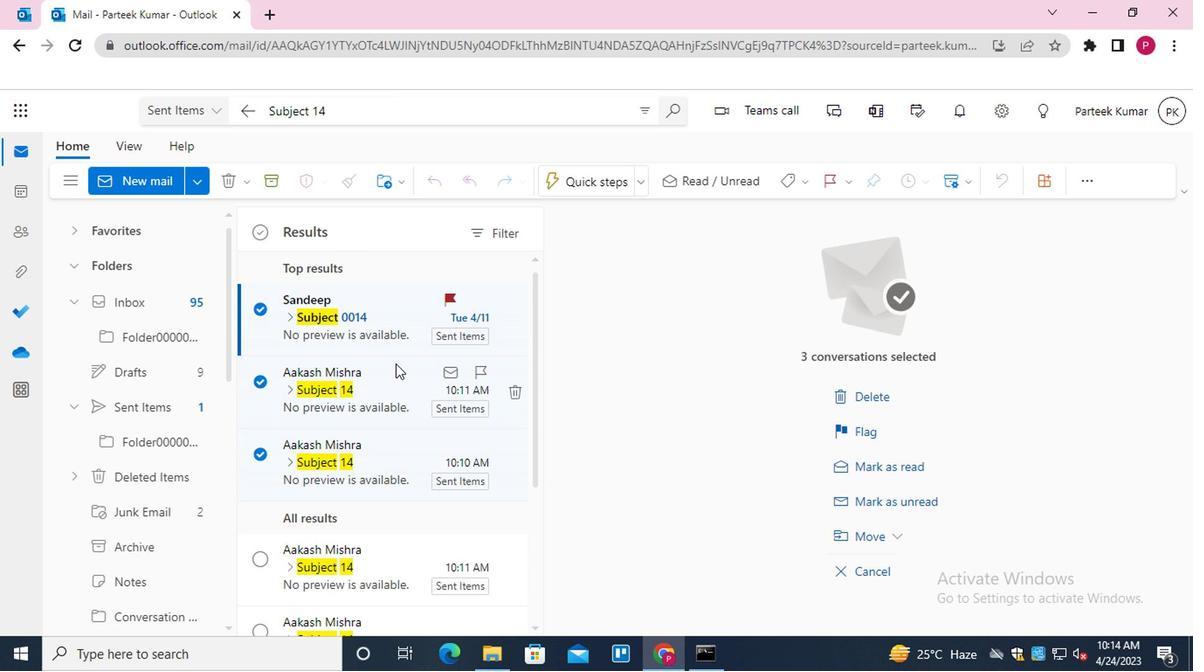 
Action: Mouse moved to (420, 371)
Screenshot: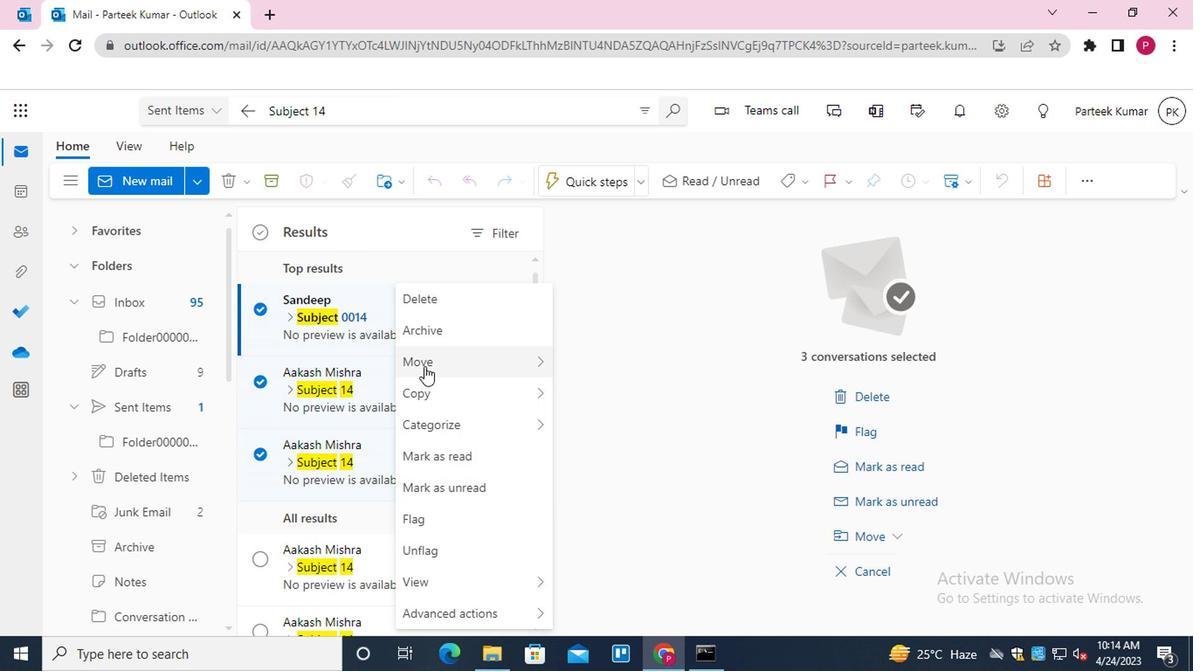 
Action: Mouse pressed left at (420, 371)
Screenshot: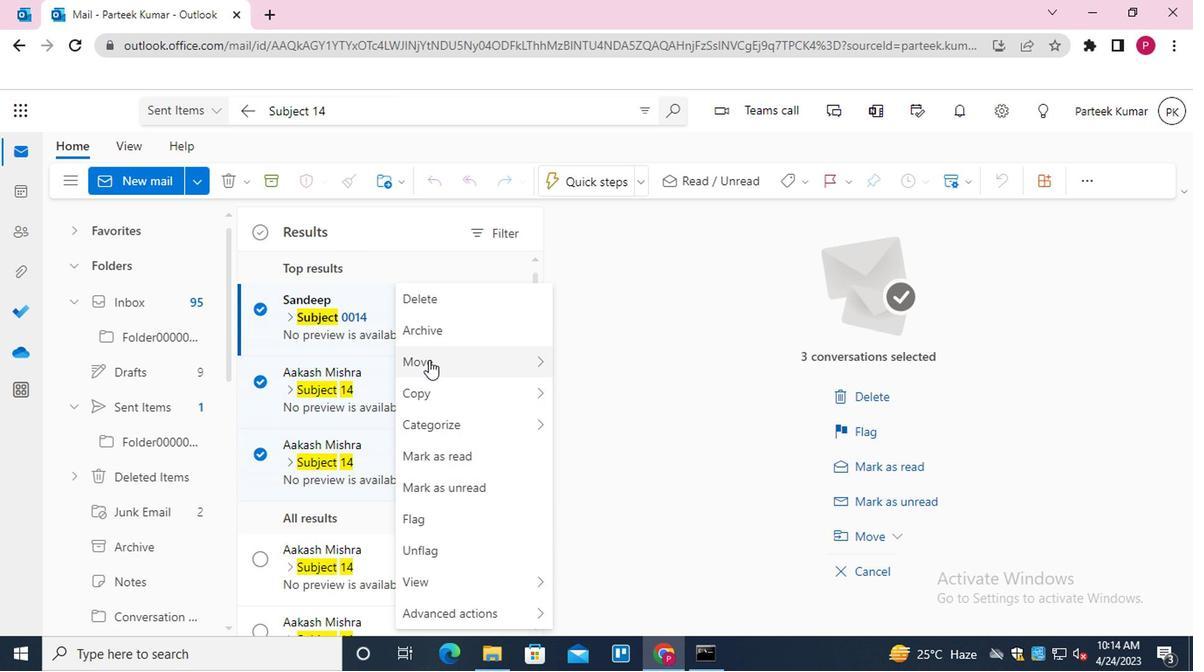 
Action: Mouse moved to (603, 504)
Screenshot: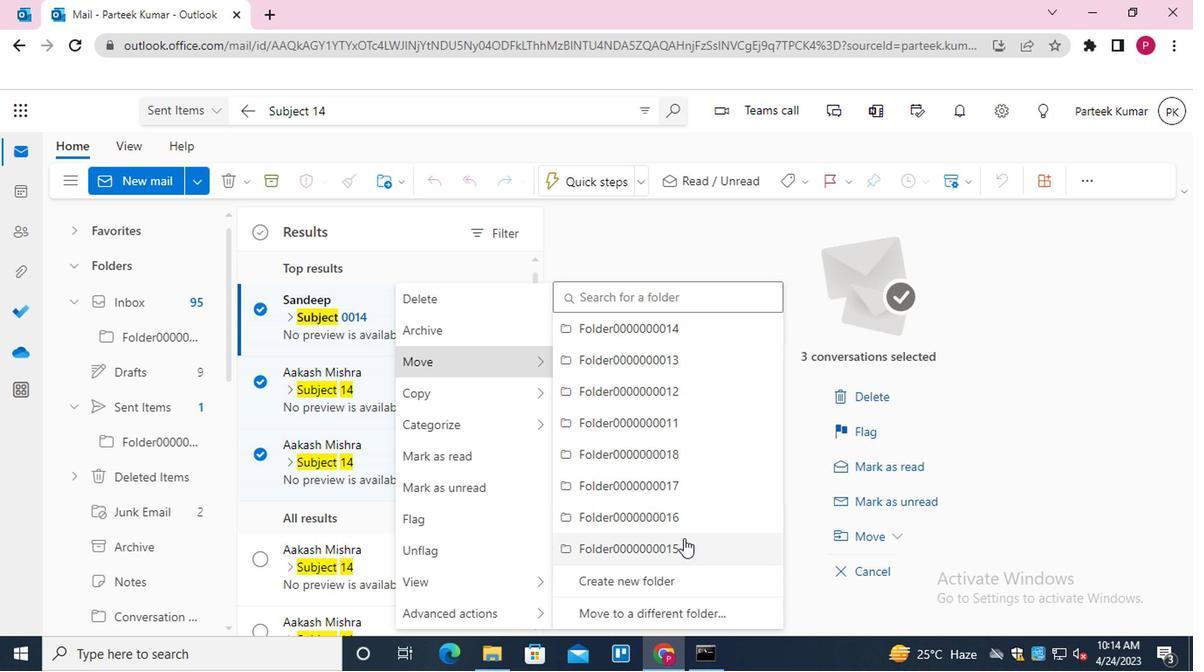 
Action: Mouse pressed left at (603, 504)
Screenshot: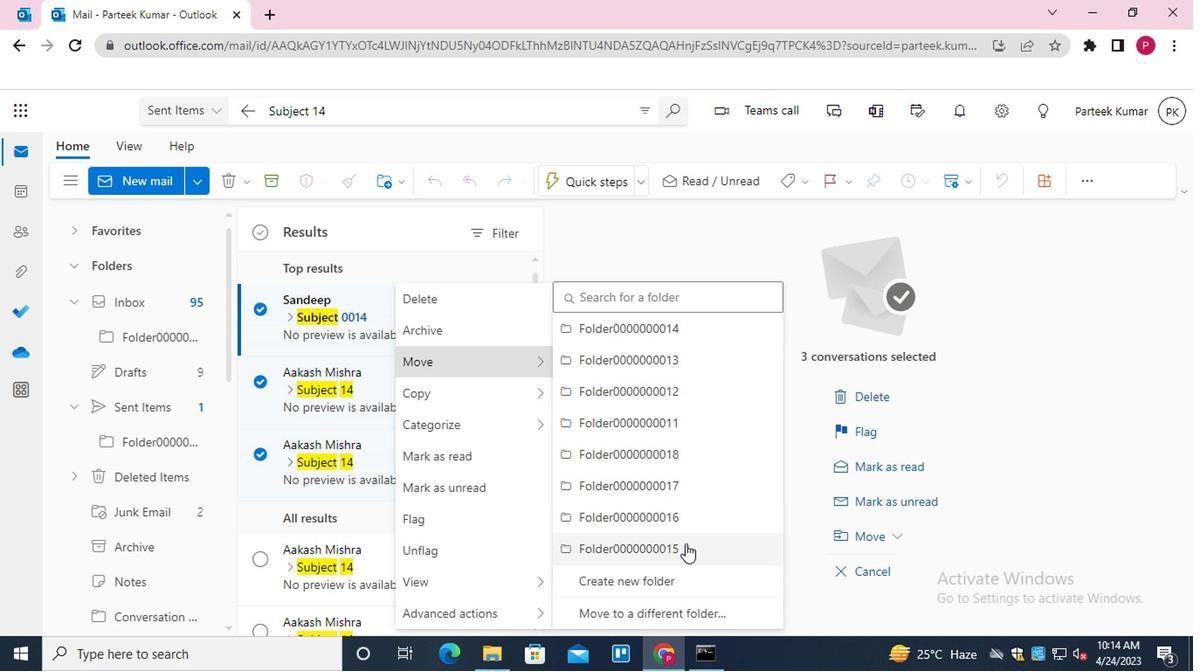 
Action: Mouse moved to (294, 195)
Screenshot: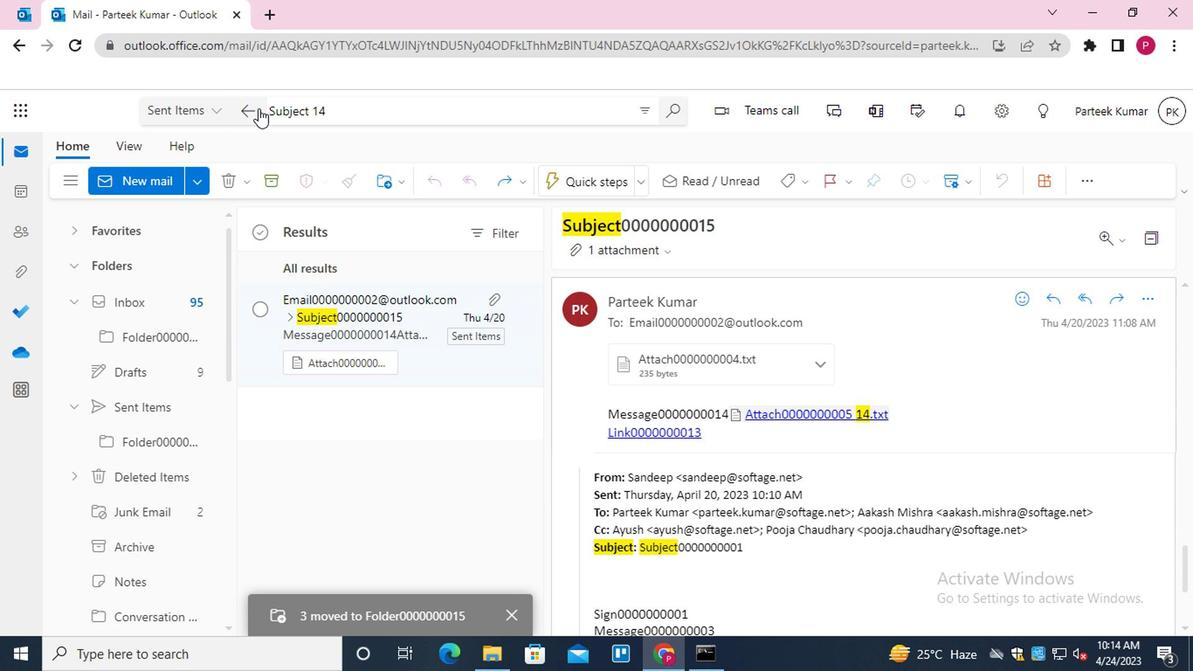 
Action: Mouse pressed left at (294, 195)
Screenshot: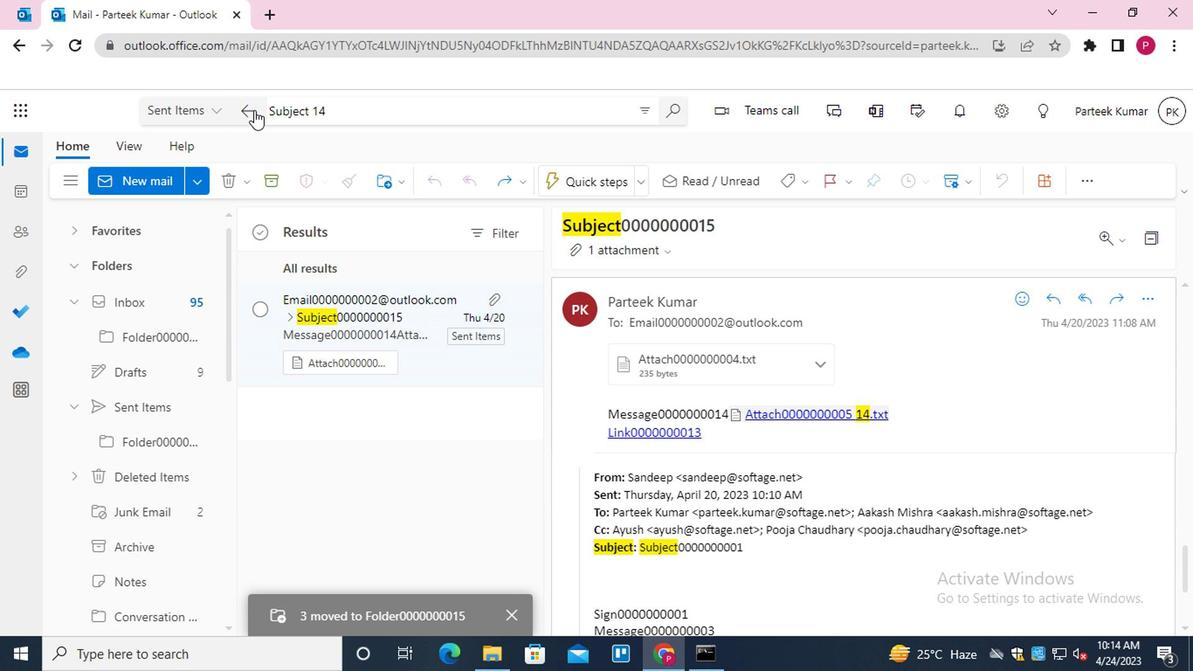 
Action: Mouse moved to (374, 193)
Screenshot: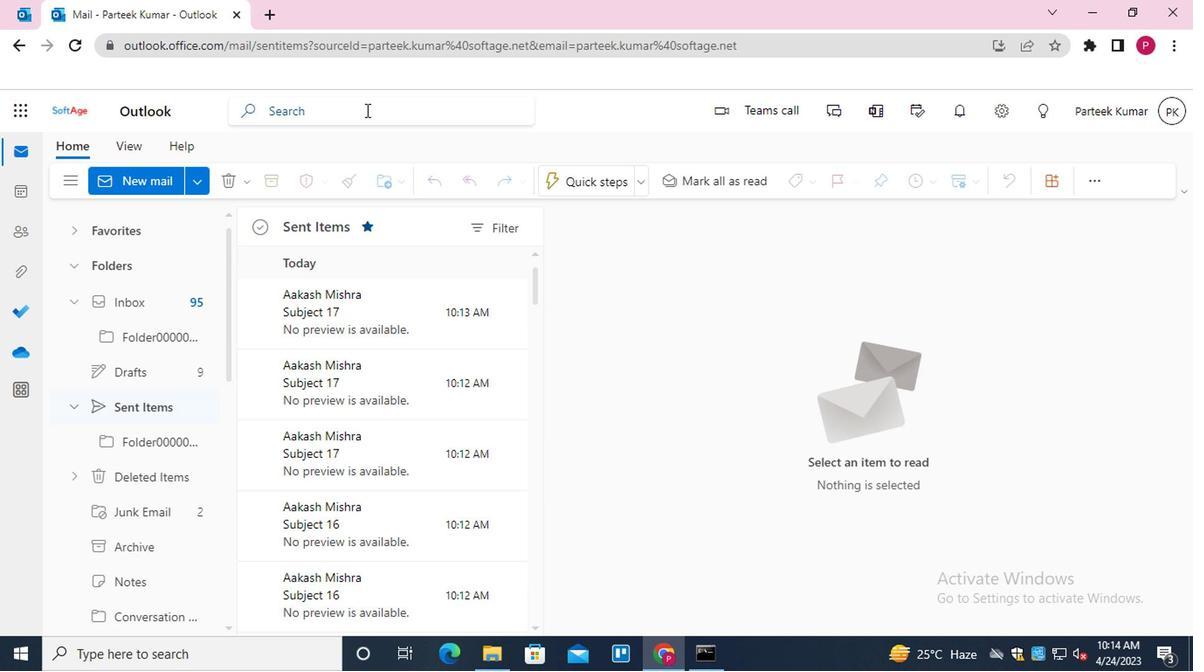 
Action: Mouse pressed left at (374, 193)
Screenshot: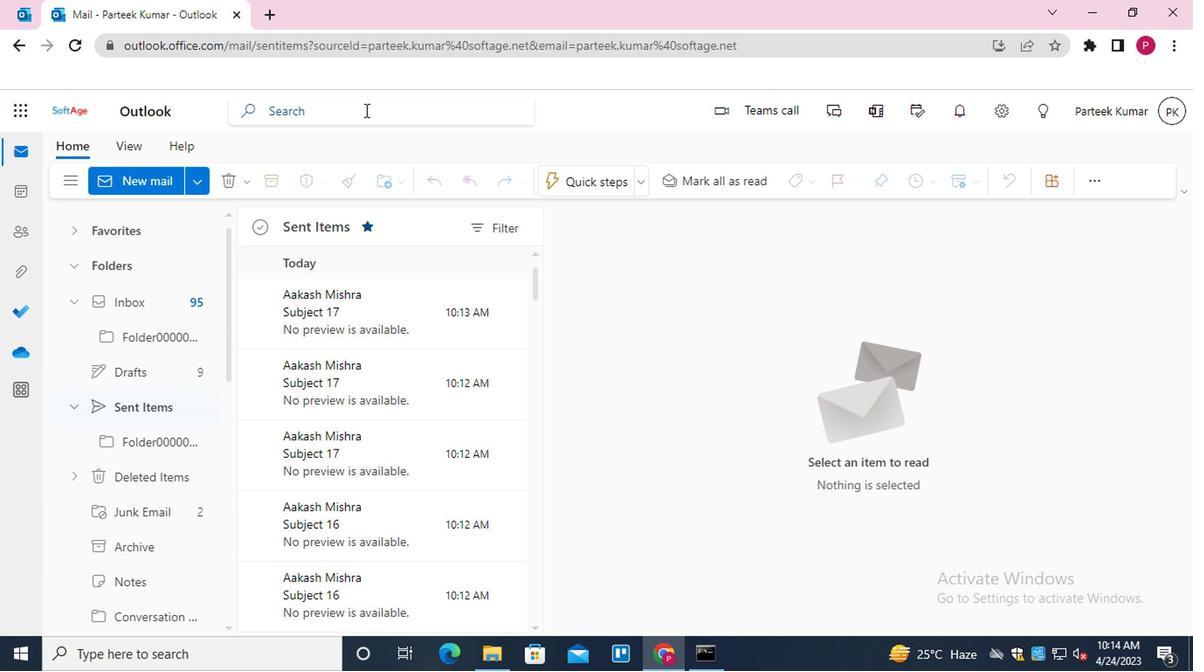 
Action: Key pressed <Key.shift><Key.shift><Key.shift><Key.shift><Key.shift><Key.shift><Key.shift><Key.shift><Key.shift><Key.shift>SUBJECT<Key.space>15<Key.enter>
Screenshot: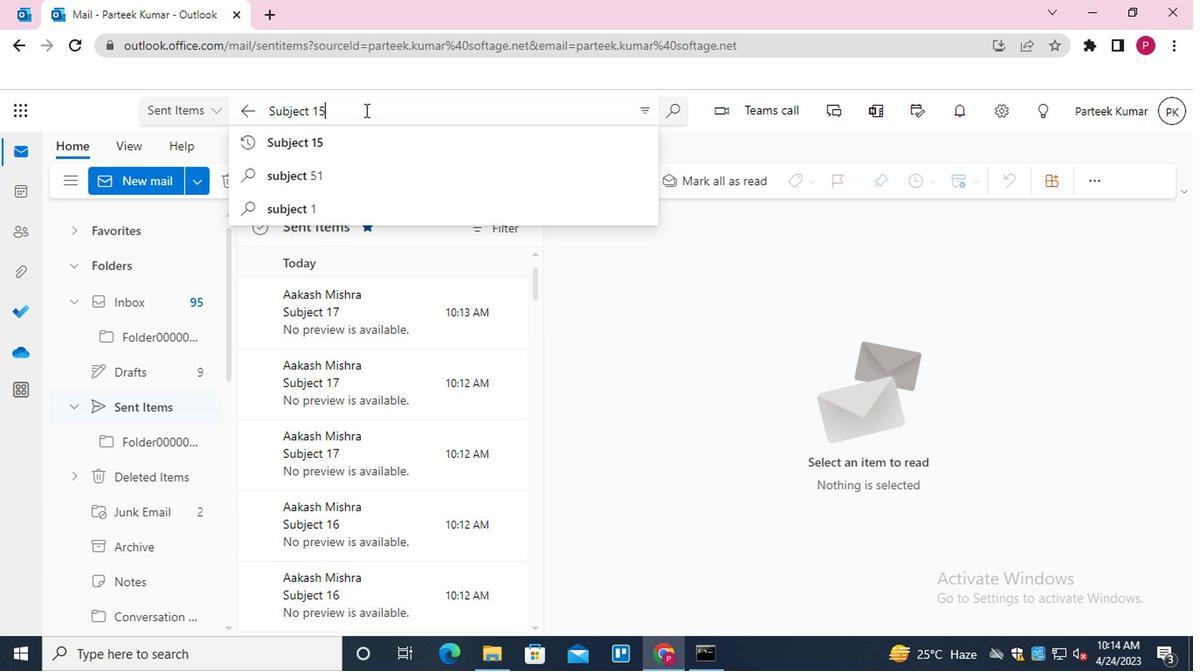 
Action: Mouse moved to (297, 338)
Screenshot: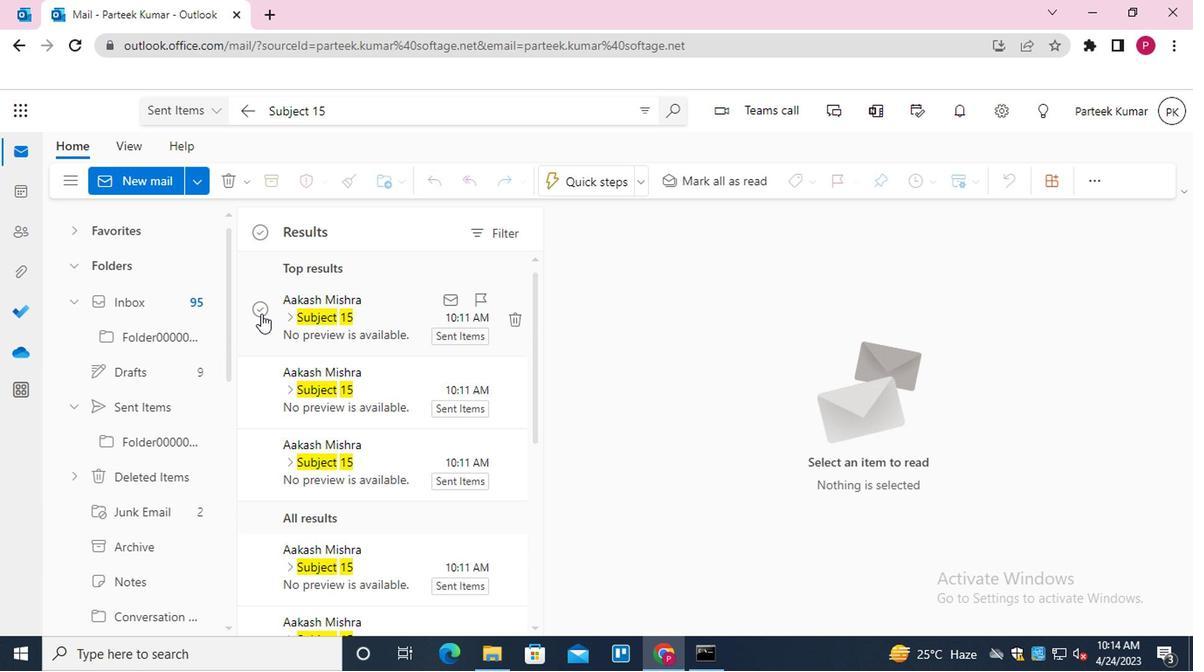 
Action: Mouse pressed left at (297, 338)
Screenshot: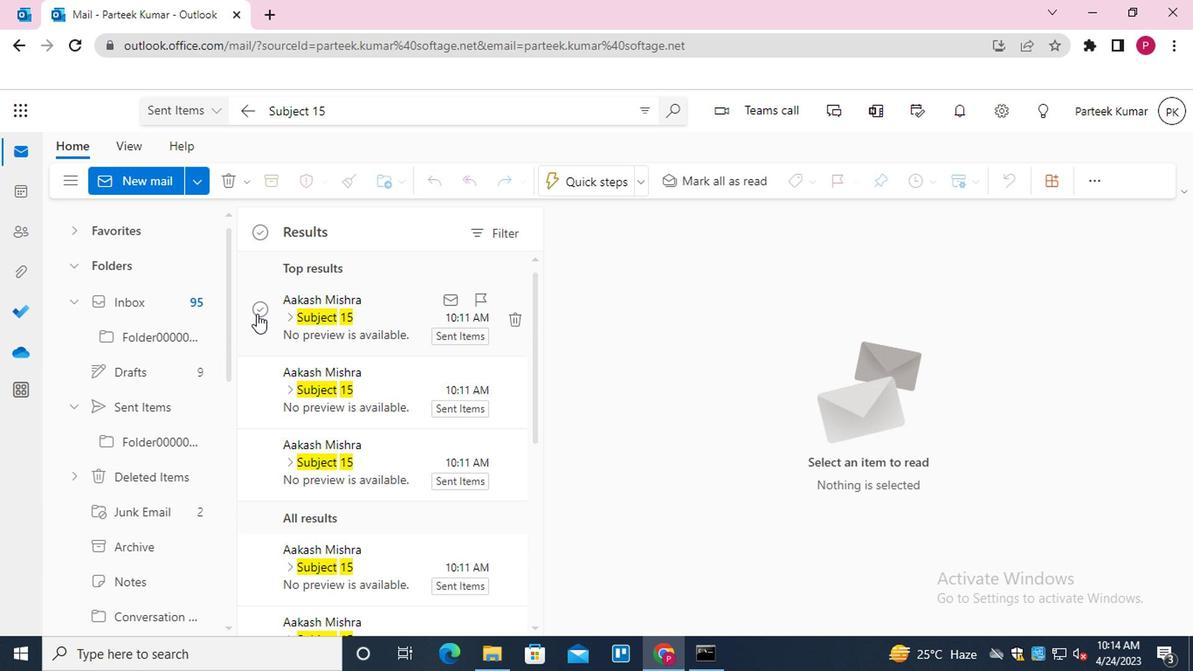 
Action: Mouse moved to (298, 387)
Screenshot: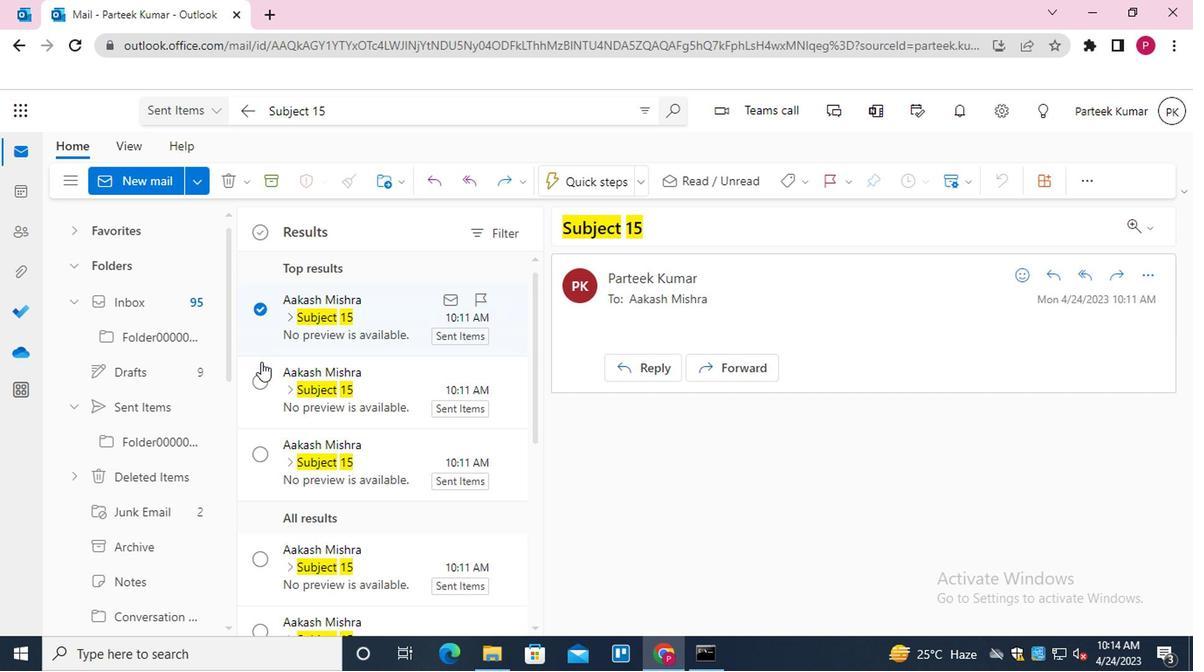 
Action: Mouse pressed left at (298, 387)
Screenshot: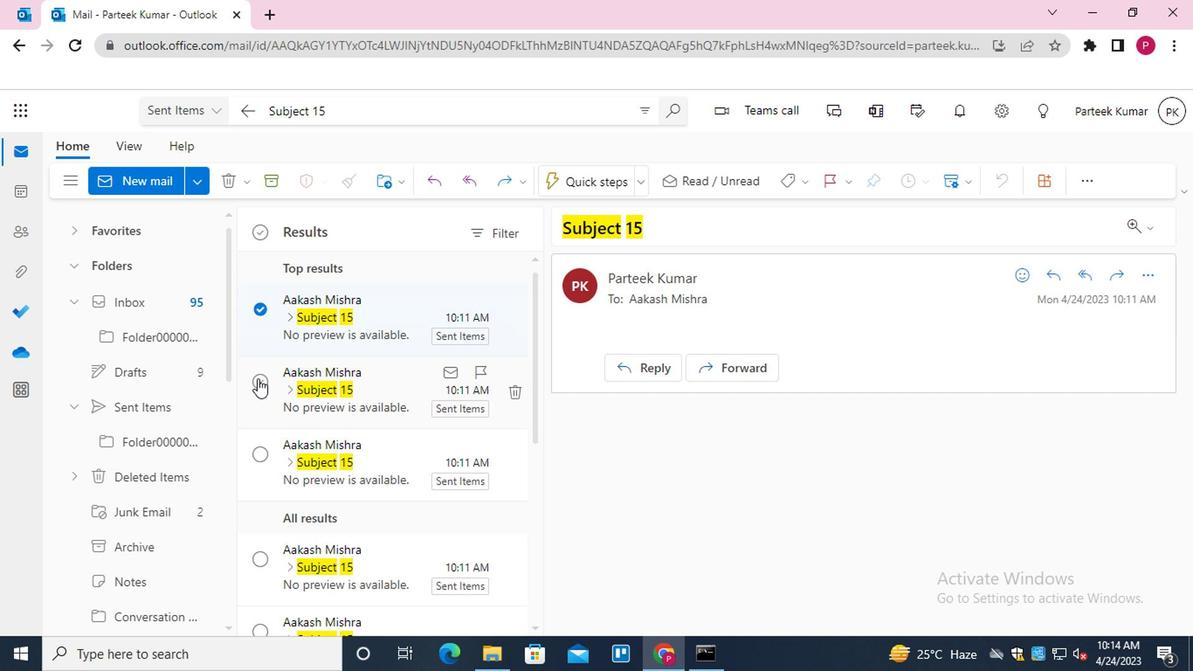 
Action: Mouse moved to (294, 436)
Screenshot: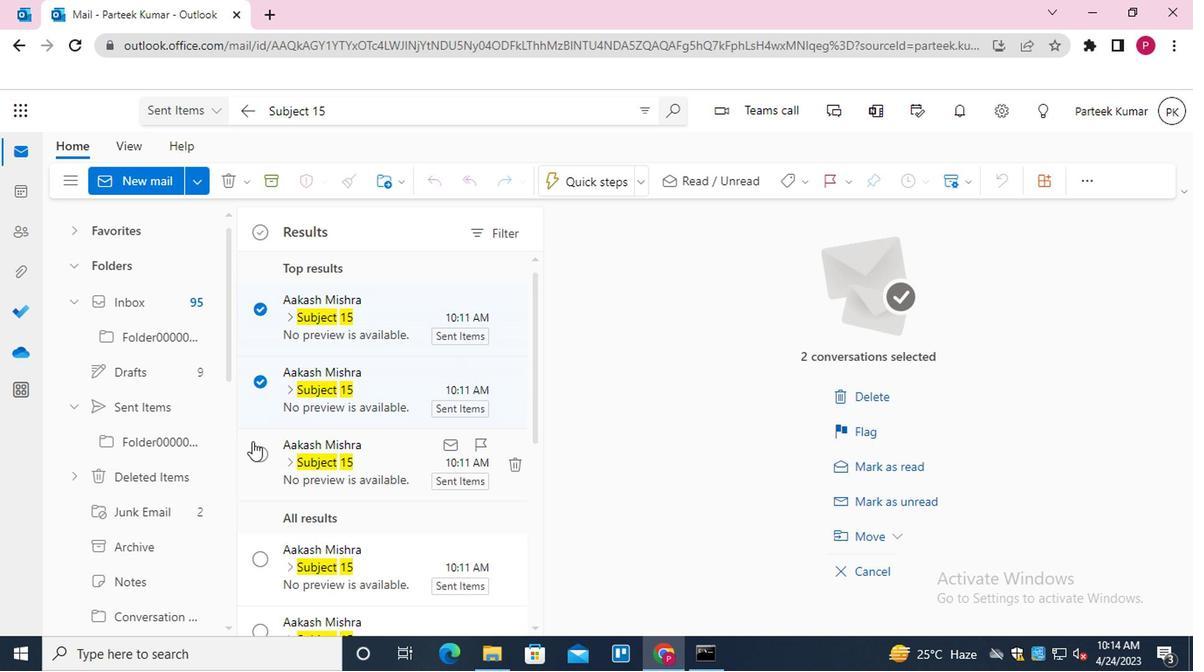 
Action: Mouse pressed left at (294, 436)
Screenshot: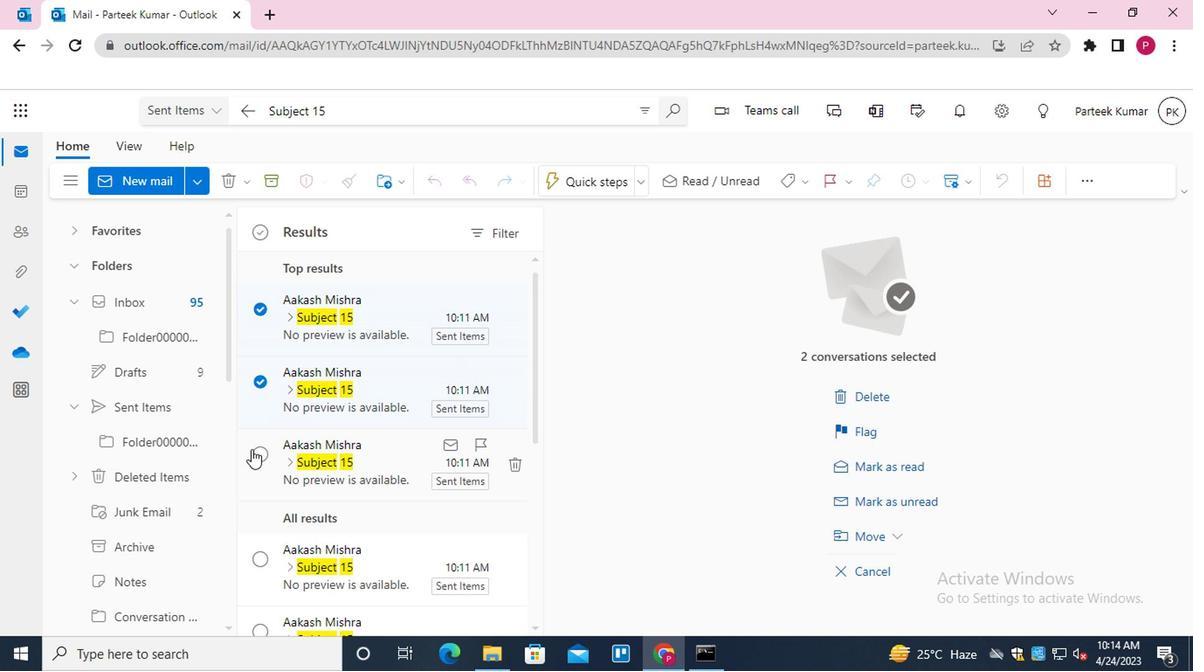 
Action: Mouse moved to (383, 384)
Screenshot: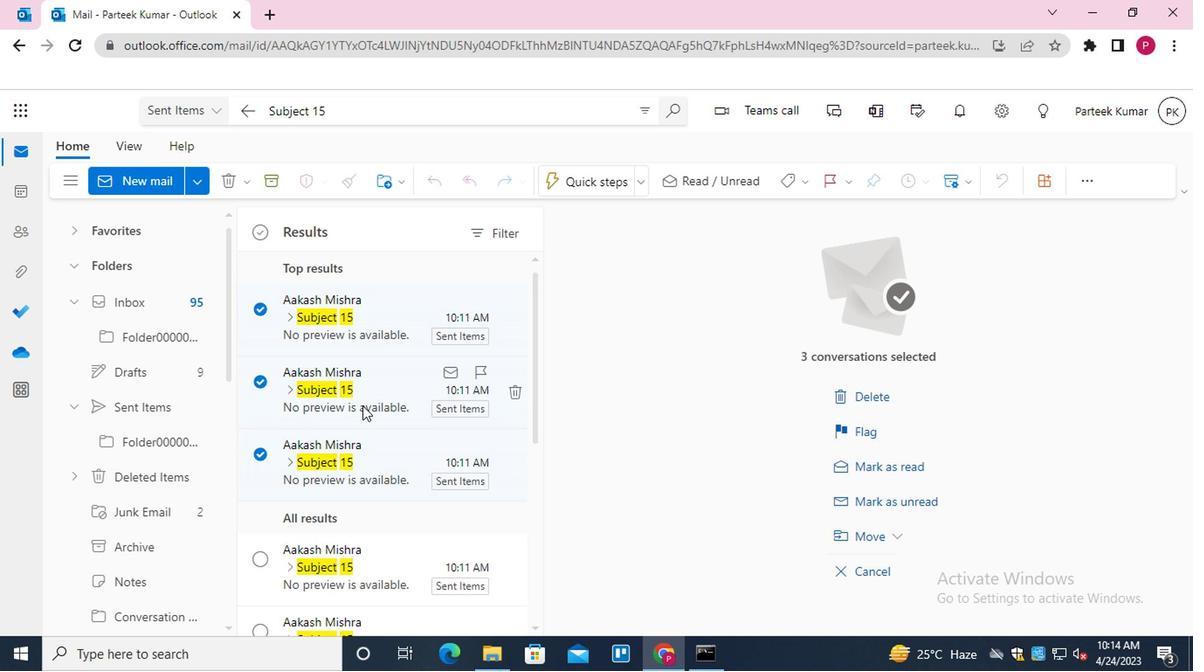 
Action: Mouse pressed right at (383, 384)
Screenshot: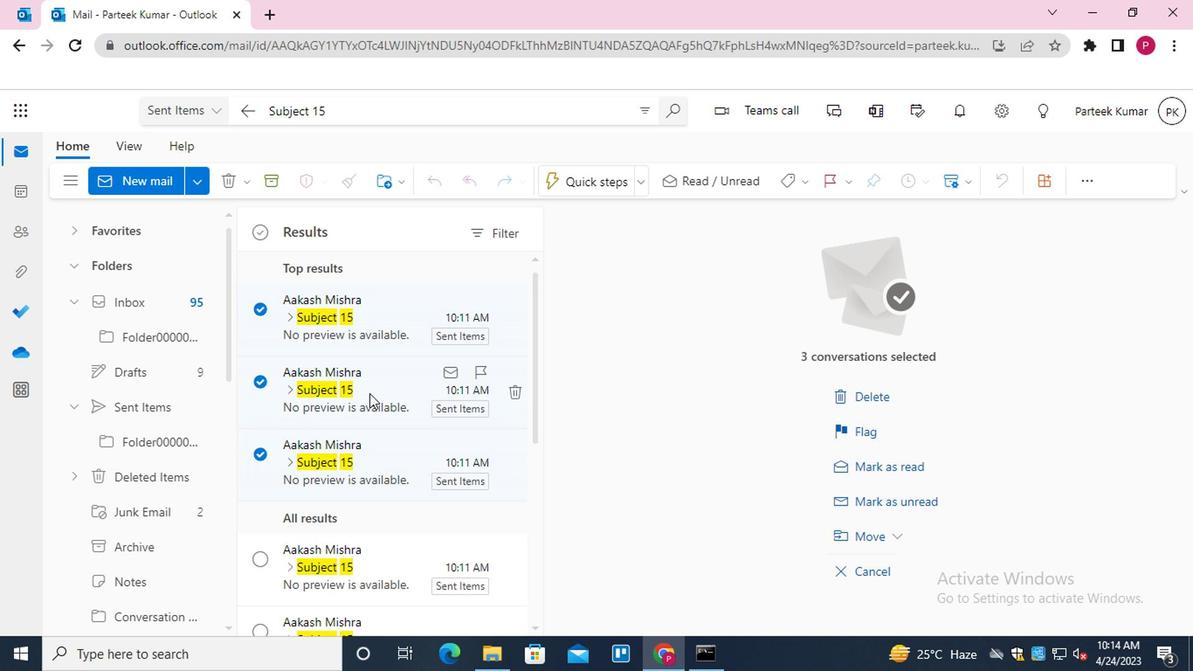 
Action: Mouse moved to (427, 368)
Screenshot: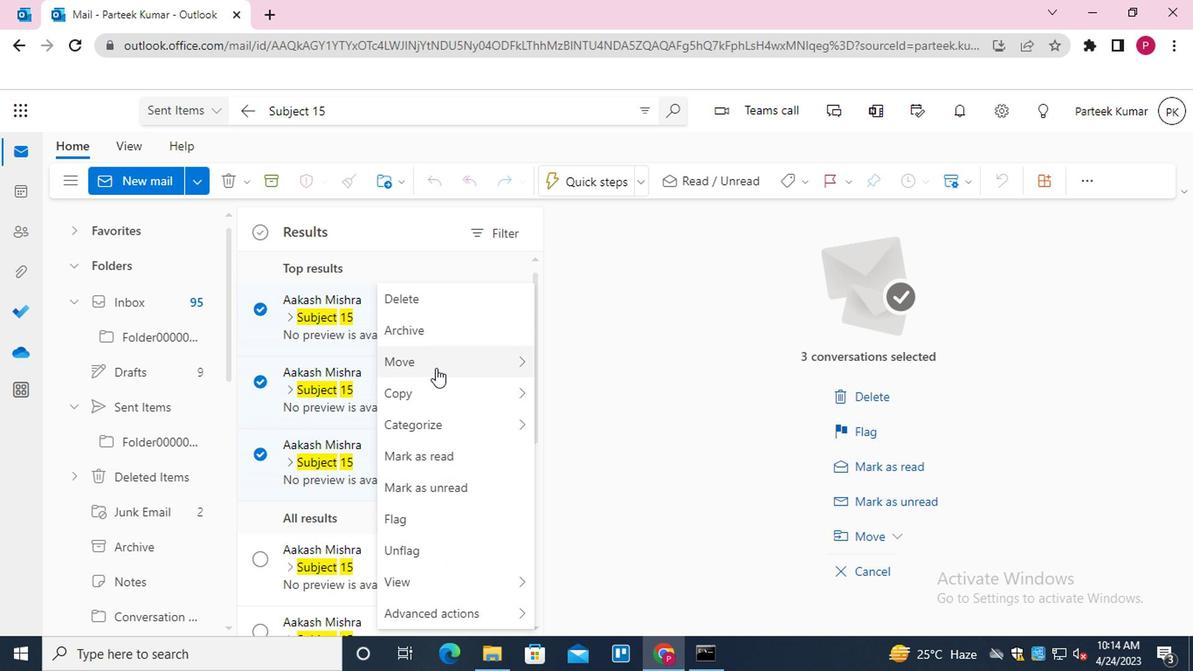 
Action: Mouse pressed left at (427, 368)
Screenshot: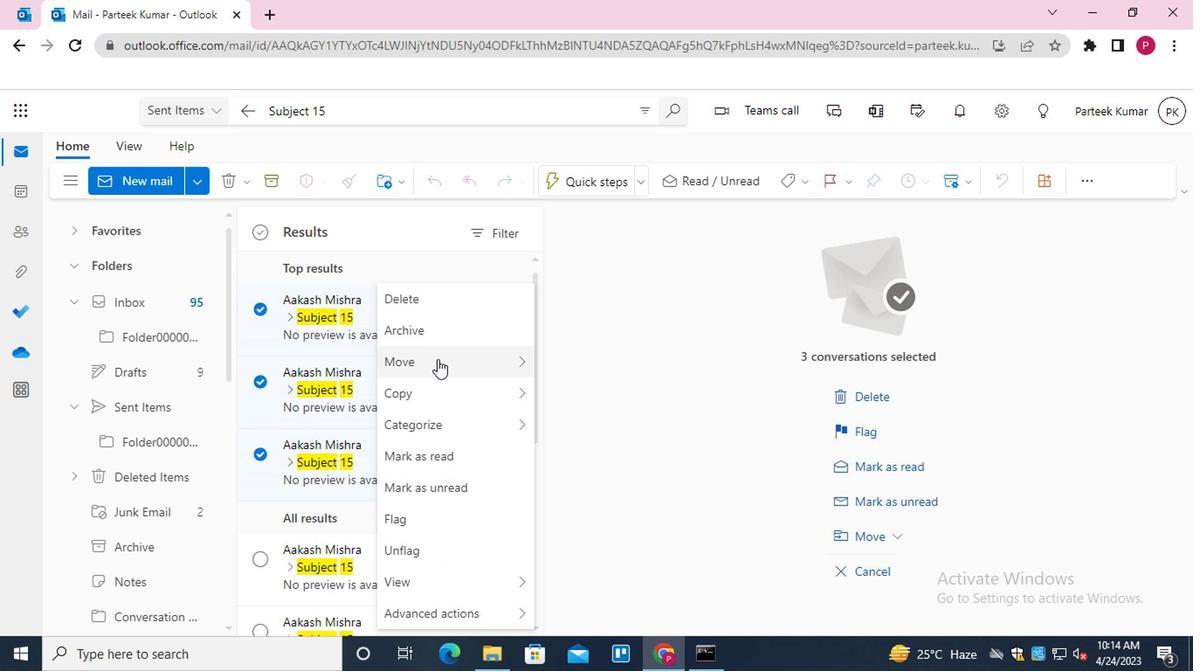 
Action: Mouse moved to (595, 502)
Screenshot: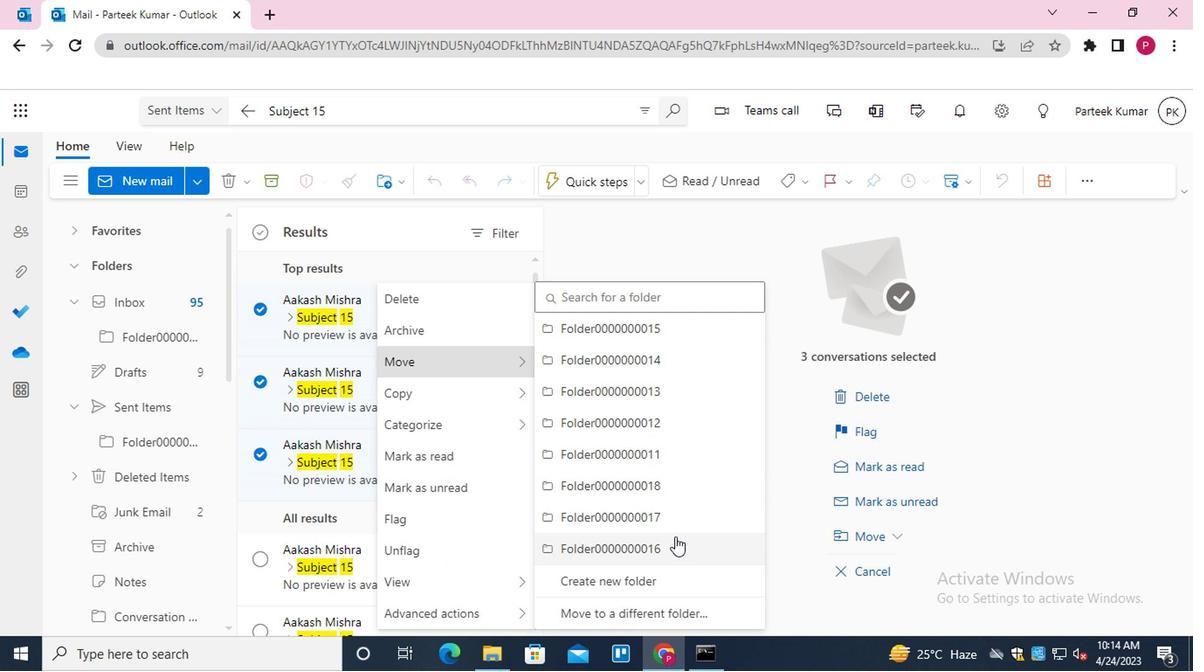 
Action: Mouse pressed left at (595, 502)
Screenshot: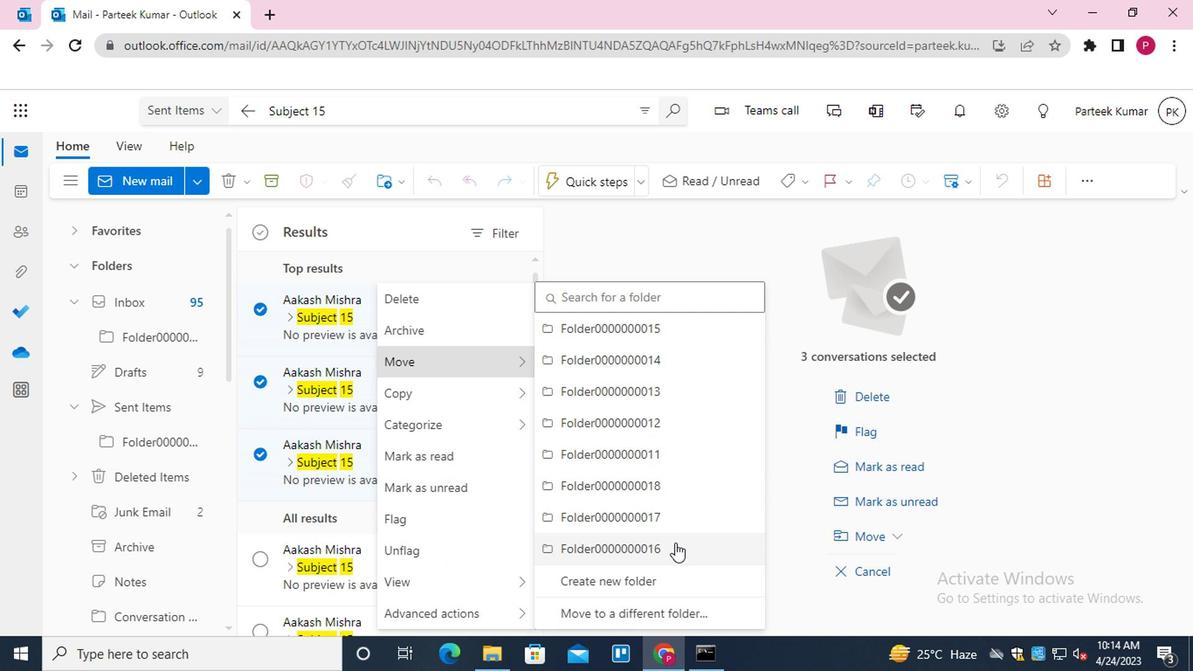 
Action: Mouse moved to (287, 196)
Screenshot: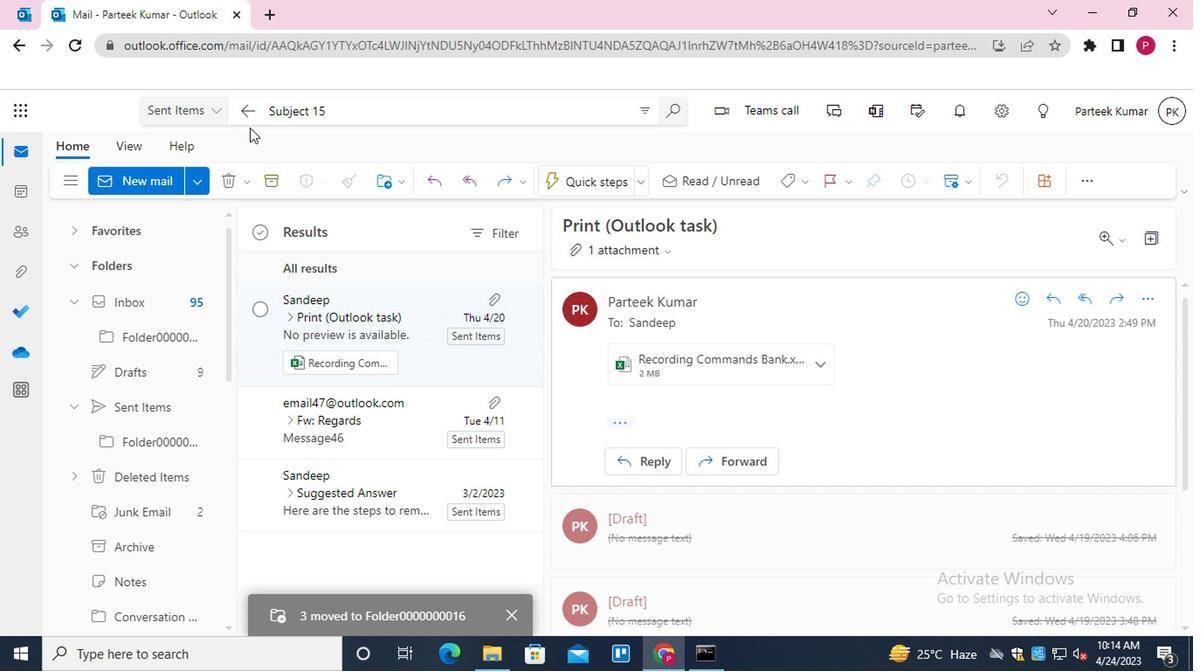 
Action: Mouse pressed left at (287, 196)
Screenshot: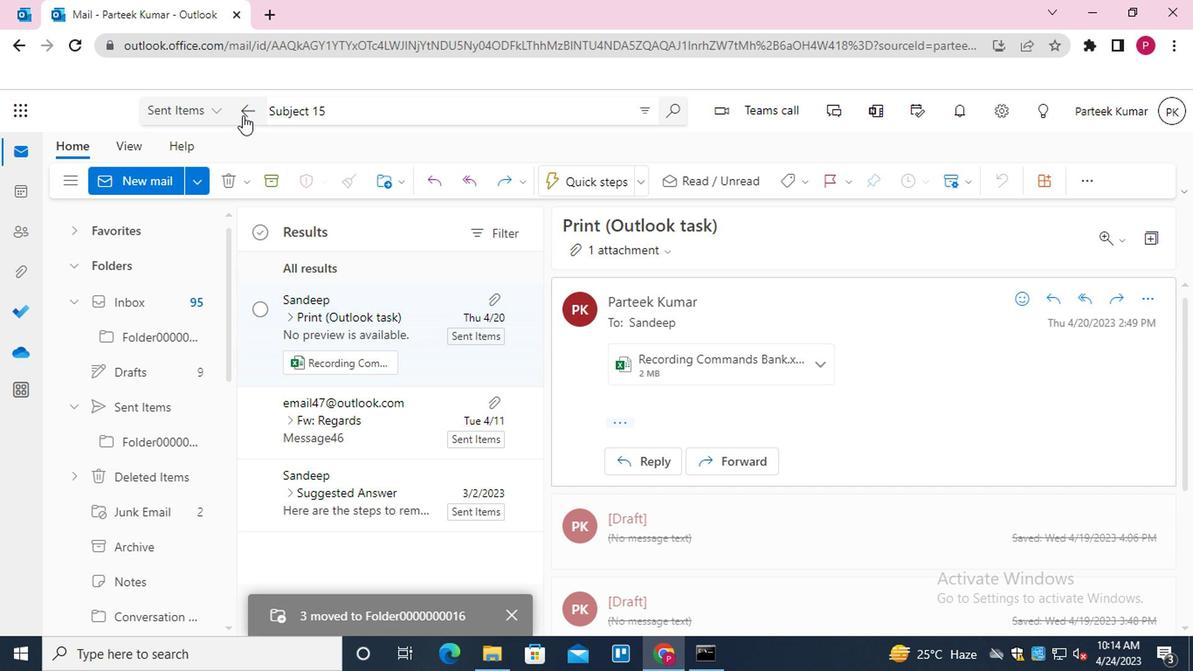 
Action: Mouse moved to (375, 195)
Screenshot: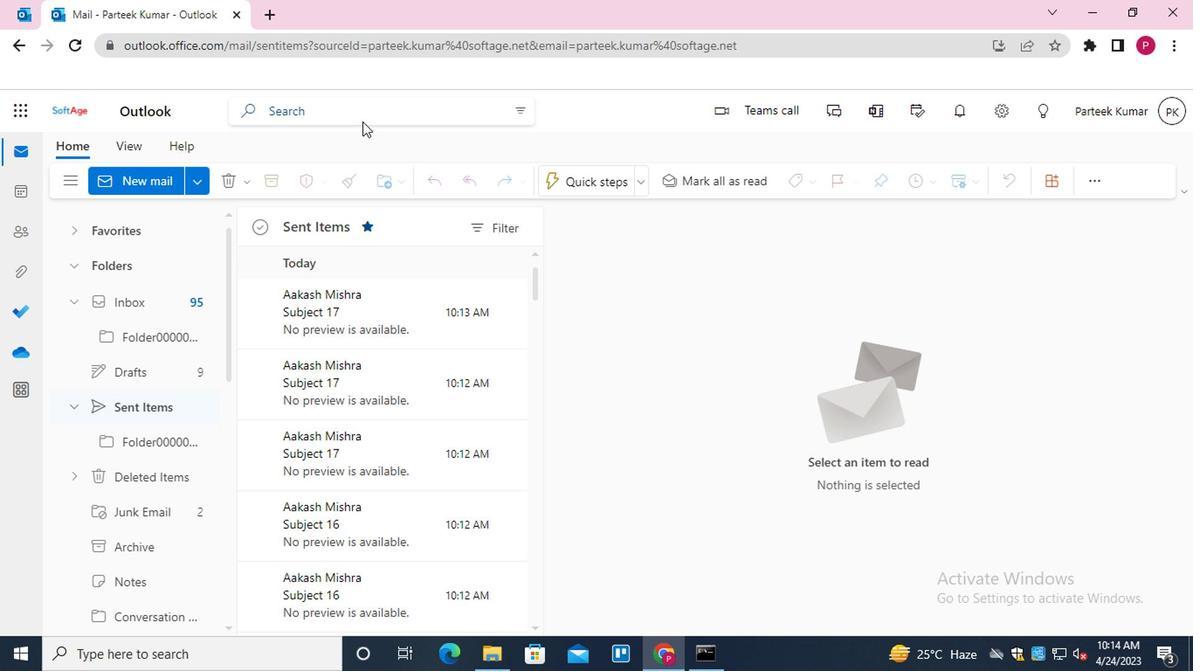 
Action: Mouse pressed left at (375, 195)
Screenshot: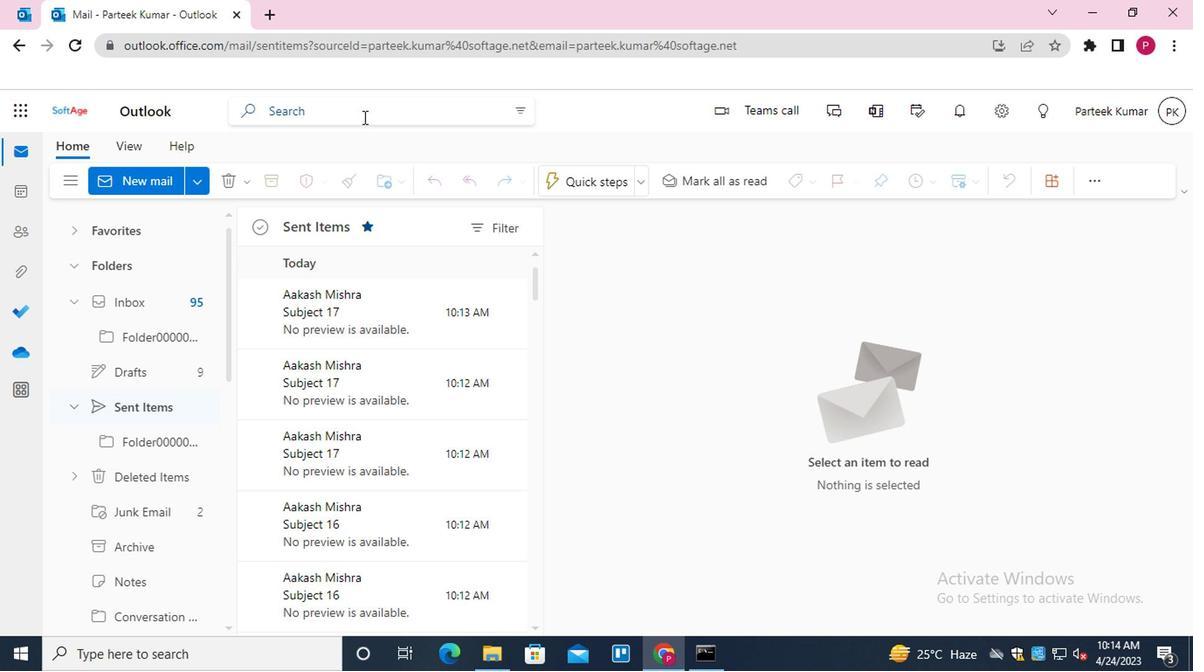 
Action: Key pressed <Key.shift>SUBJECT<Key.space><Key.shift>!<Key.backspace>16<Key.enter>
Screenshot: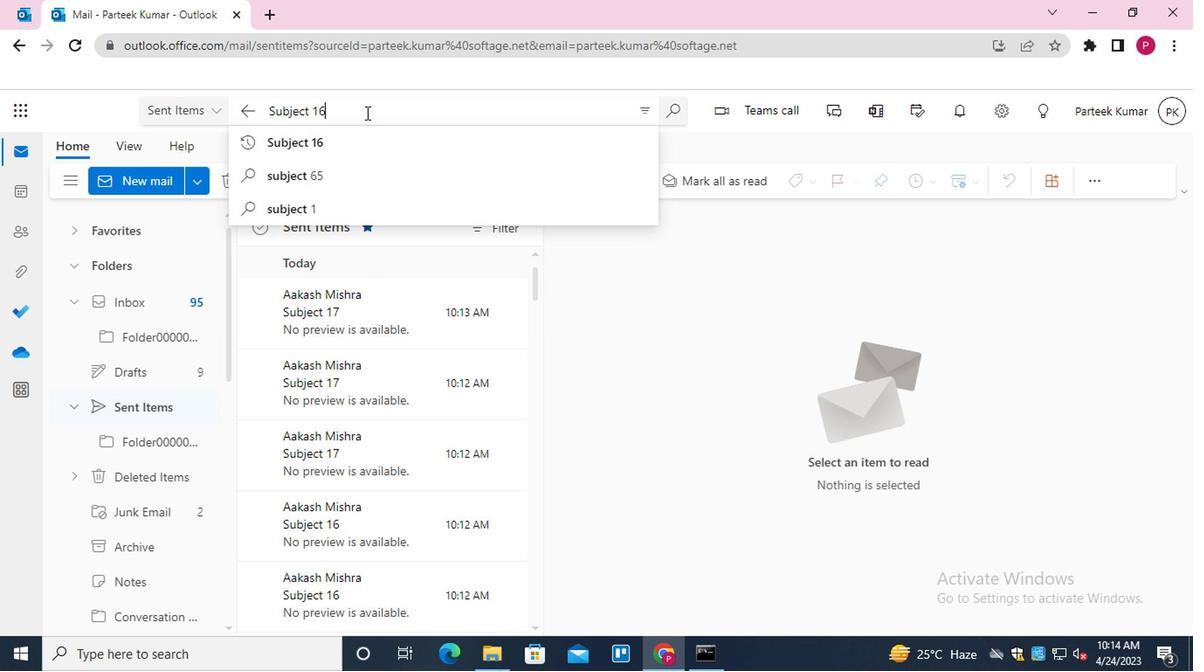 
Action: Mouse moved to (297, 336)
Screenshot: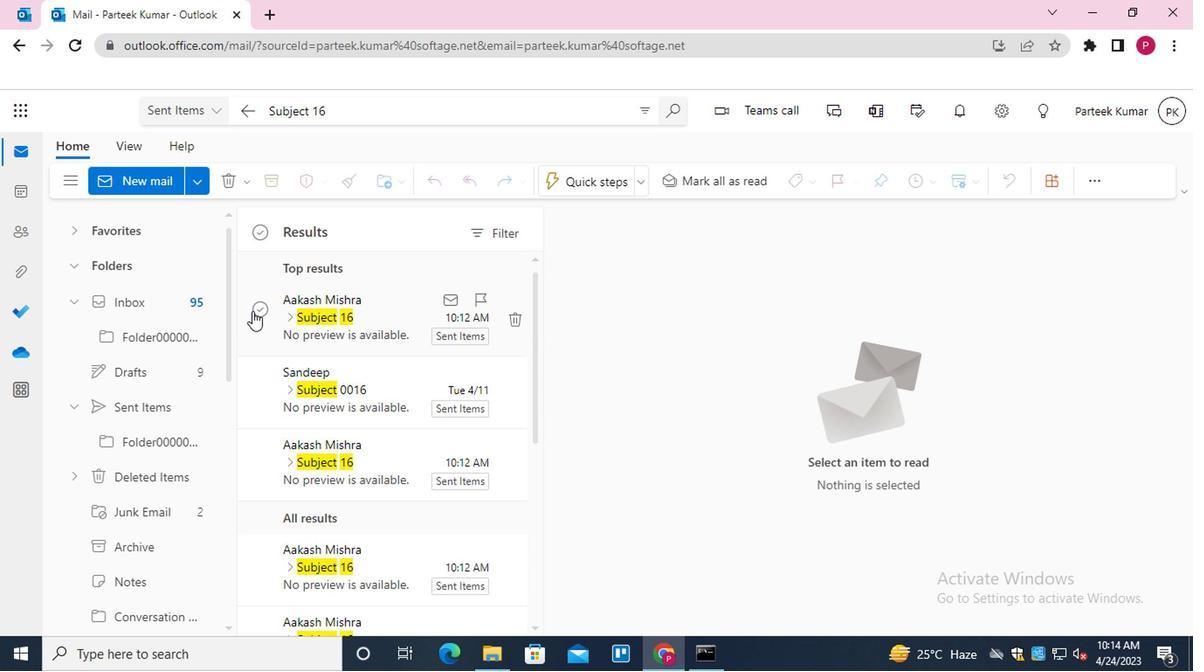 
Action: Mouse pressed left at (297, 336)
Screenshot: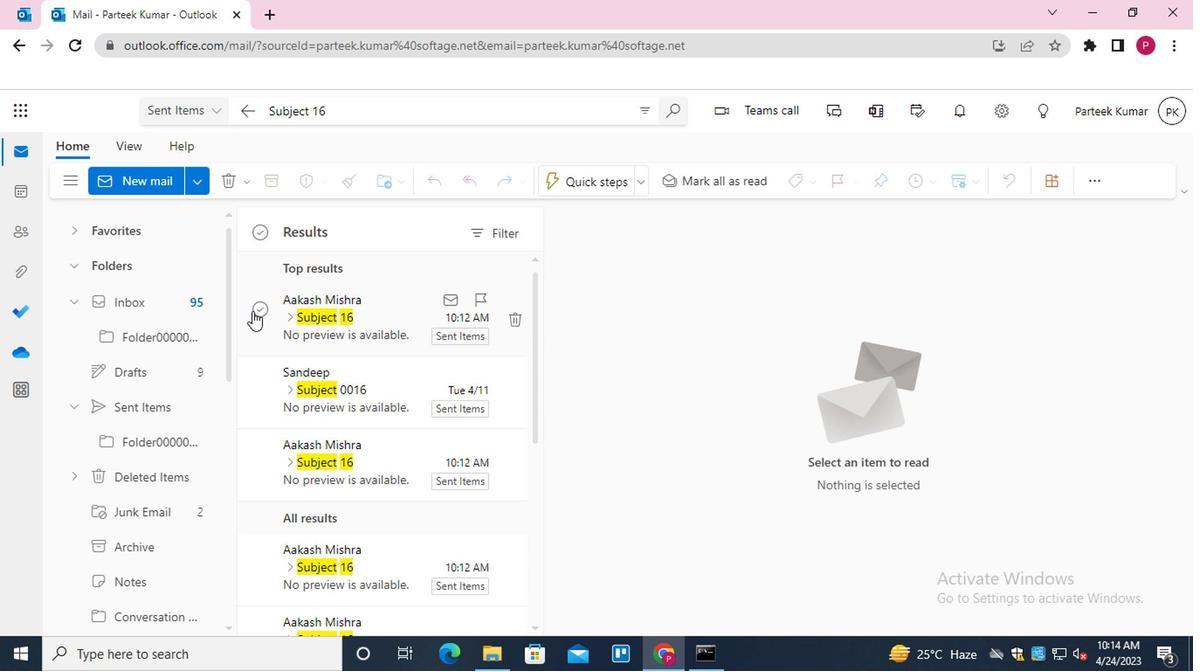 
Action: Mouse moved to (304, 384)
Screenshot: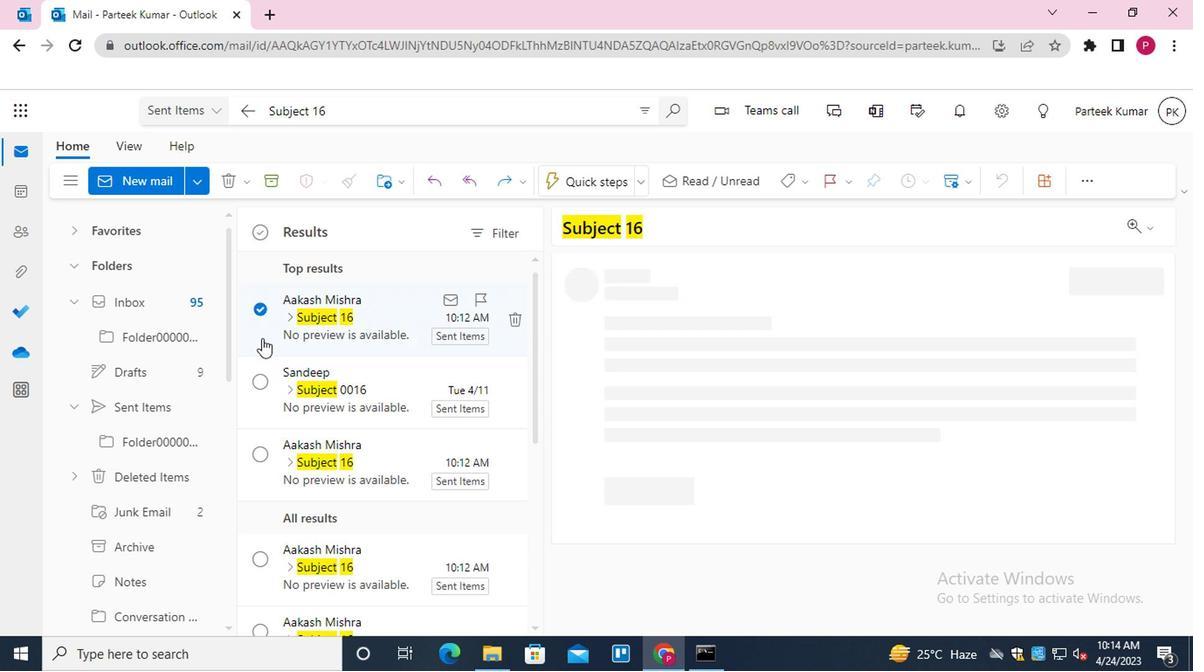 
Action: Mouse pressed left at (304, 384)
Screenshot: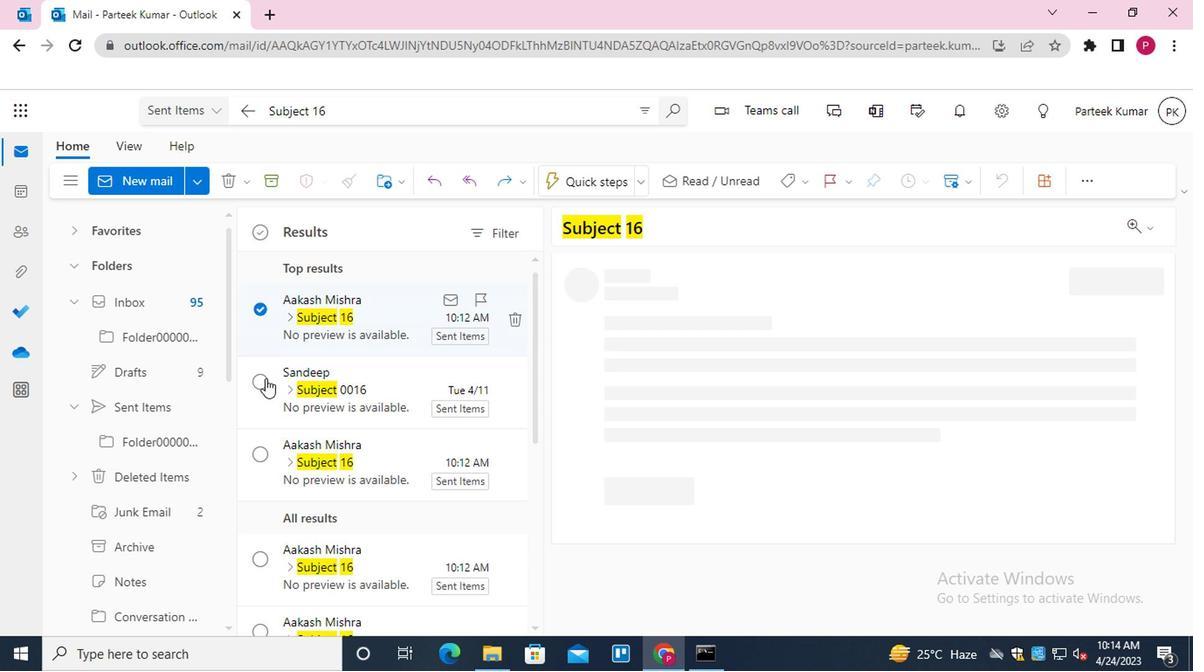 
Action: Mouse moved to (299, 435)
Screenshot: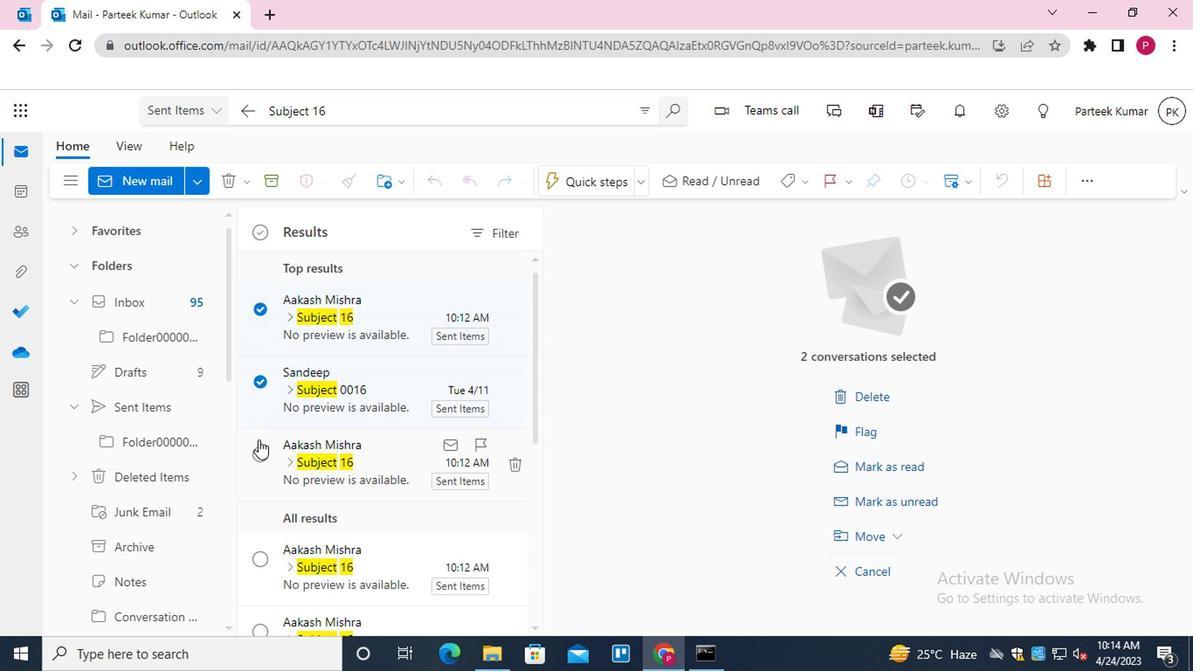 
Action: Mouse pressed left at (299, 435)
Screenshot: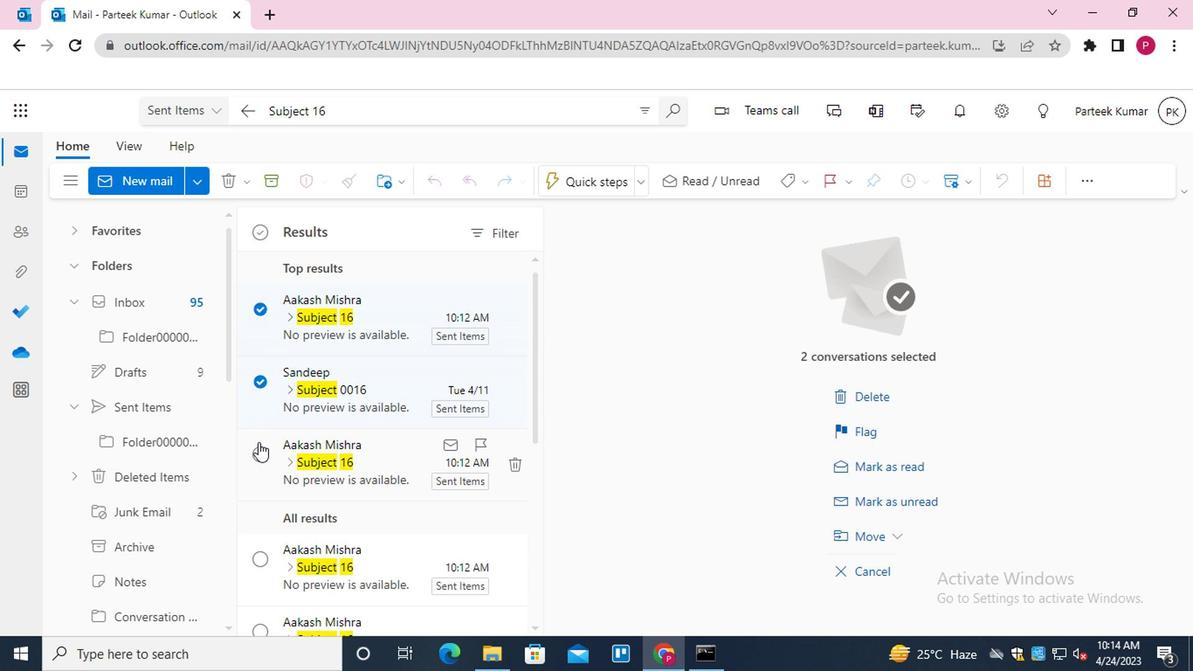 
Action: Mouse moved to (396, 400)
Screenshot: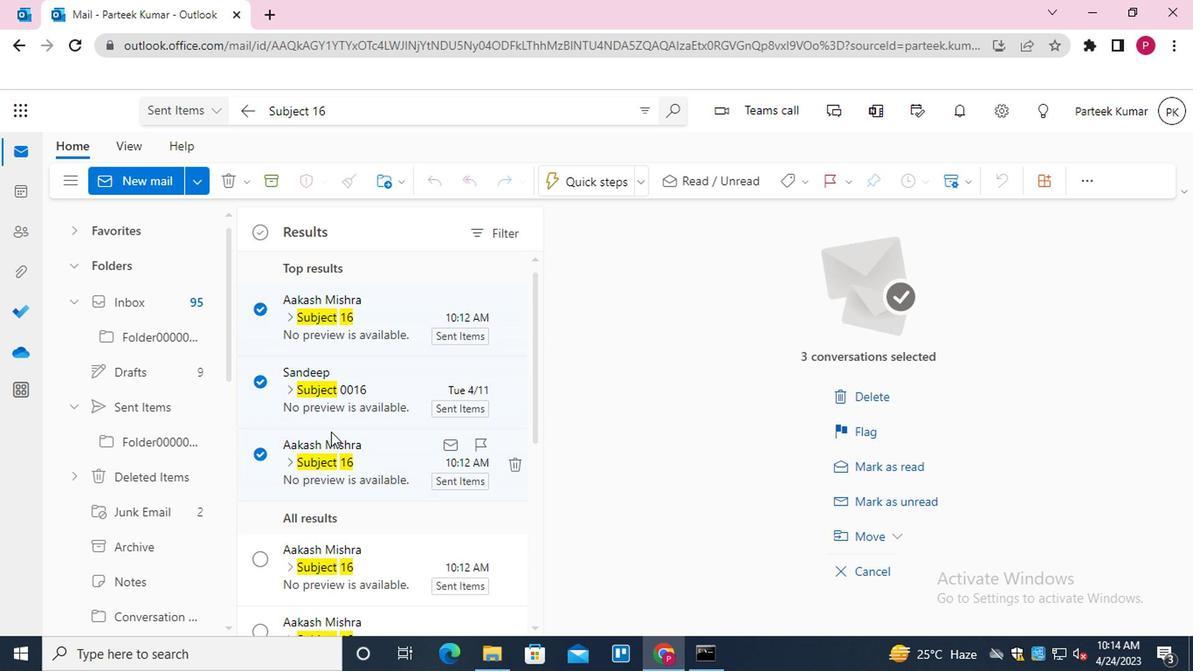 
Action: Mouse pressed right at (396, 400)
Screenshot: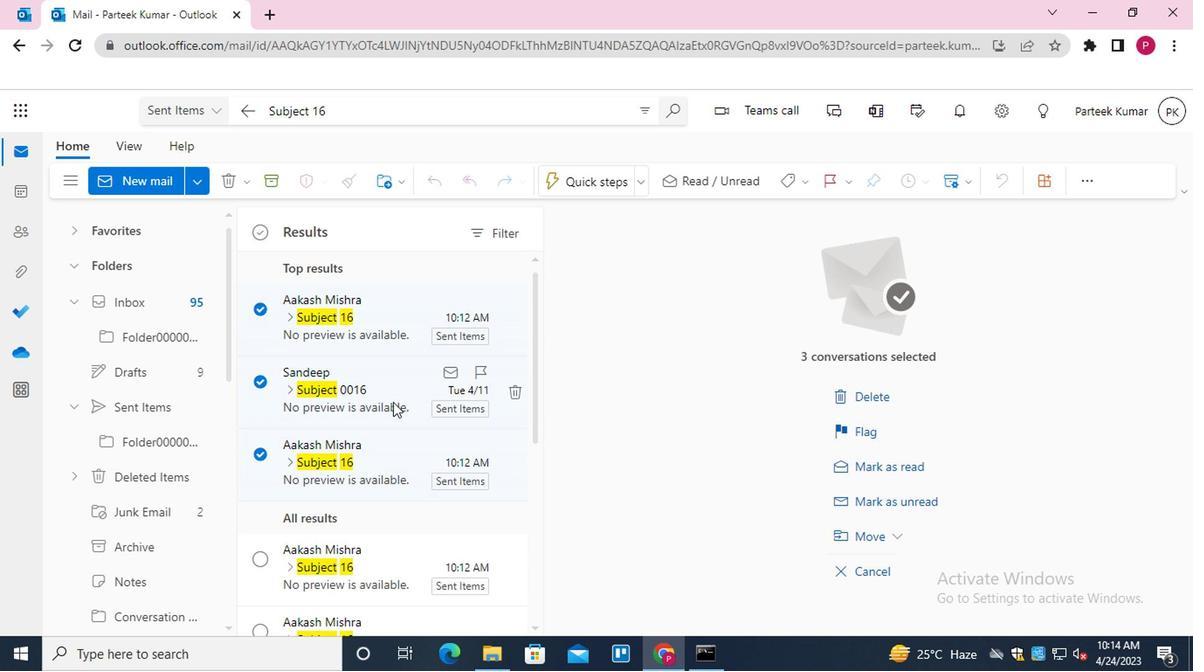 
Action: Mouse moved to (449, 374)
Screenshot: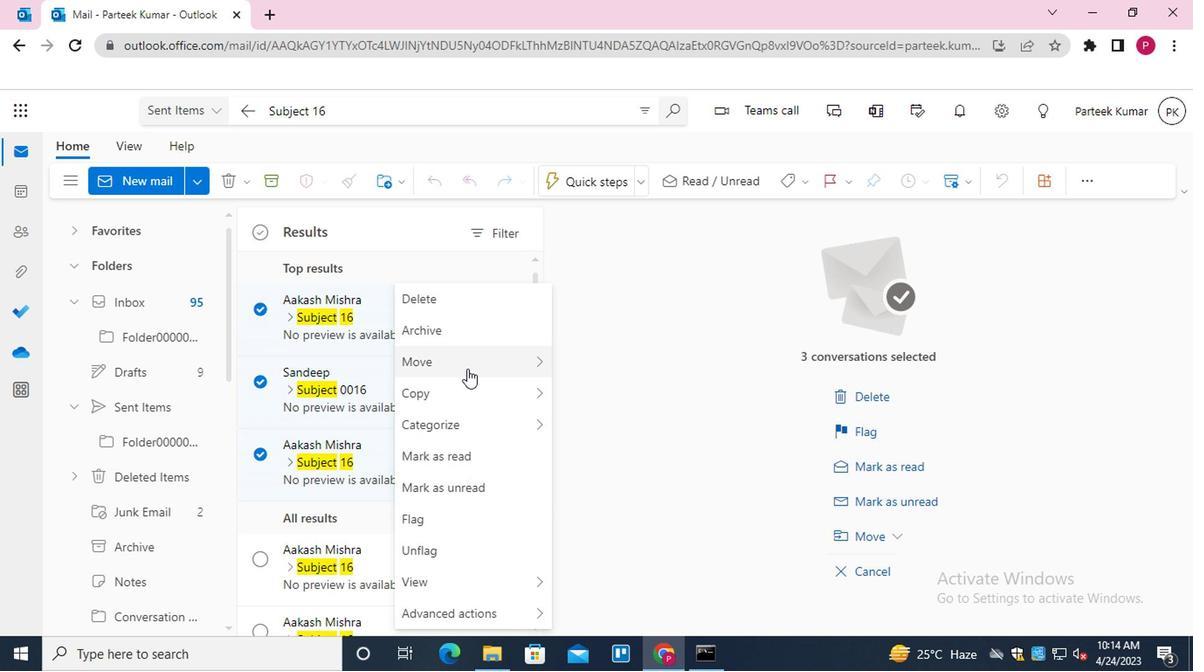 
Action: Mouse pressed left at (449, 374)
Screenshot: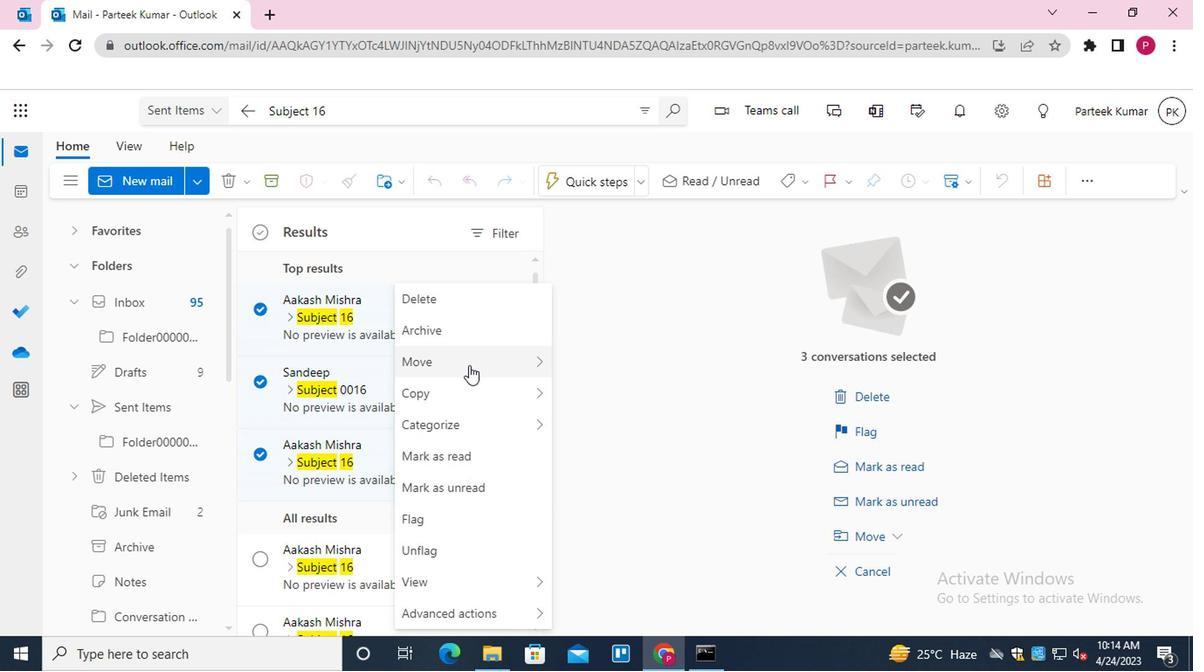 
Action: Mouse moved to (602, 506)
Screenshot: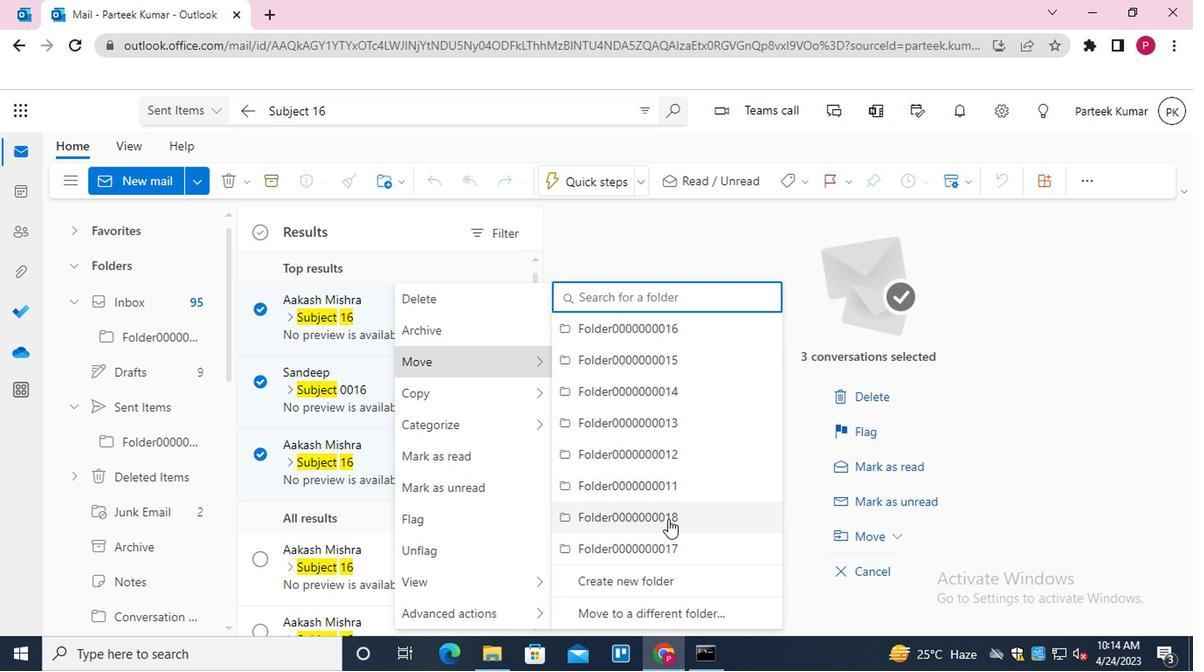 
Action: Mouse pressed left at (602, 506)
Screenshot: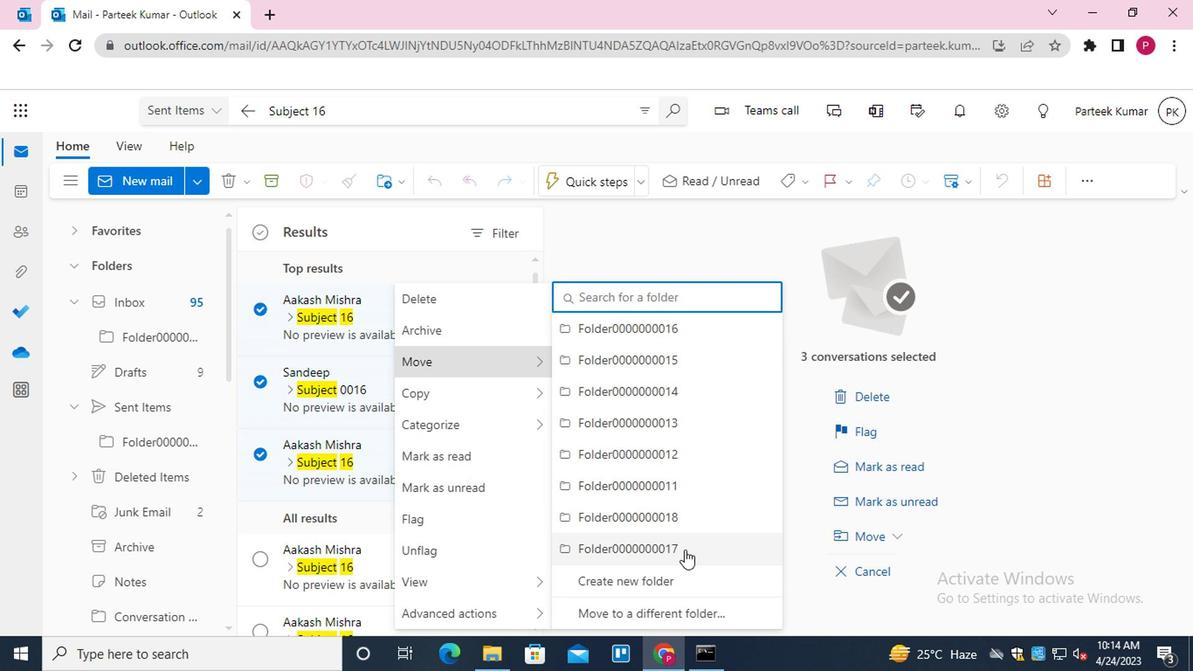 
Action: Mouse moved to (293, 193)
Screenshot: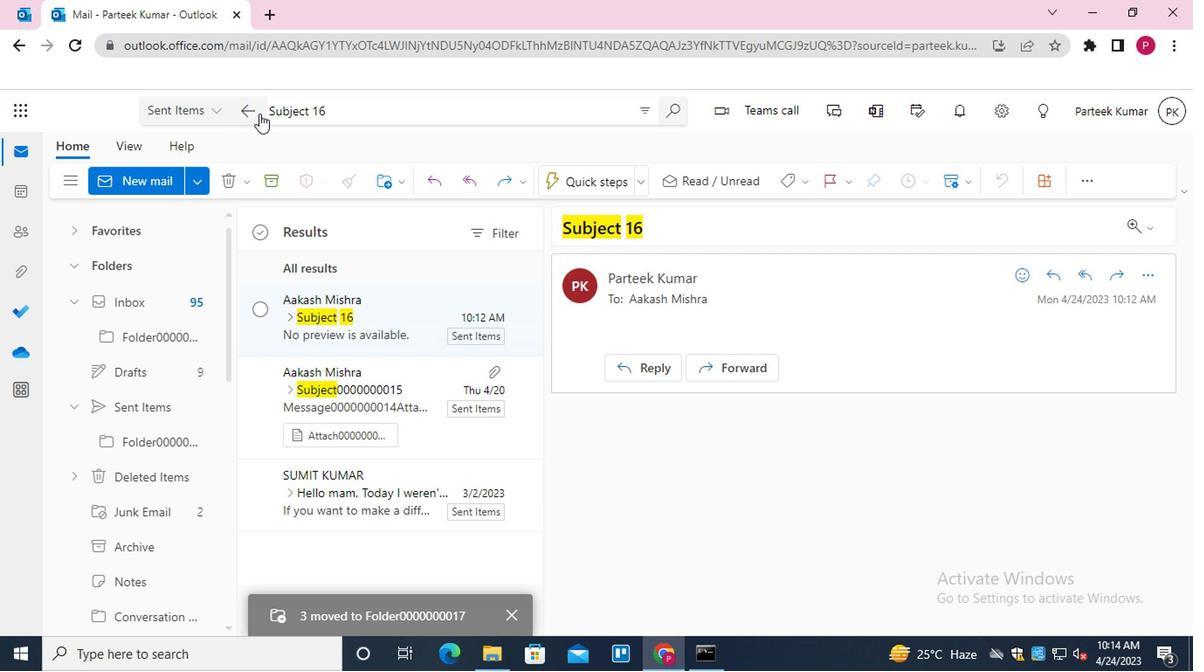 
Action: Mouse pressed left at (293, 193)
Screenshot: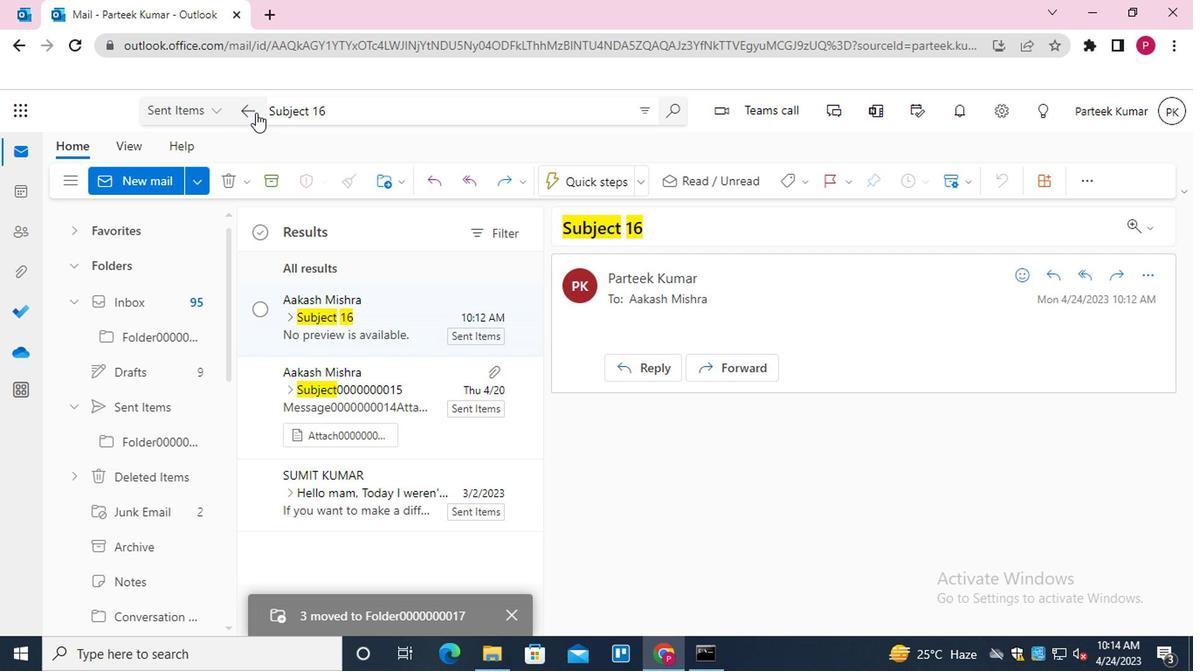 
Action: Mouse moved to (363, 193)
Screenshot: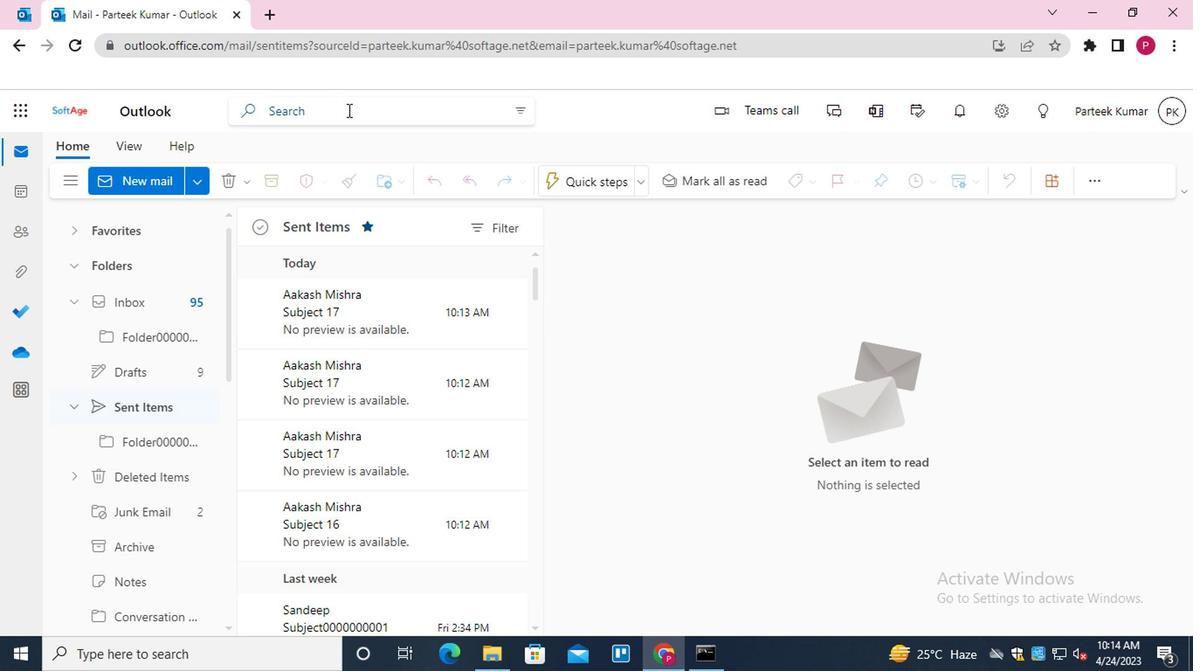 
Action: Mouse pressed left at (363, 193)
Screenshot: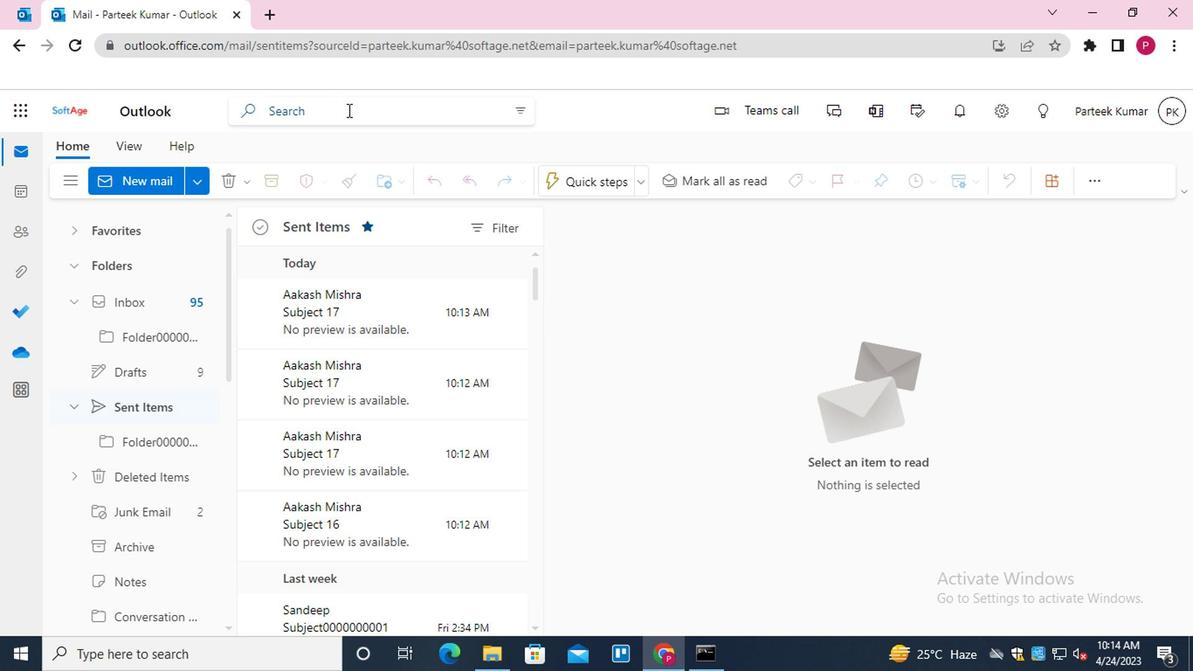 
Action: Key pressed <Key.shift>SUBJECT<Key.space><Key.shift>!<Key.backspace>17<Key.enter>
Screenshot: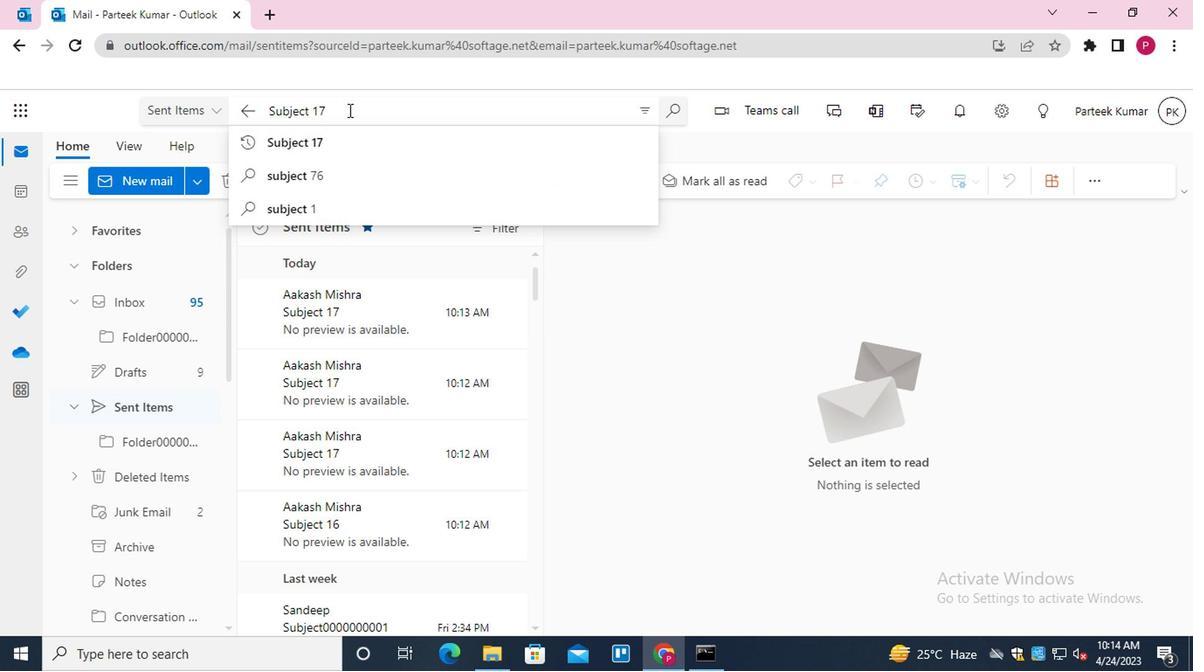 
Action: Mouse moved to (297, 337)
Screenshot: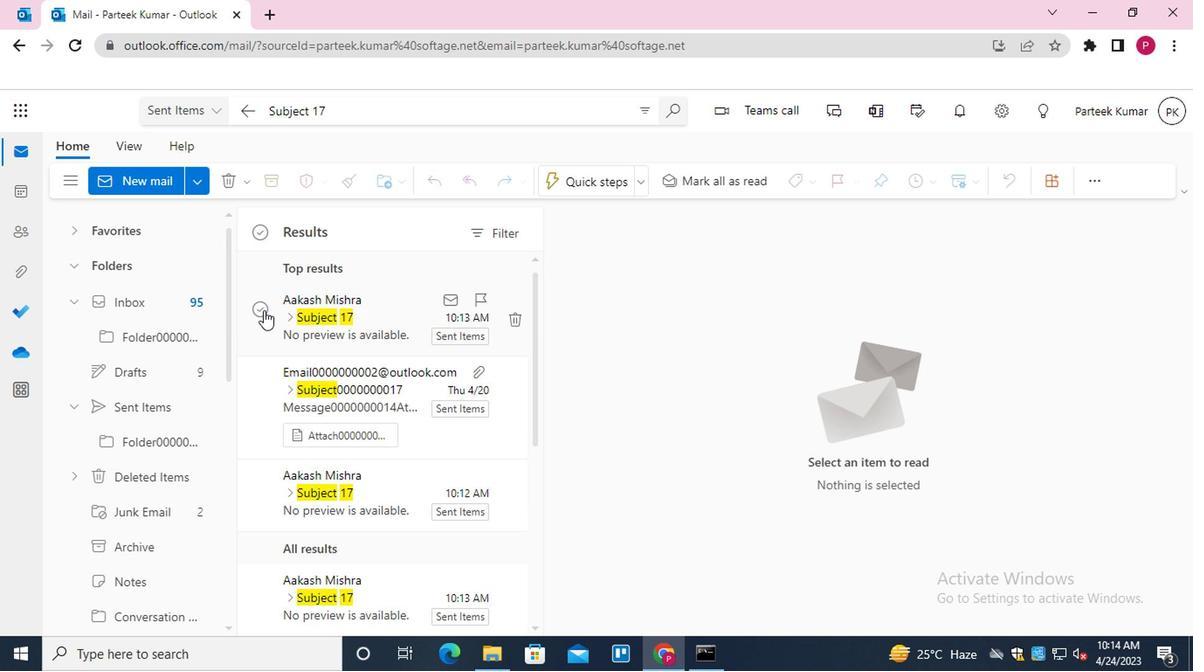 
Action: Mouse pressed left at (297, 337)
Screenshot: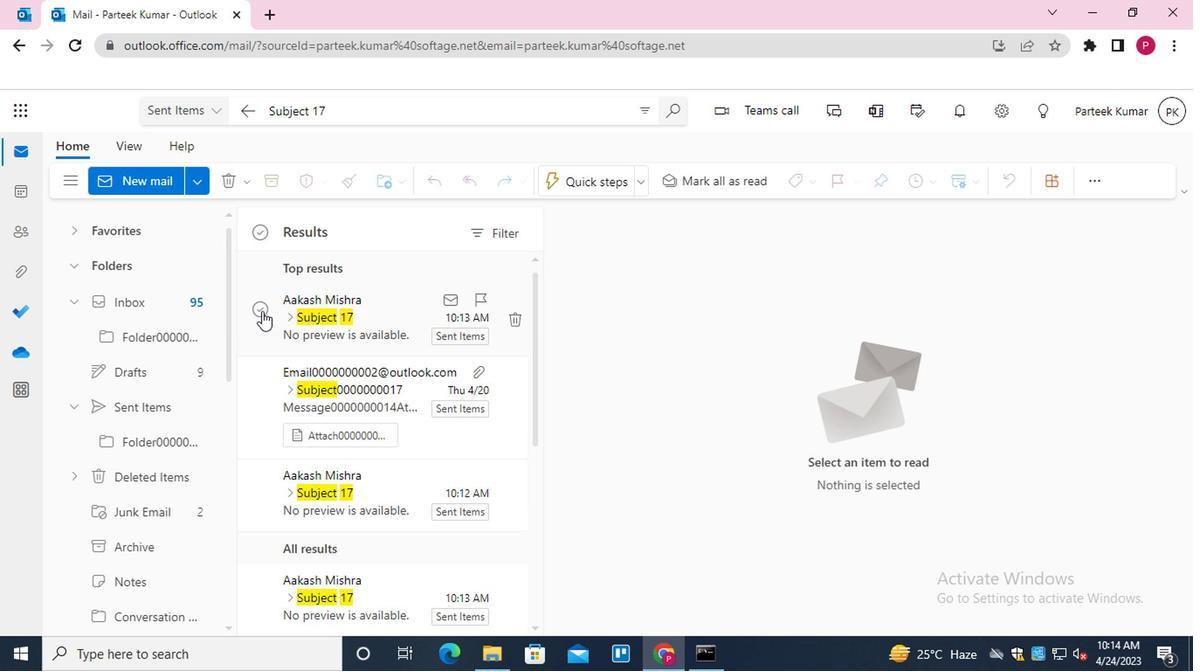 
Action: Mouse moved to (301, 389)
Screenshot: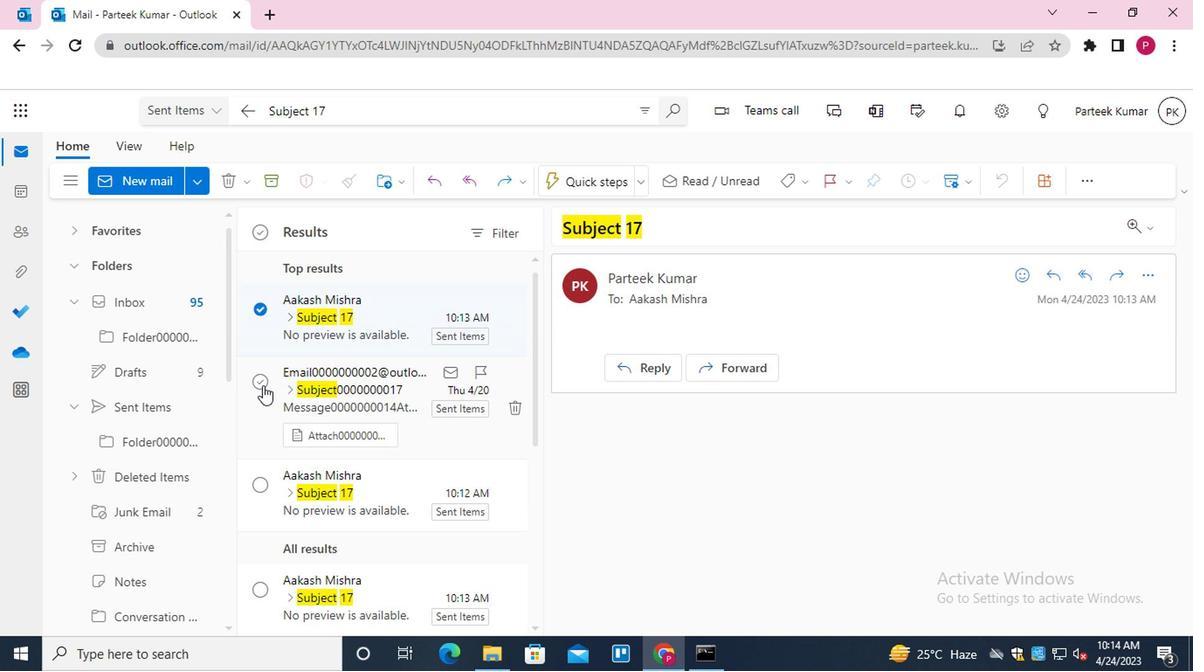 
Action: Mouse pressed left at (301, 389)
Screenshot: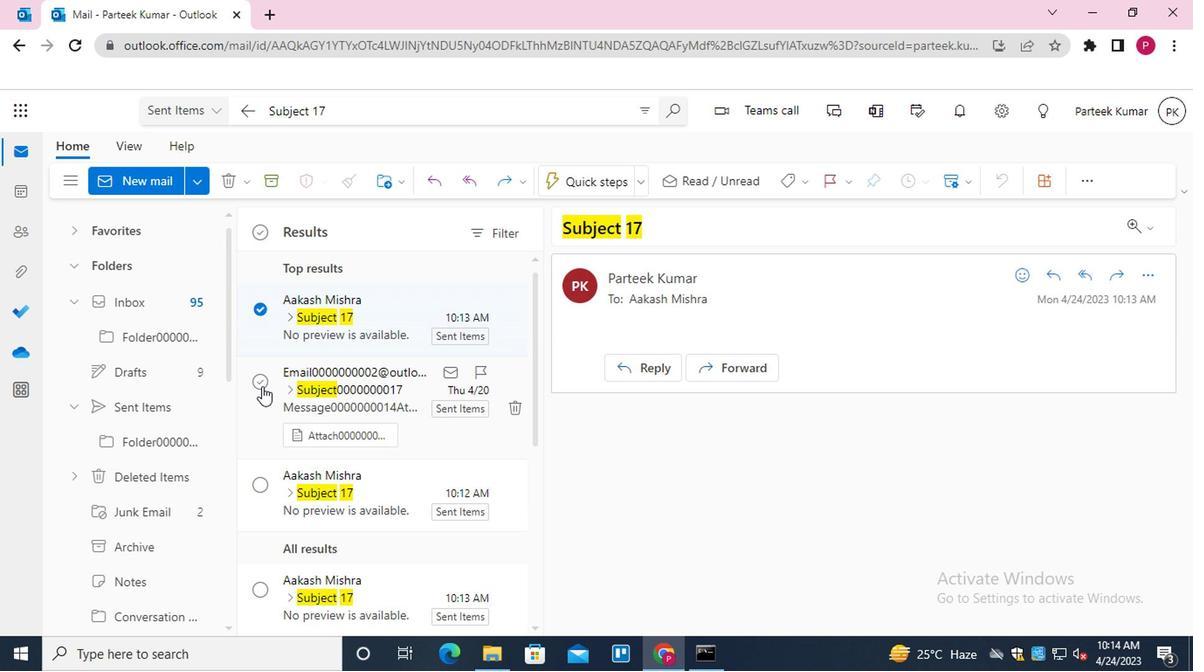 
Action: Mouse moved to (302, 458)
Screenshot: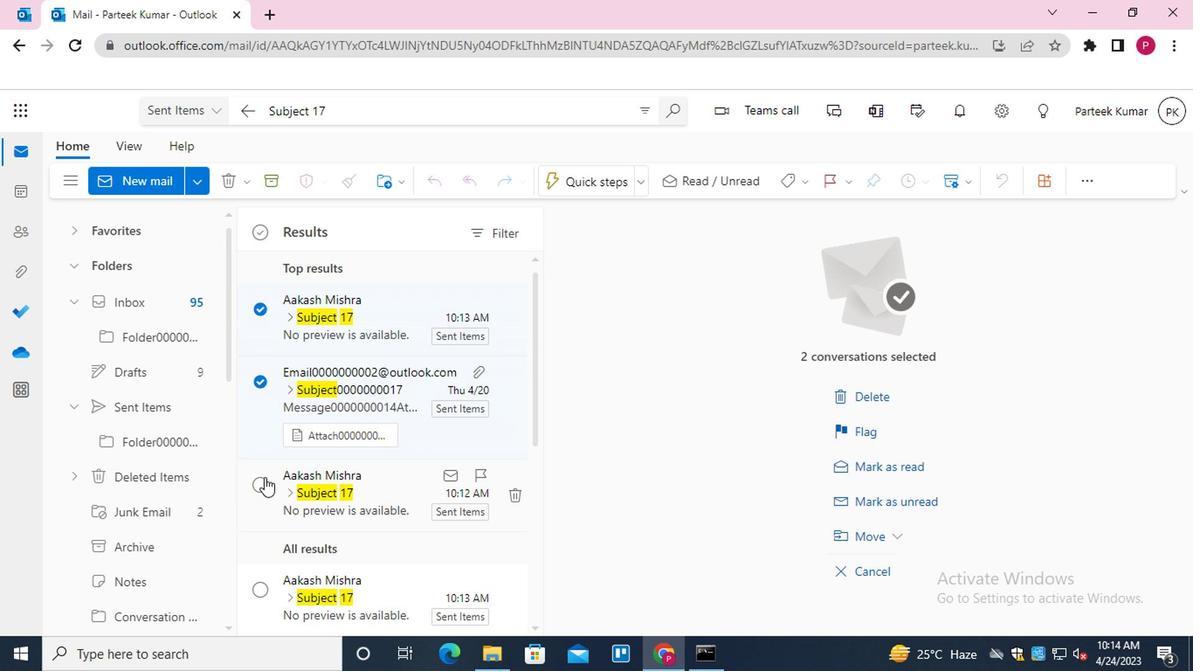 
Action: Mouse pressed left at (302, 458)
Screenshot: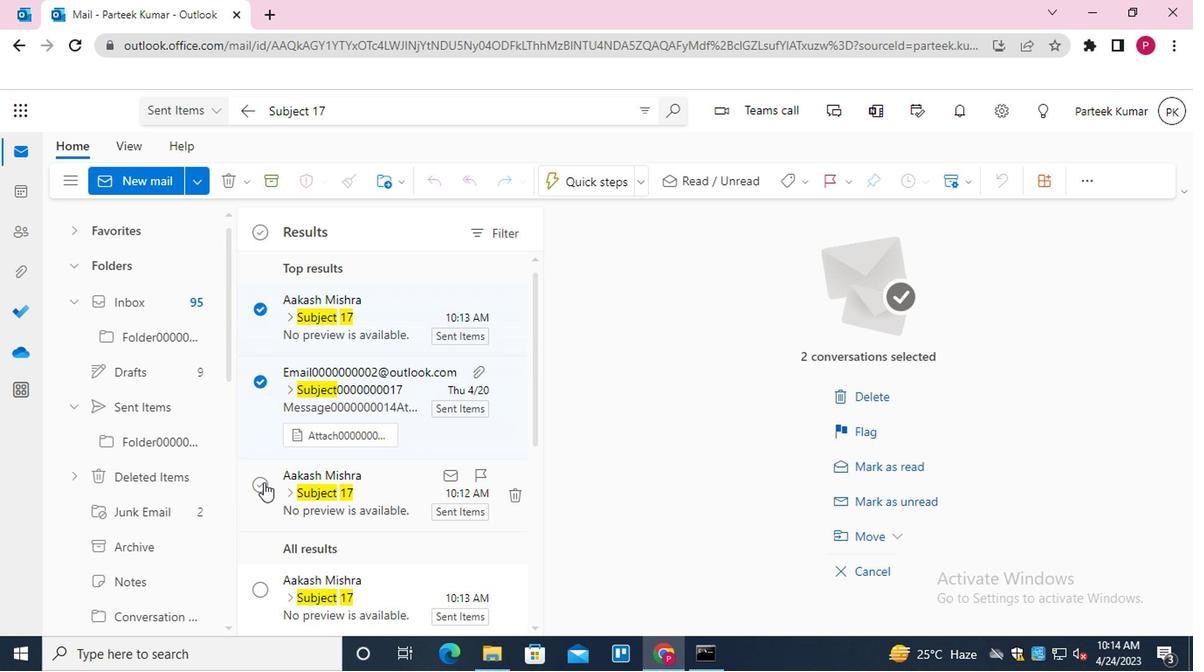 
Action: Mouse moved to (383, 378)
Screenshot: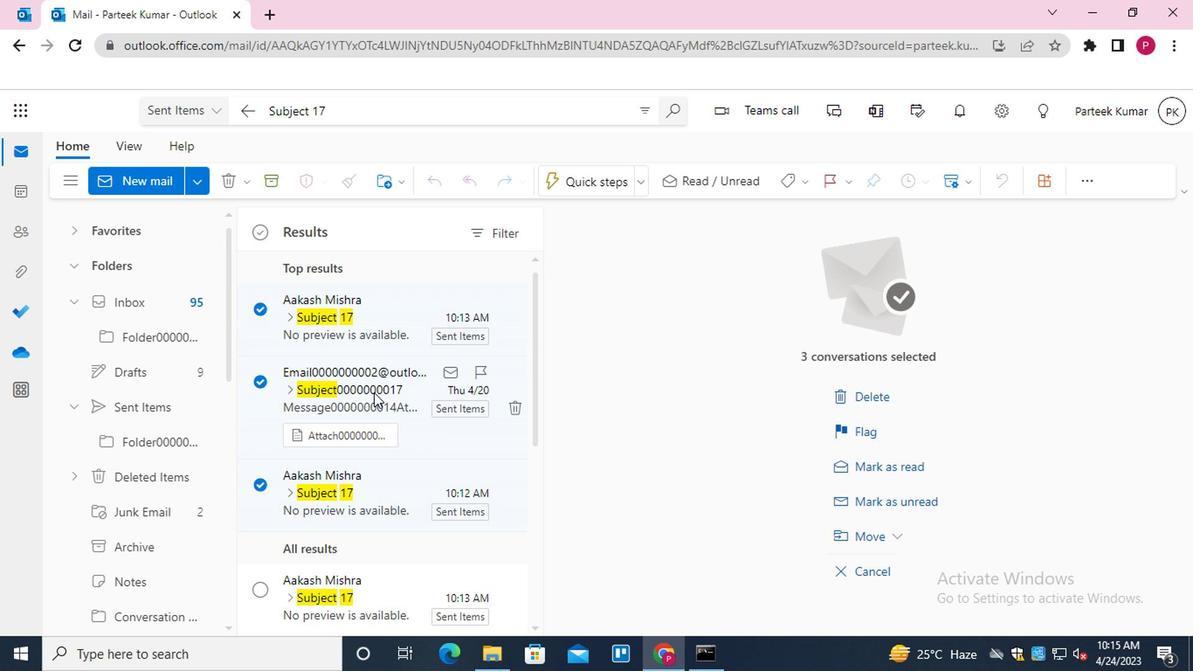 
Action: Mouse pressed right at (383, 378)
Screenshot: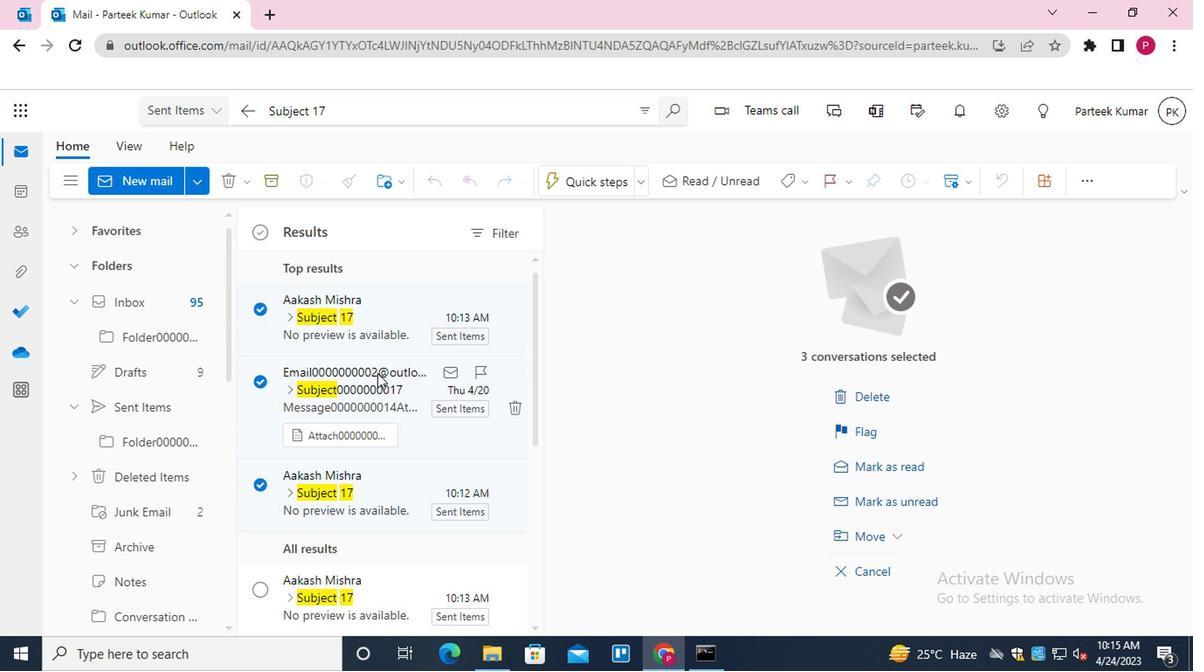 
Action: Mouse moved to (399, 372)
Screenshot: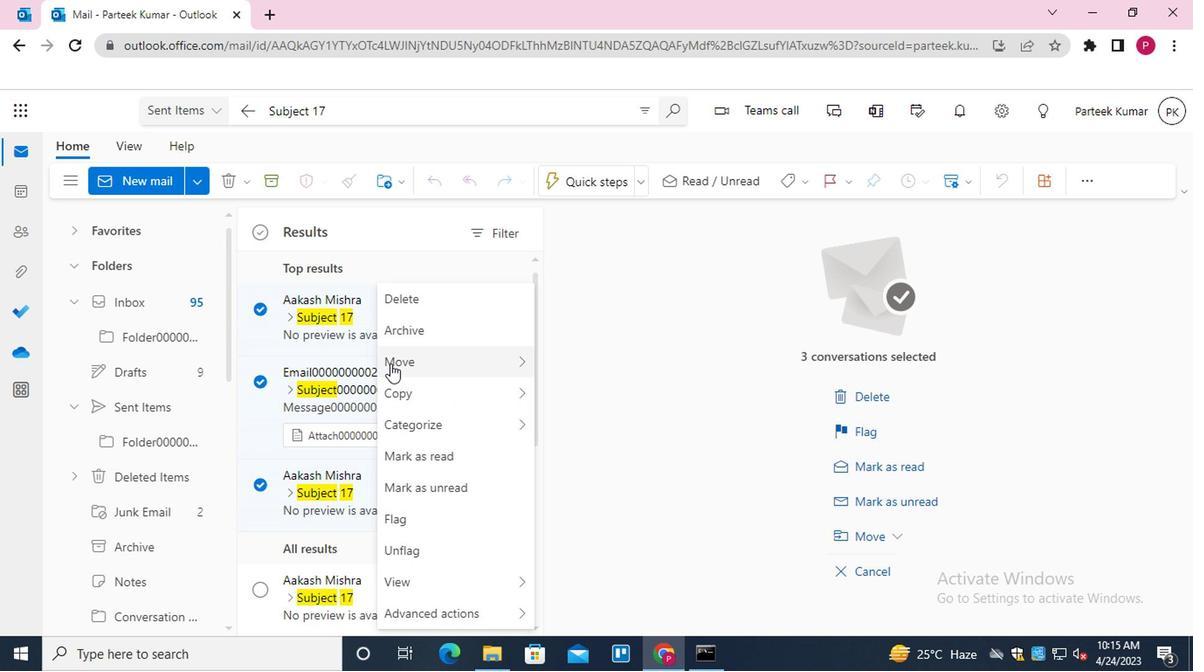
Action: Mouse pressed left at (399, 372)
Screenshot: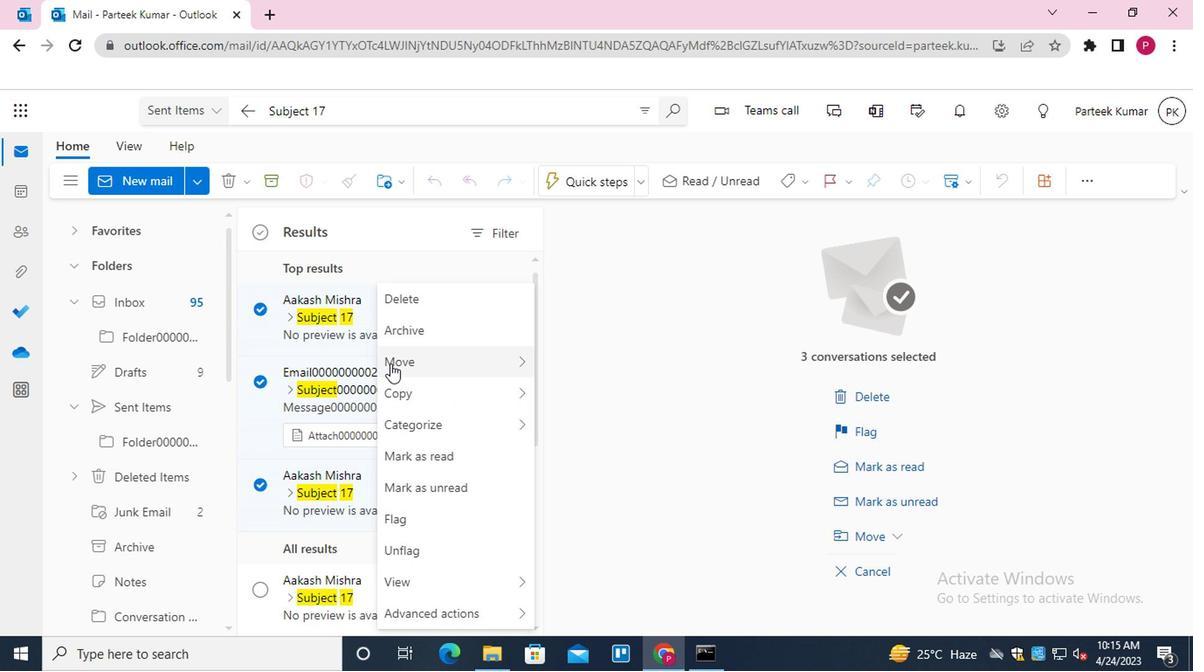 
Action: Mouse moved to (594, 504)
Screenshot: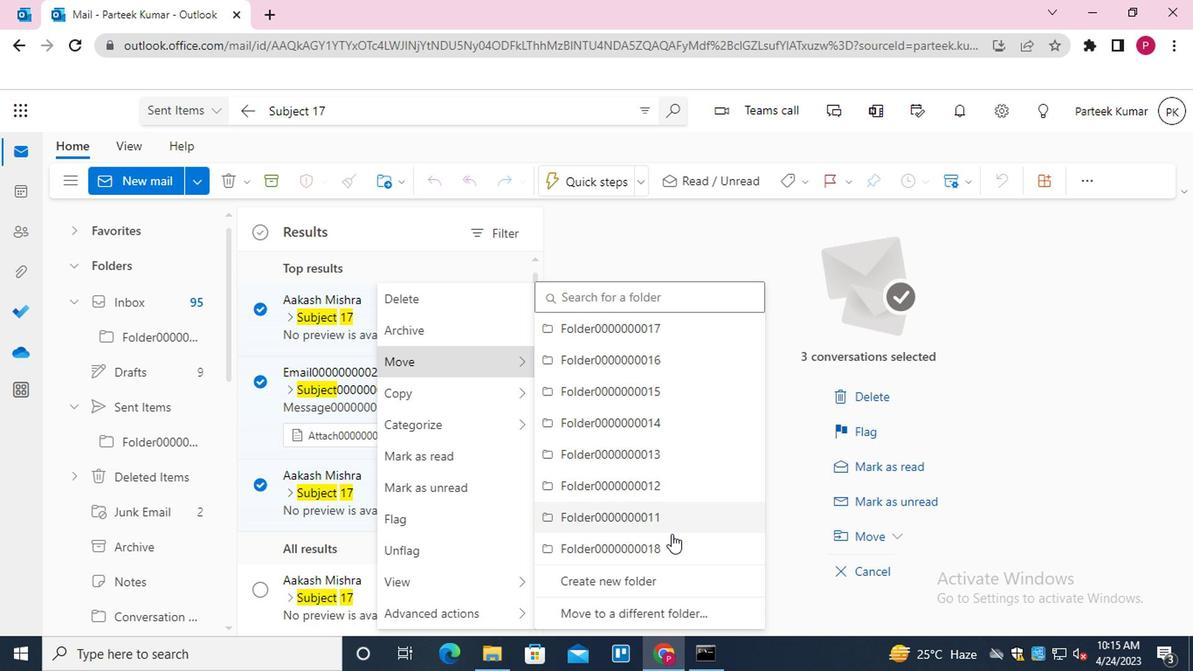 
Action: Mouse pressed left at (594, 504)
Screenshot: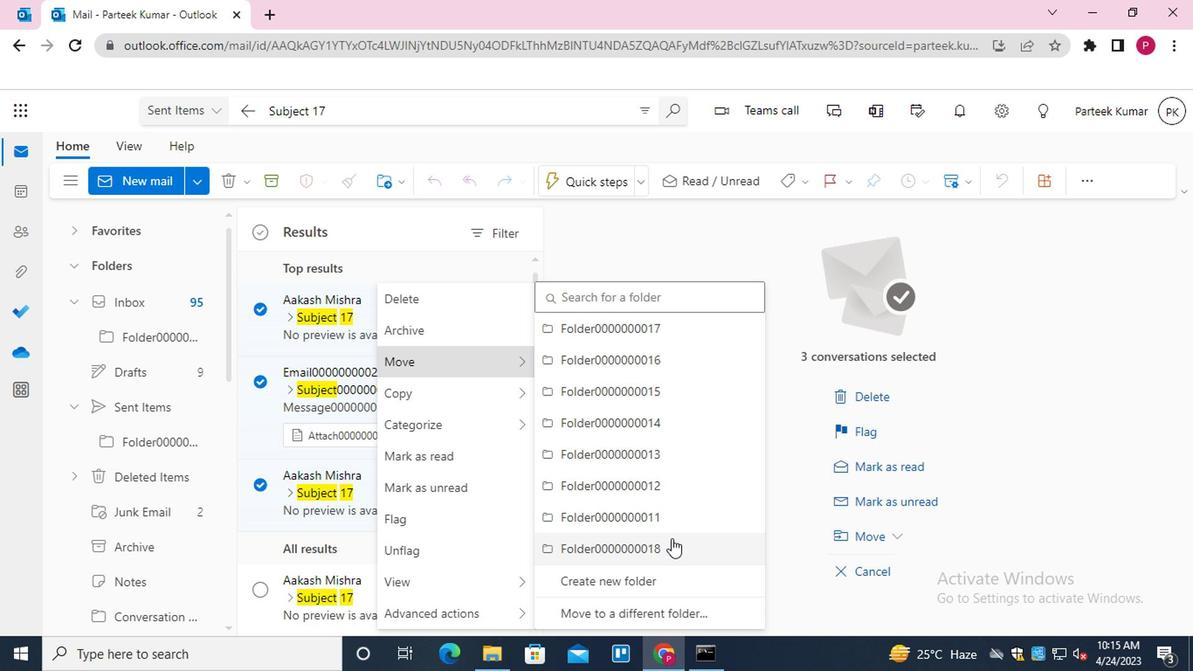 
Action: Mouse moved to (289, 192)
Screenshot: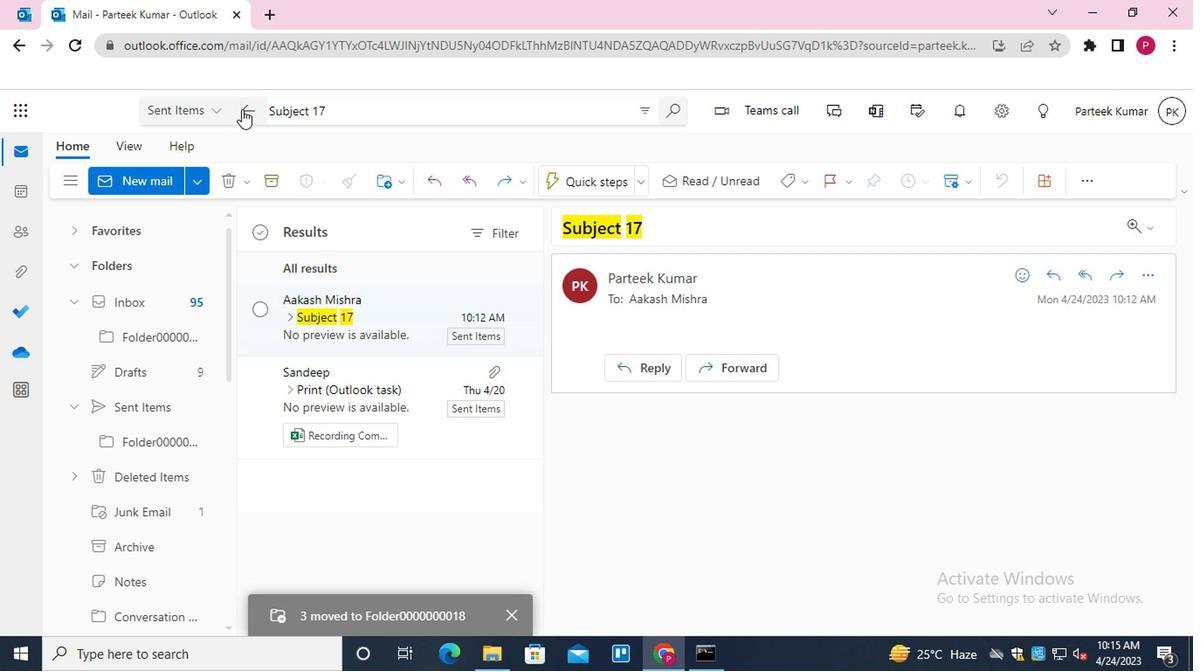 
Action: Mouse pressed left at (289, 192)
Screenshot: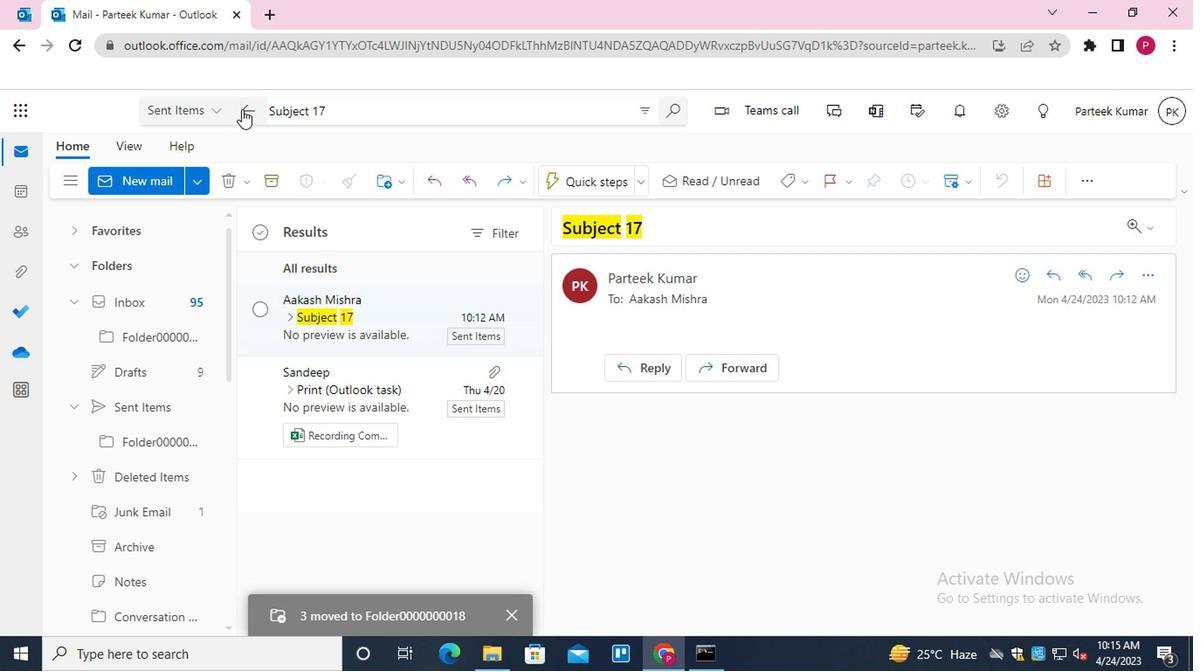 
Action: Mouse moved to (244, 449)
Screenshot: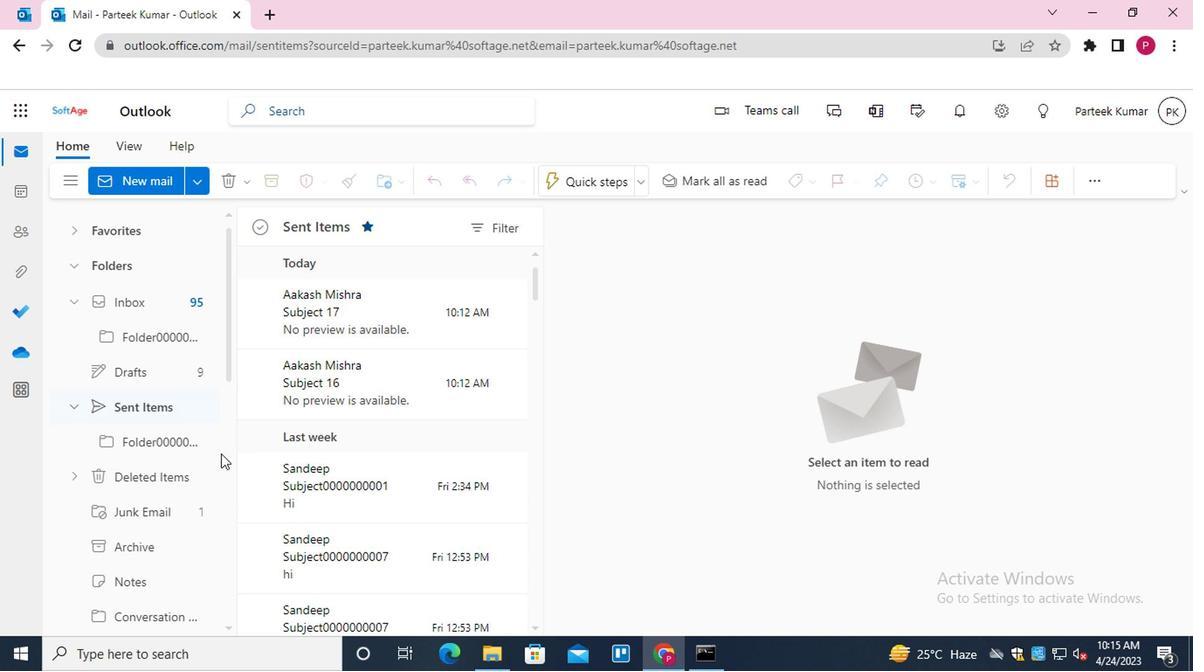 
Action: Mouse scrolled (244, 448) with delta (0, 0)
Screenshot: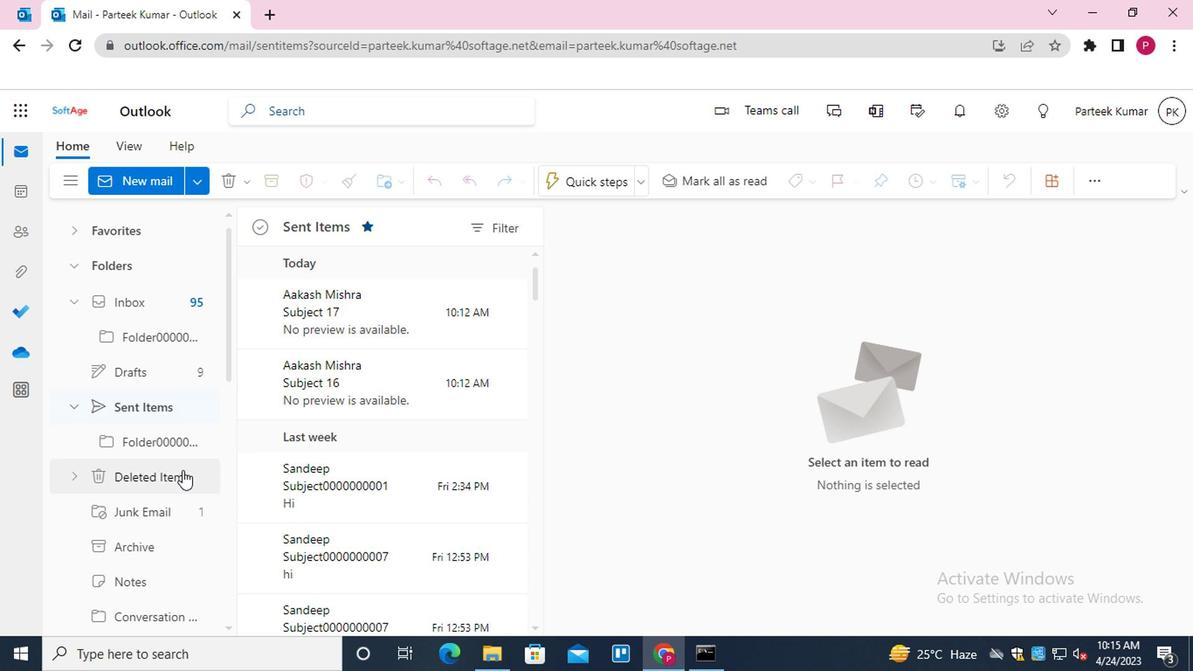 
Action: Mouse scrolled (244, 448) with delta (0, 0)
Screenshot: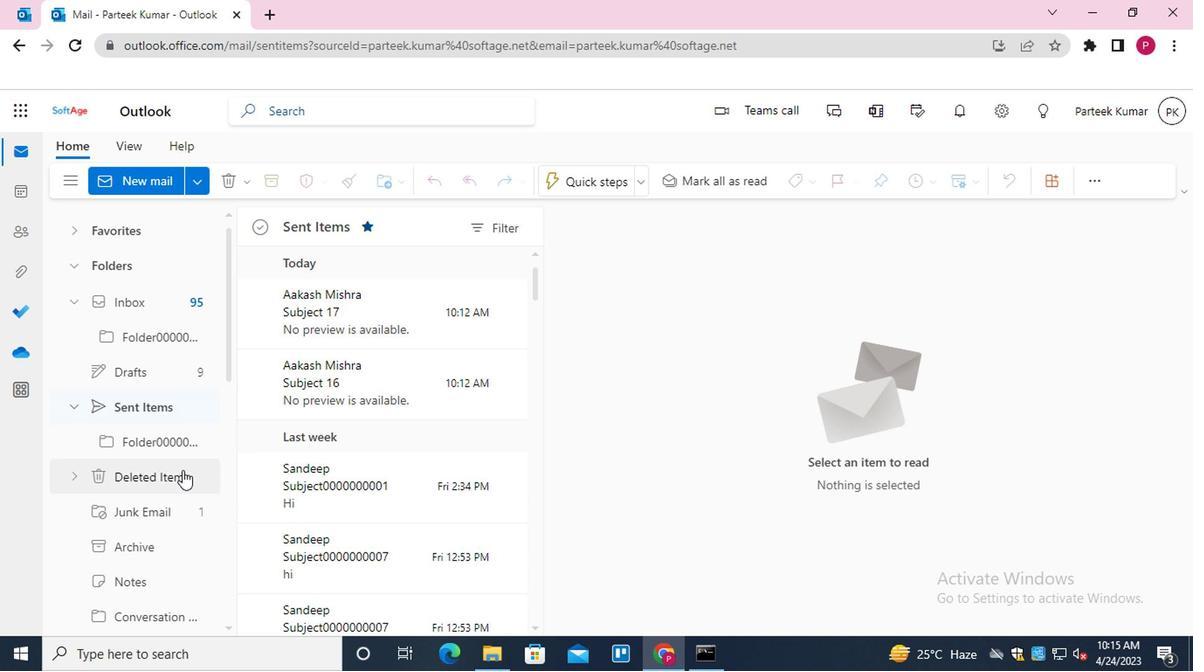
Action: Mouse scrolled (244, 448) with delta (0, 0)
Screenshot: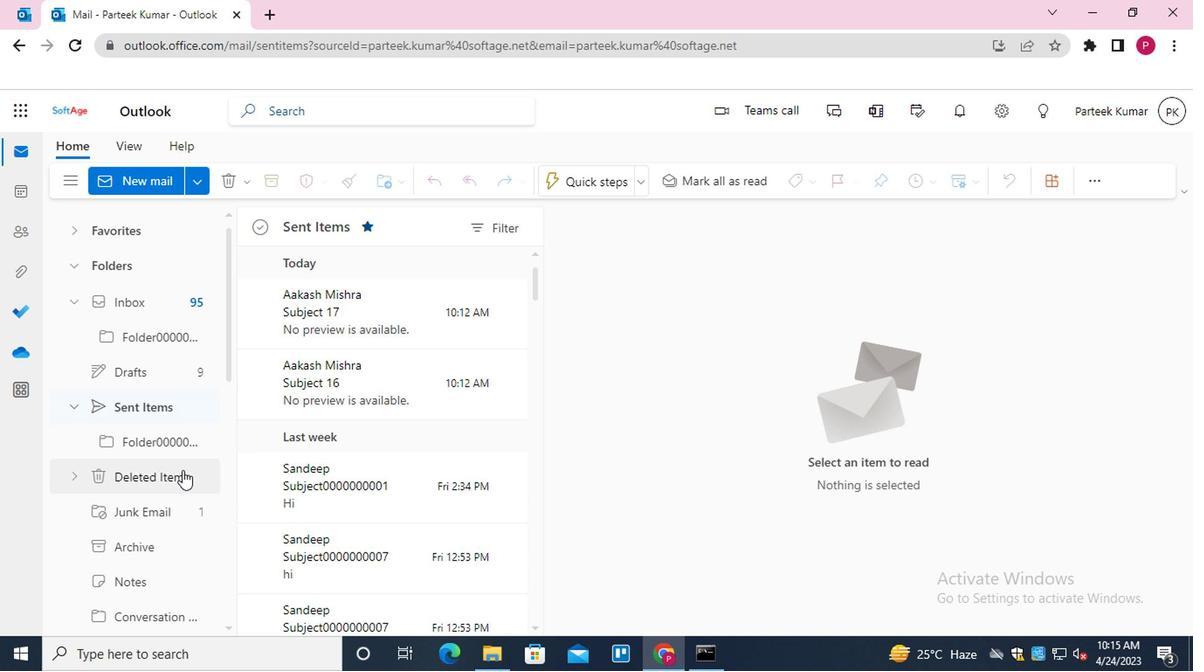 
Action: Mouse moved to (229, 488)
Screenshot: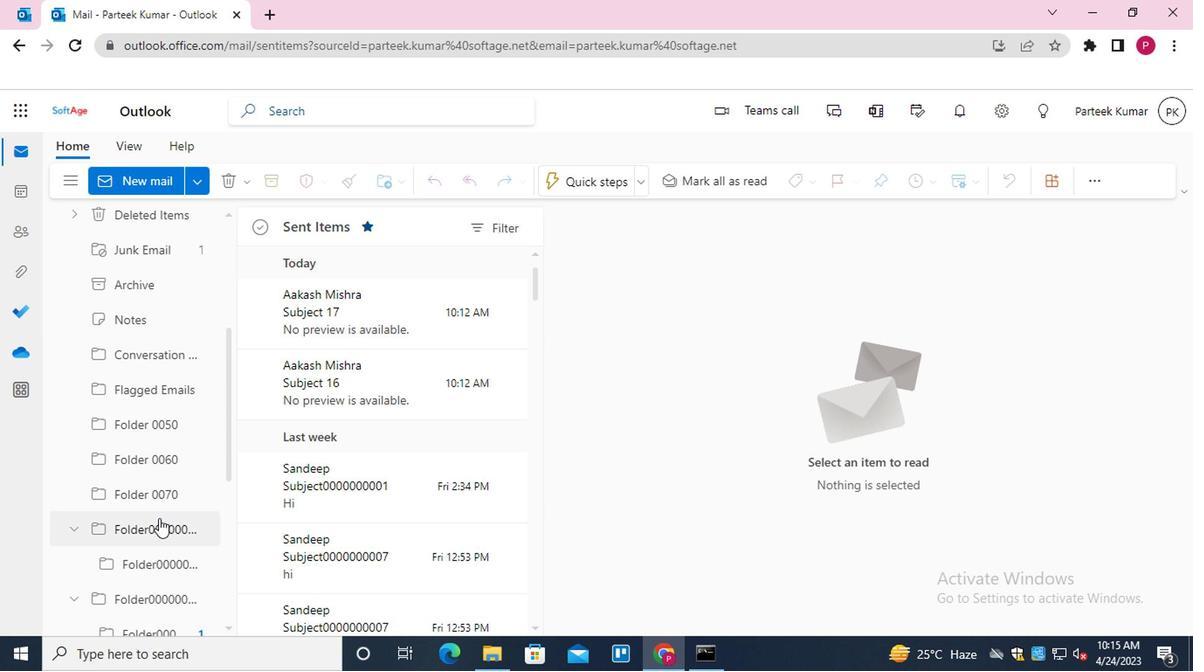 
Action: Mouse pressed left at (229, 488)
Screenshot: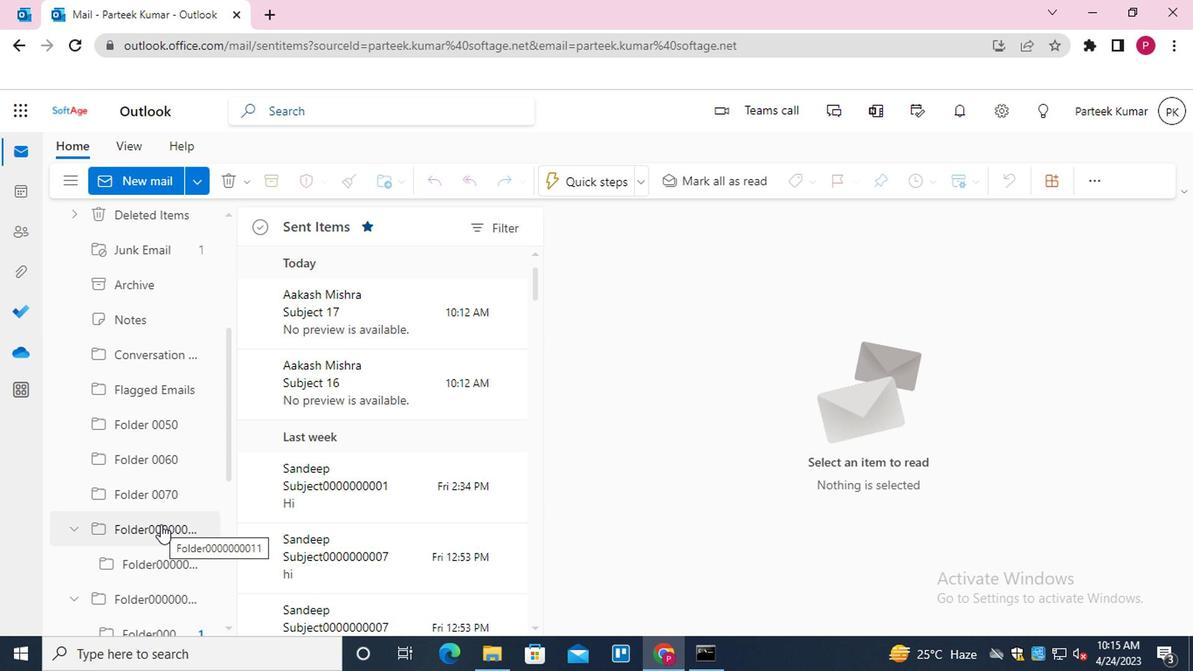
Action: Mouse moved to (363, 200)
Screenshot: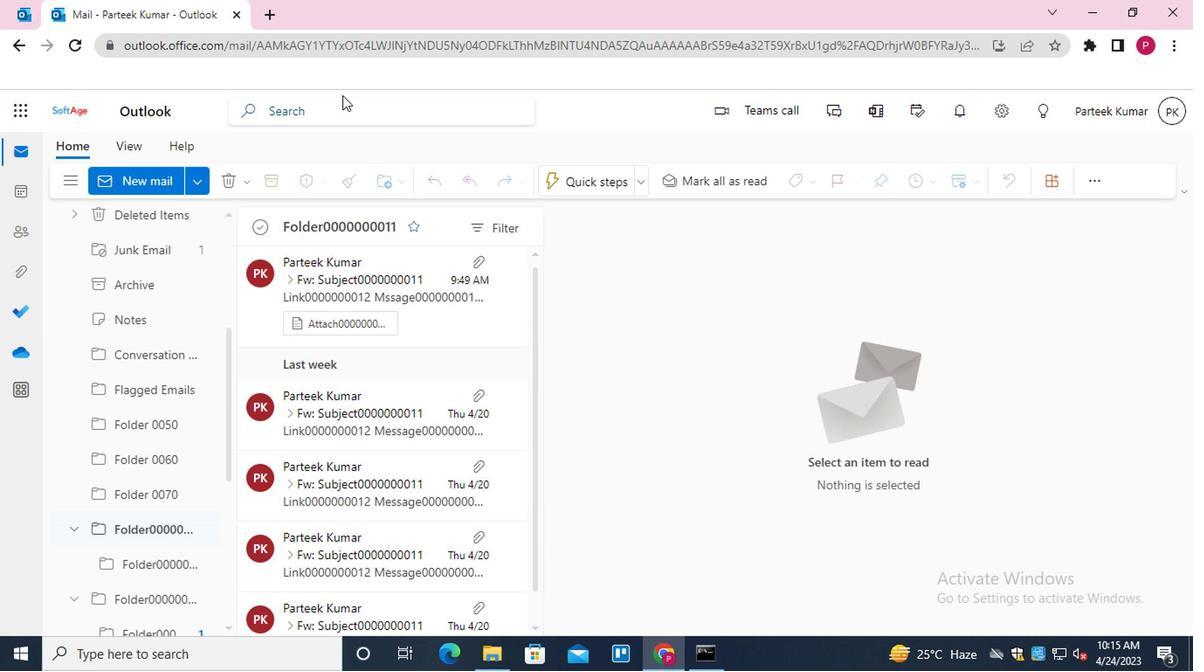 
Action: Mouse pressed left at (363, 200)
Screenshot: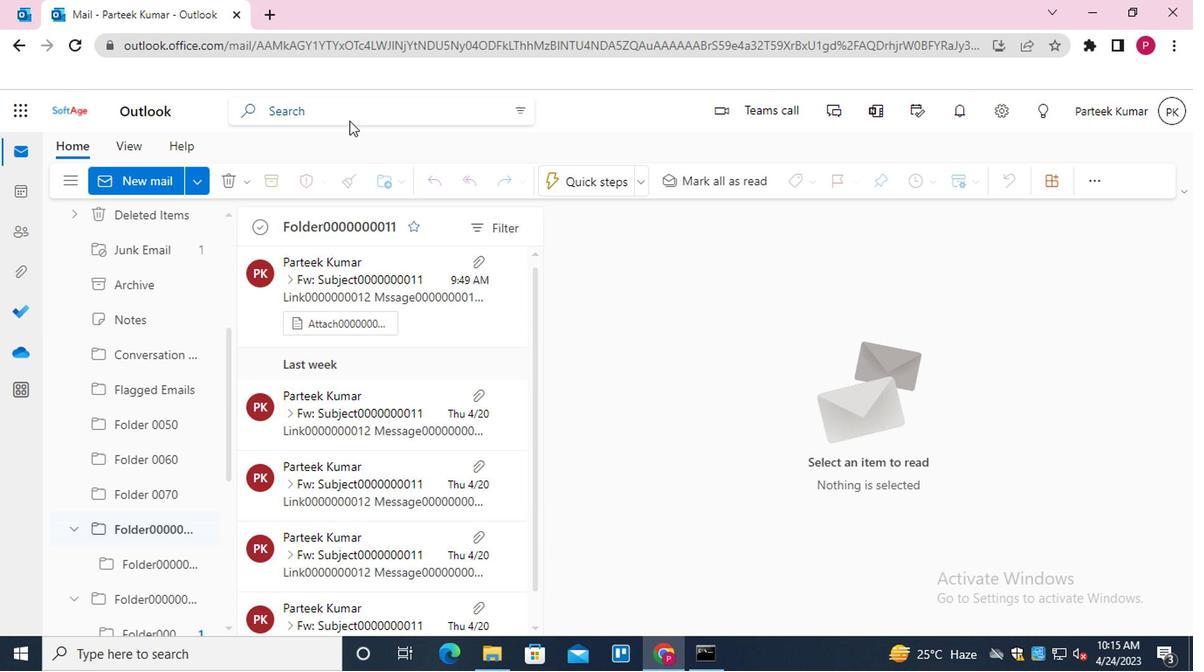 
Action: Key pressed <Key.shift>SUBJECT<Key.space>11<Key.enter>
Screenshot: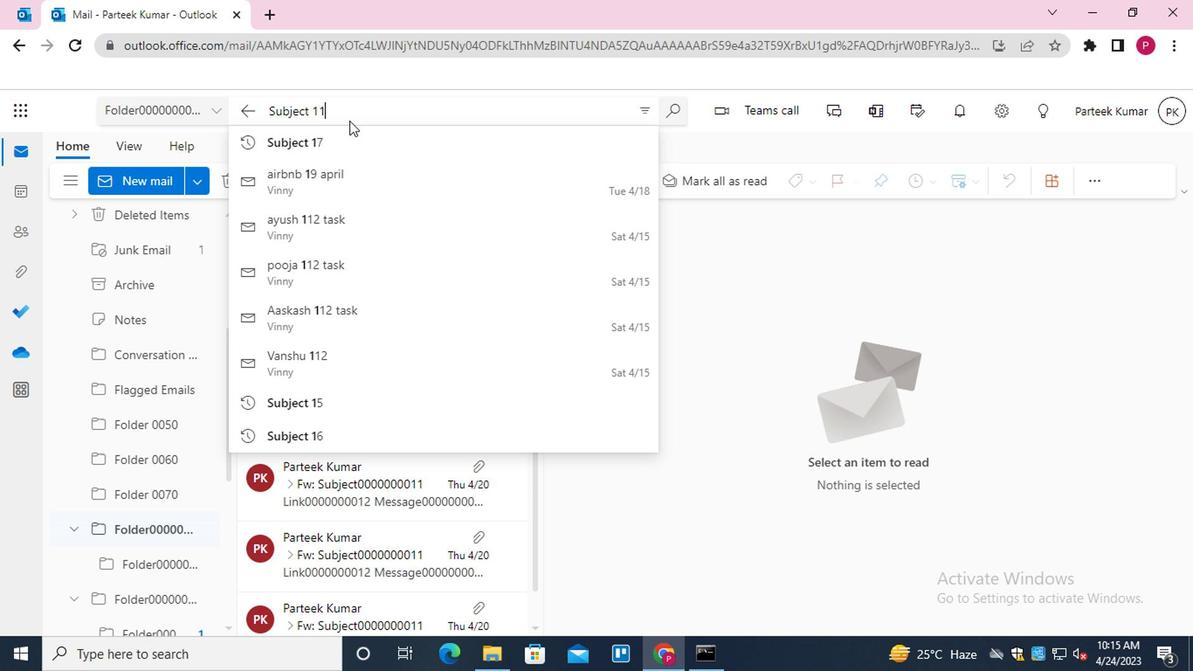 
Action: Mouse moved to (452, 307)
Screenshot: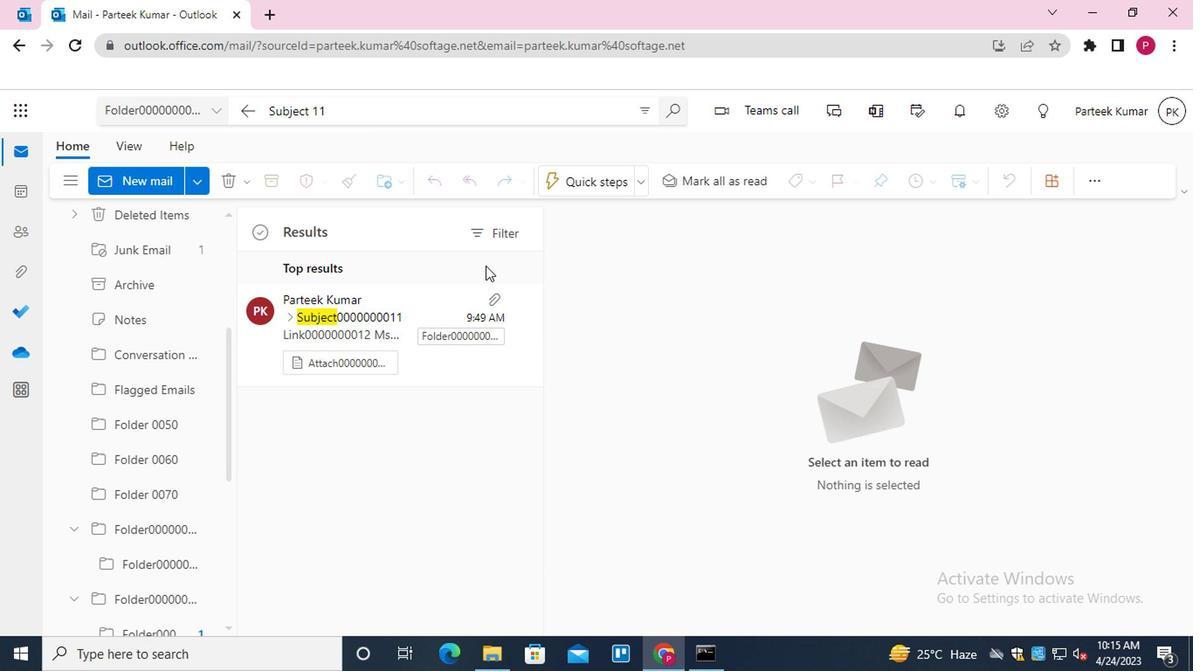 
